 Task: Find connections with filter location Newtownabbey with filter topic #cloudwith filter profile language French with filter current company Luthra and Luthra Law Offices India with filter school IPS ACADEMY, Indore with filter industry Medical and Diagnostic Laboratories with filter service category Copywriting with filter keywords title Music Producer
Action: Mouse moved to (606, 52)
Screenshot: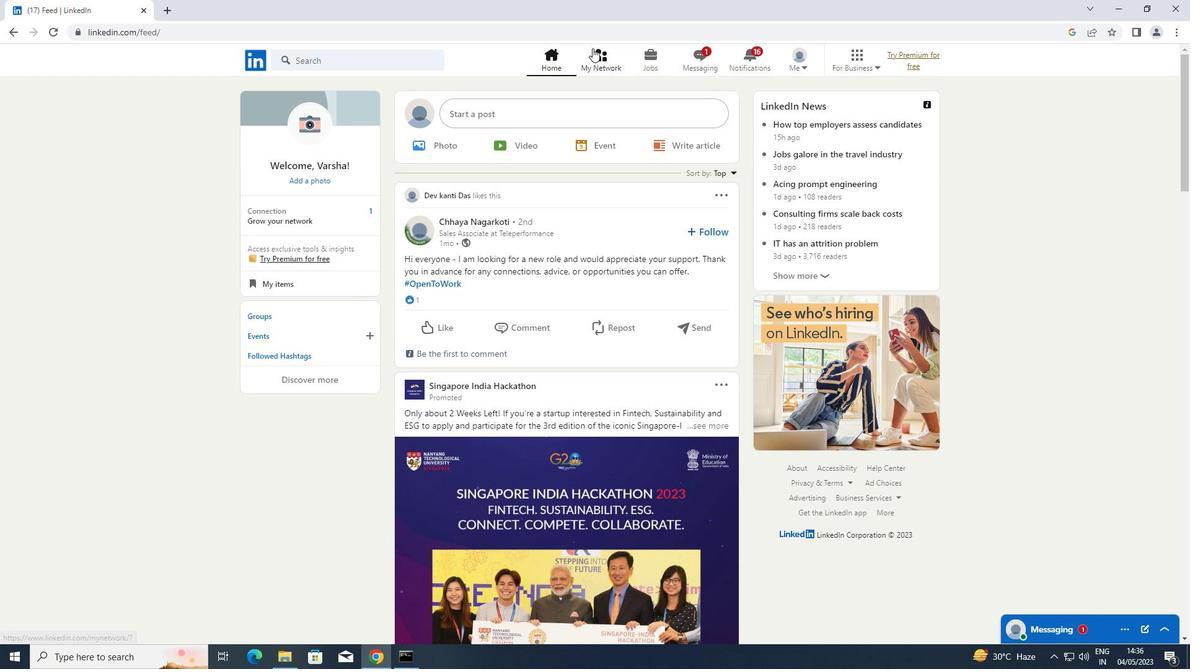 
Action: Mouse pressed left at (606, 52)
Screenshot: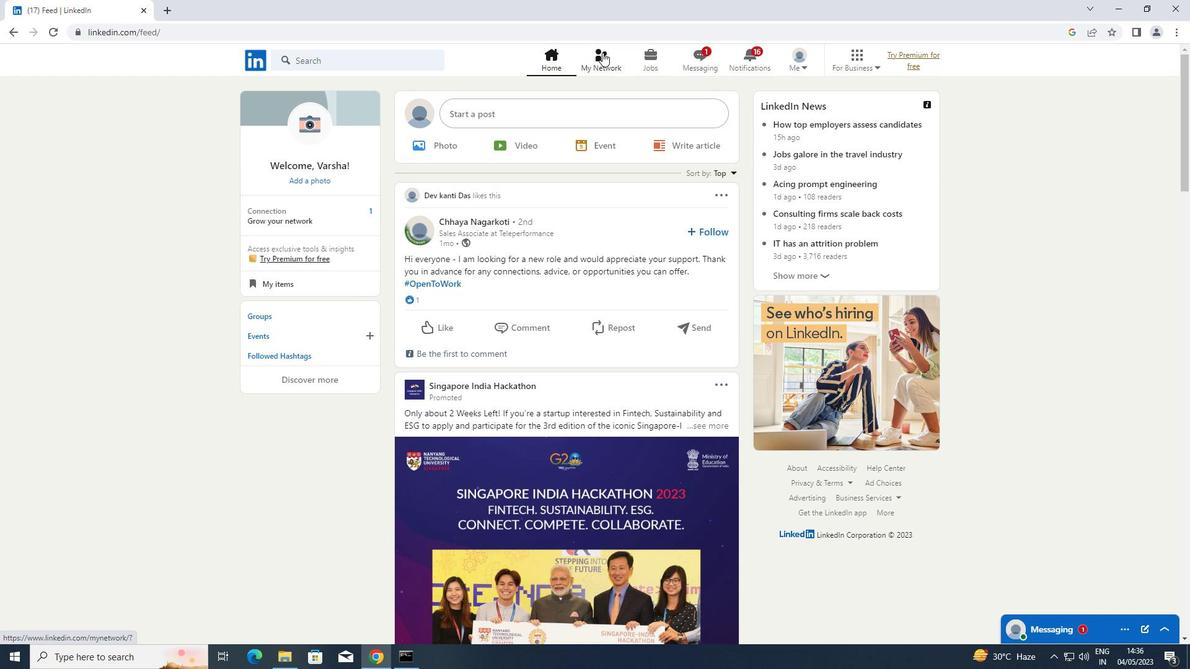 
Action: Mouse moved to (326, 122)
Screenshot: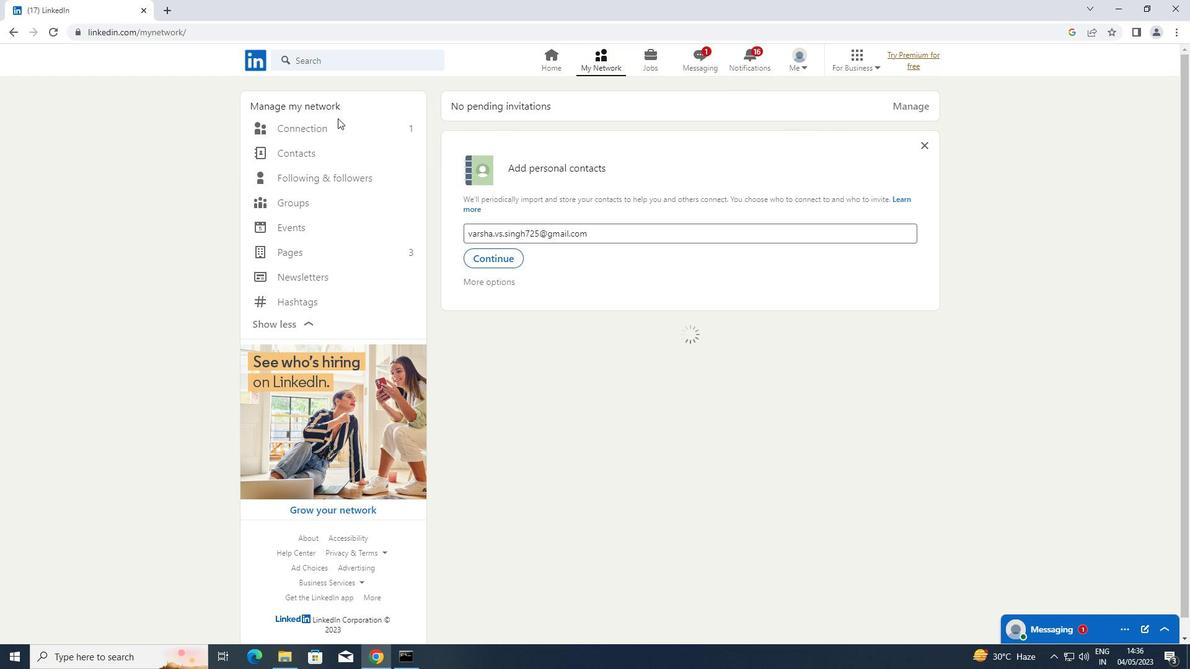 
Action: Mouse pressed left at (326, 122)
Screenshot: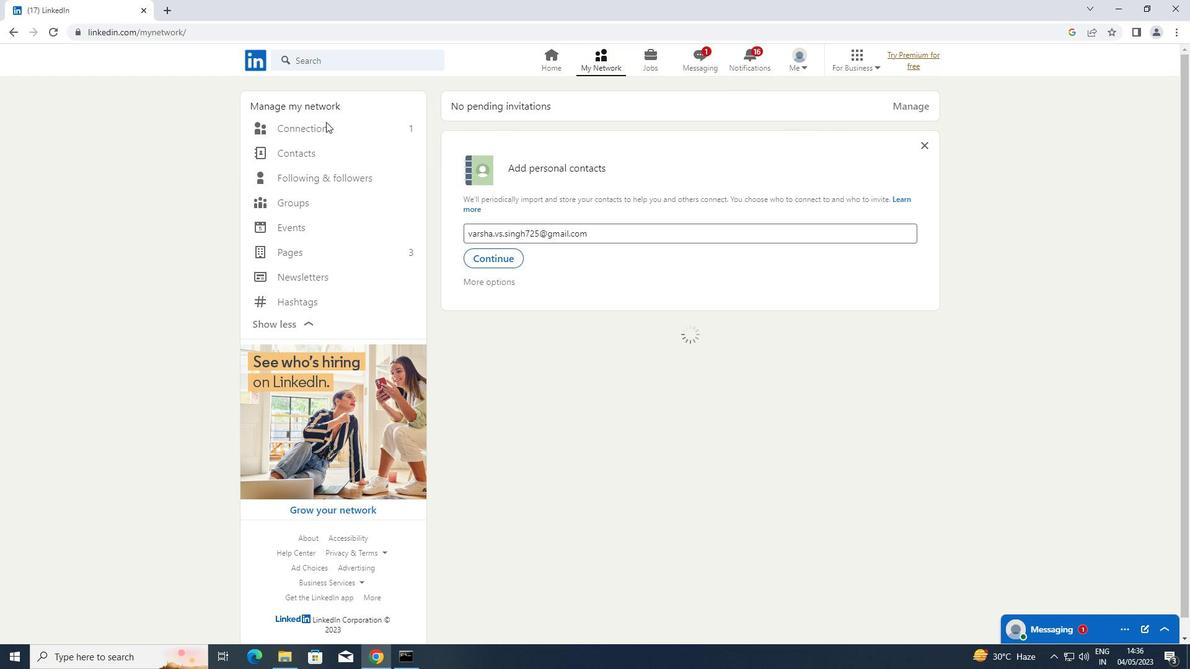 
Action: Mouse moved to (705, 126)
Screenshot: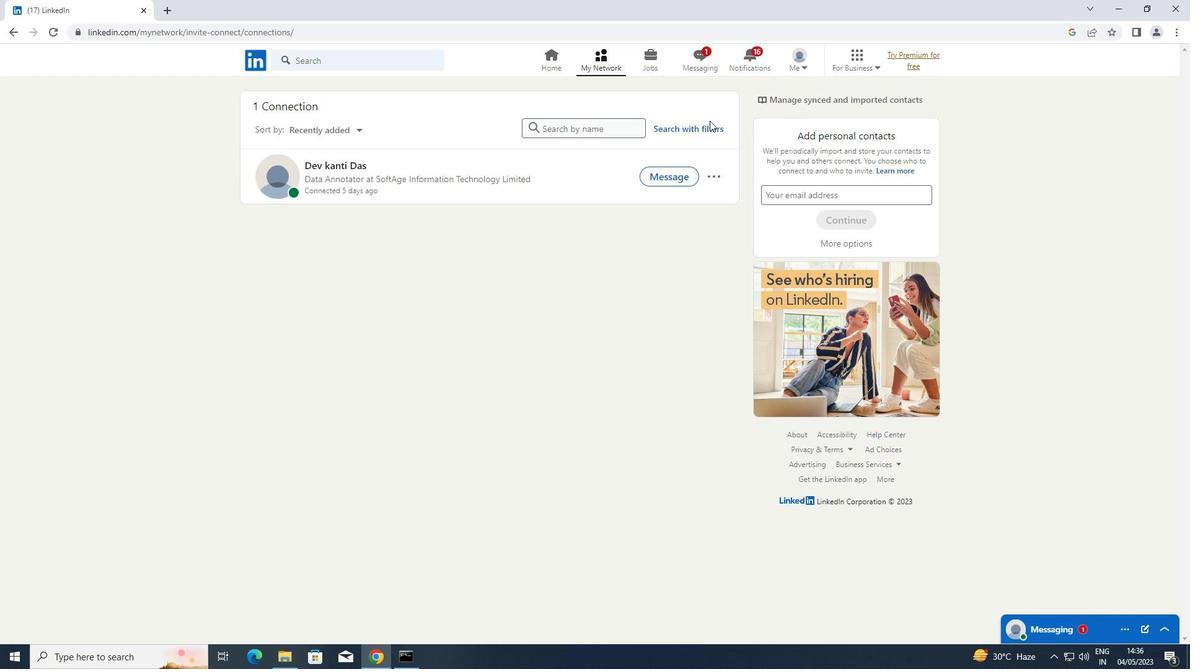 
Action: Mouse pressed left at (705, 126)
Screenshot: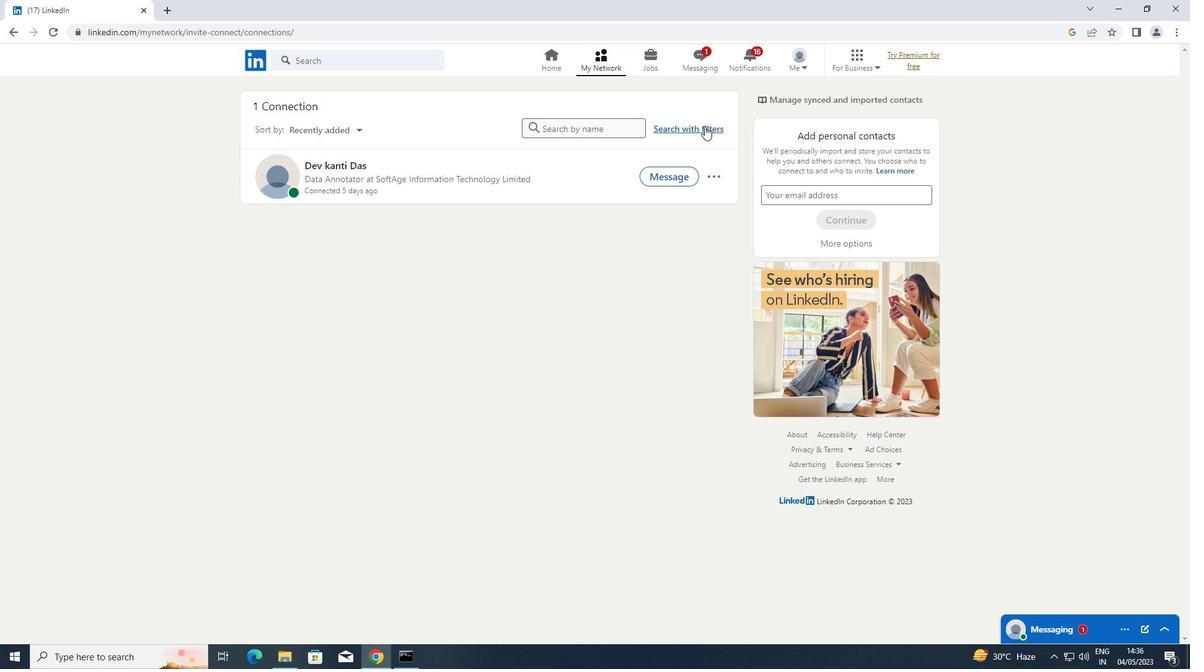 
Action: Mouse moved to (643, 93)
Screenshot: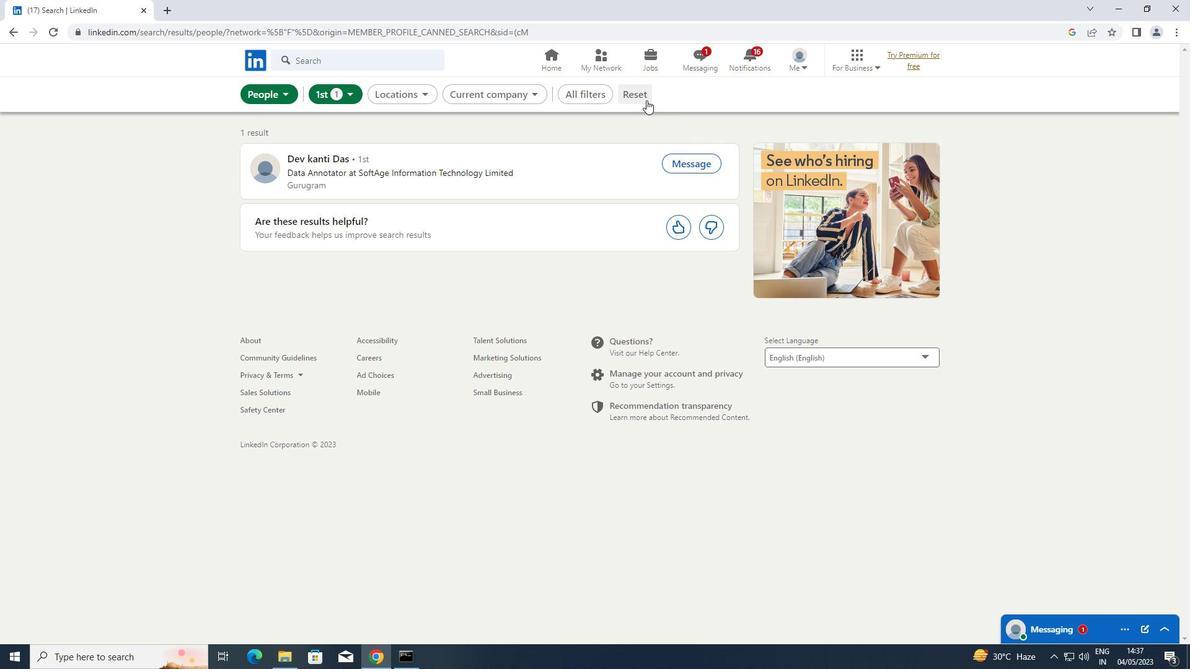 
Action: Mouse pressed left at (643, 93)
Screenshot: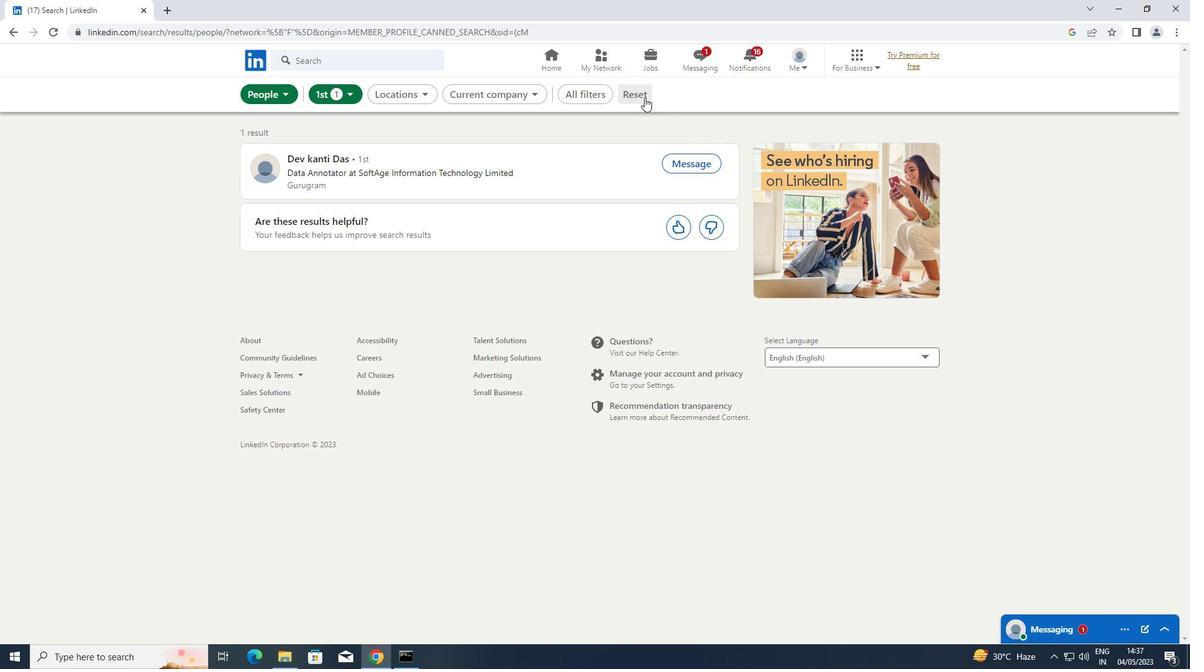 
Action: Mouse moved to (619, 93)
Screenshot: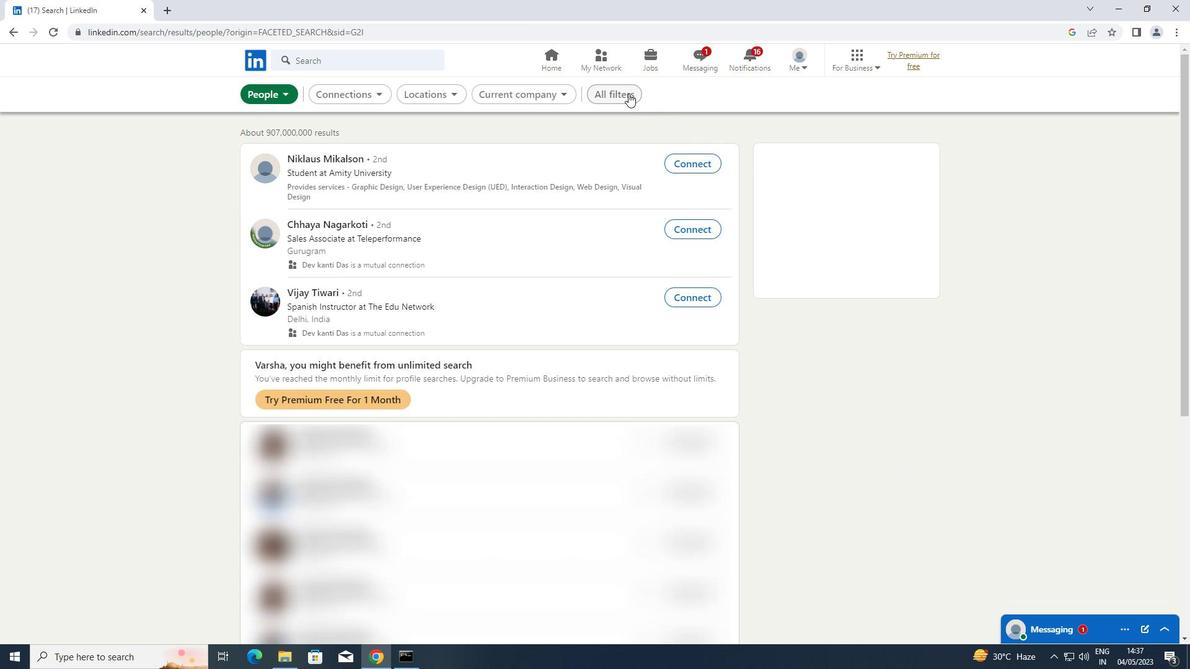 
Action: Mouse pressed left at (619, 93)
Screenshot: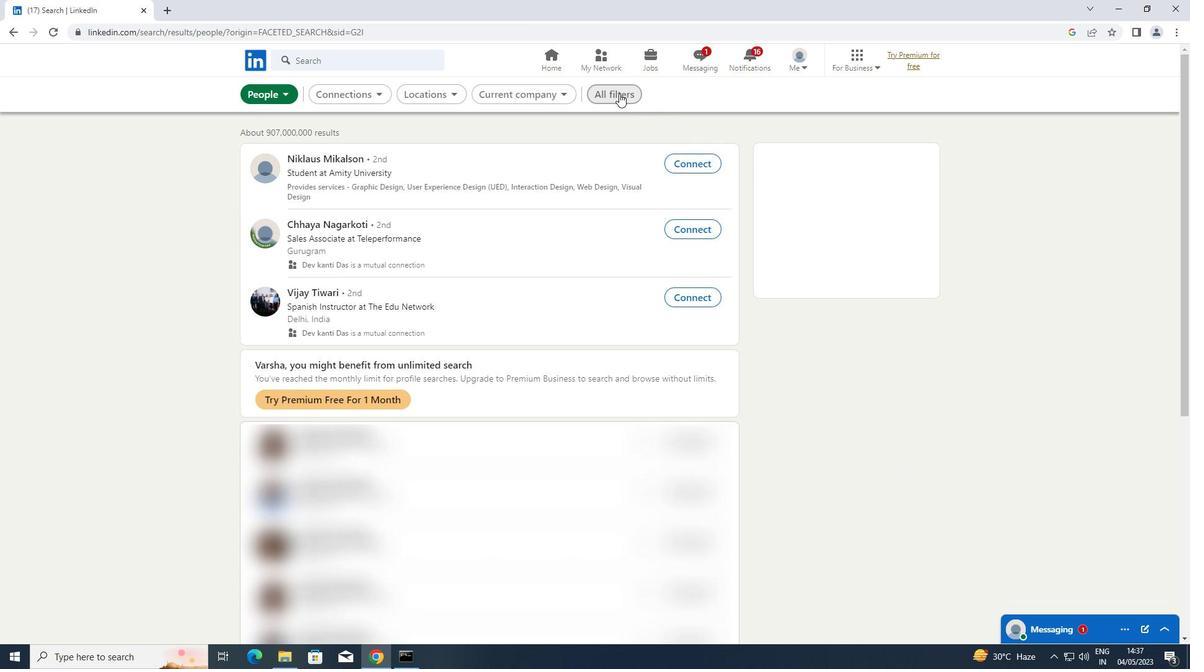 
Action: Mouse moved to (975, 254)
Screenshot: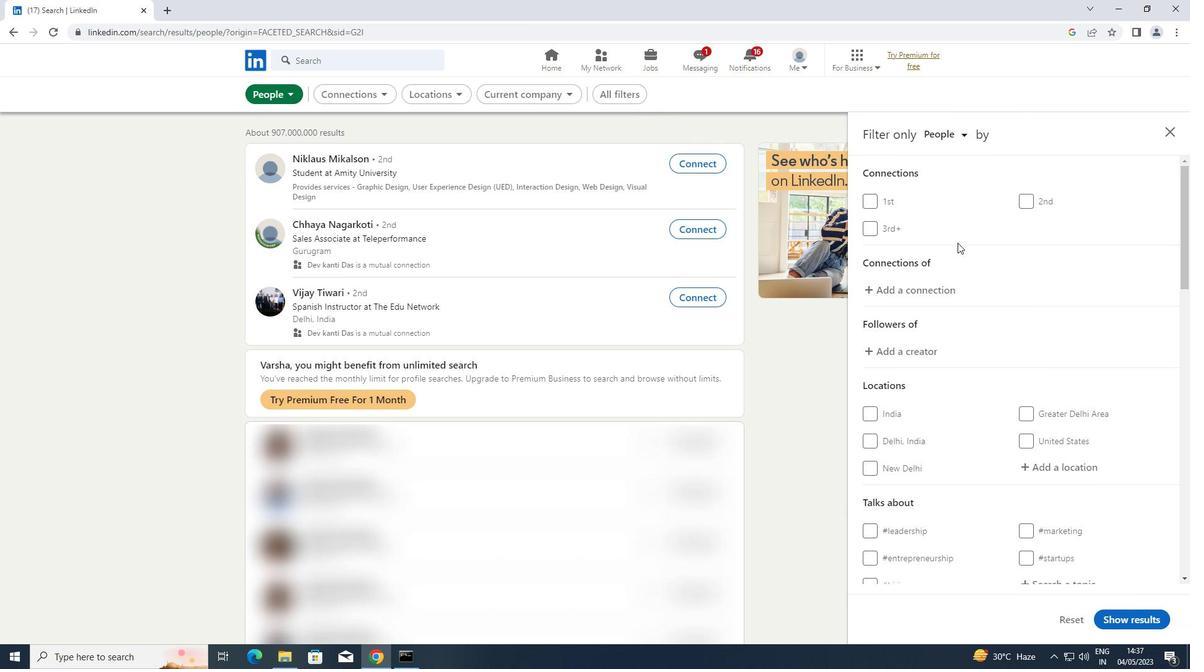 
Action: Mouse scrolled (975, 253) with delta (0, 0)
Screenshot: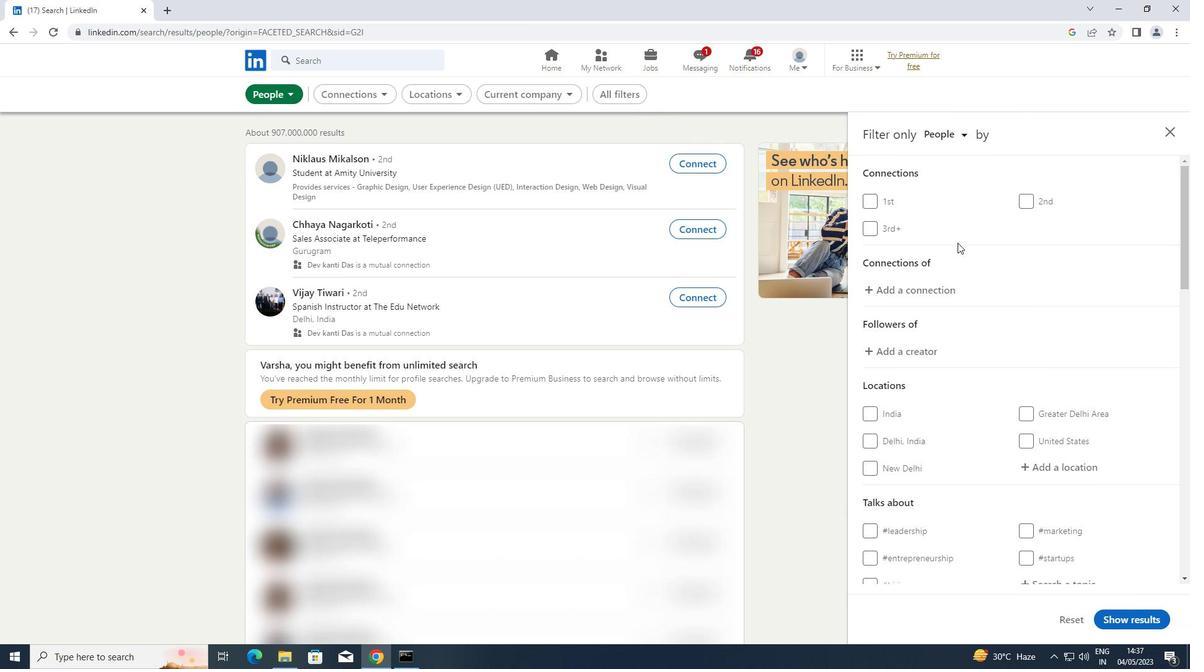 
Action: Mouse moved to (975, 254)
Screenshot: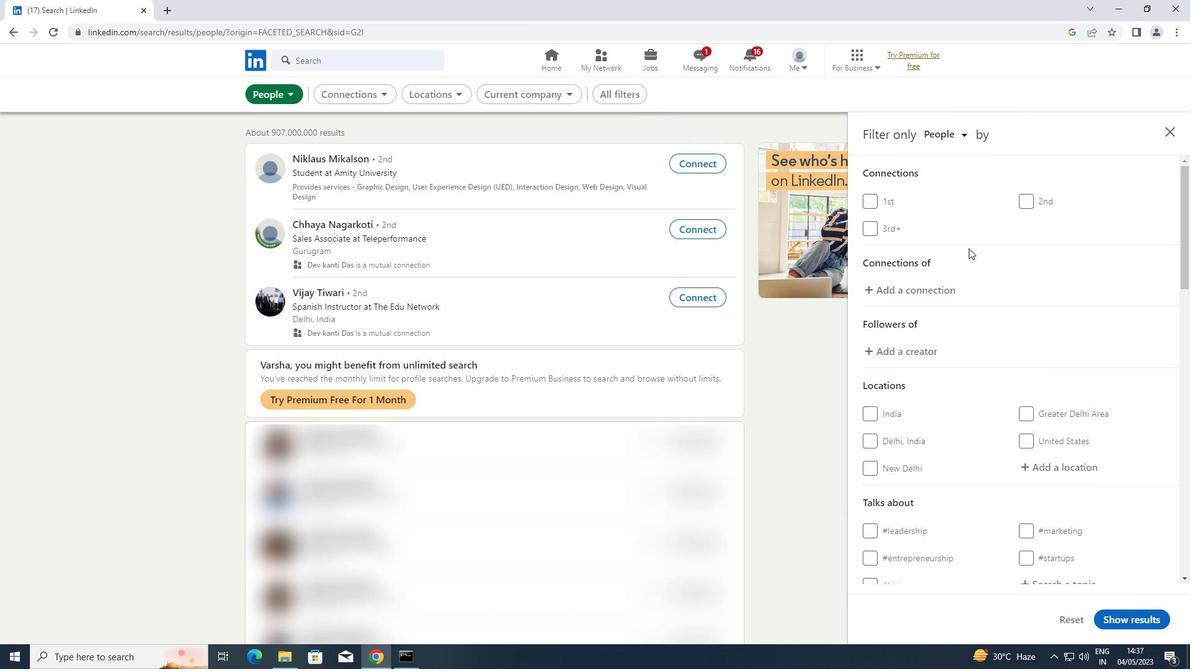 
Action: Mouse scrolled (975, 254) with delta (0, 0)
Screenshot: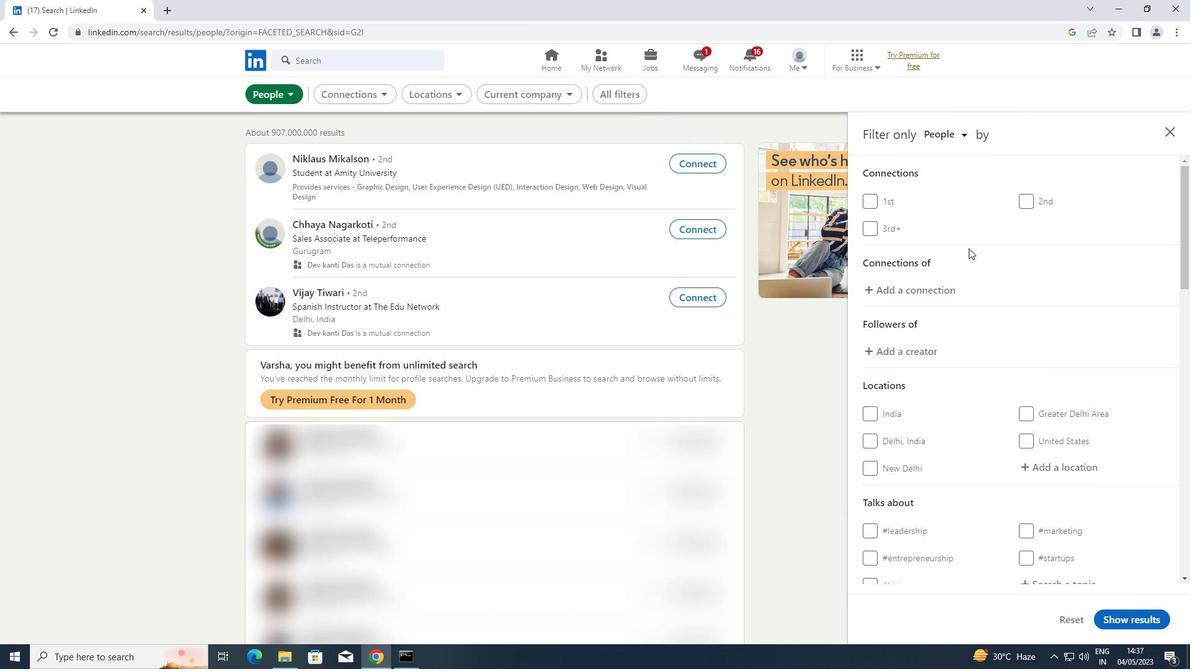 
Action: Mouse scrolled (975, 254) with delta (0, 0)
Screenshot: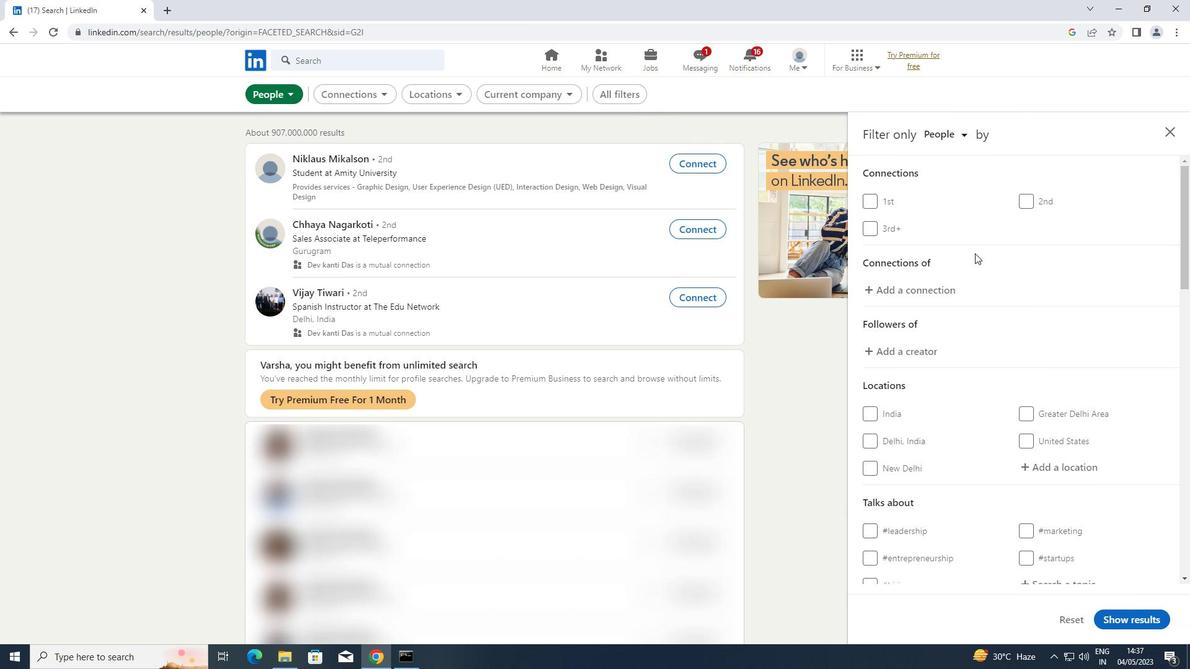 
Action: Mouse moved to (1040, 285)
Screenshot: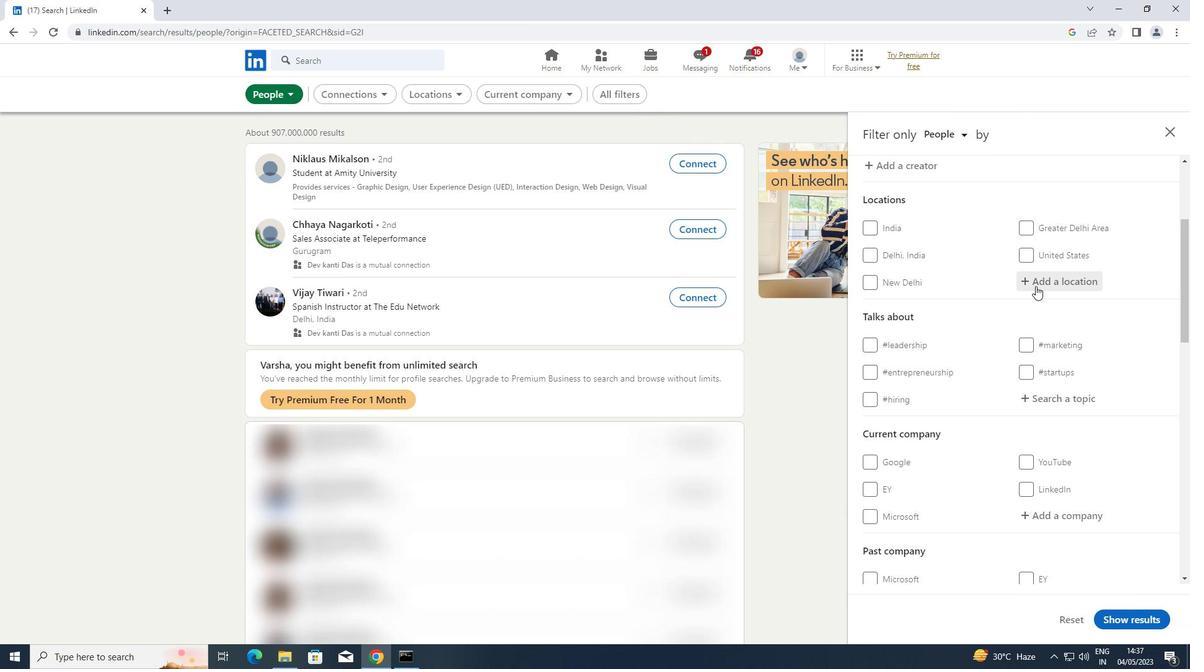 
Action: Mouse pressed left at (1040, 285)
Screenshot: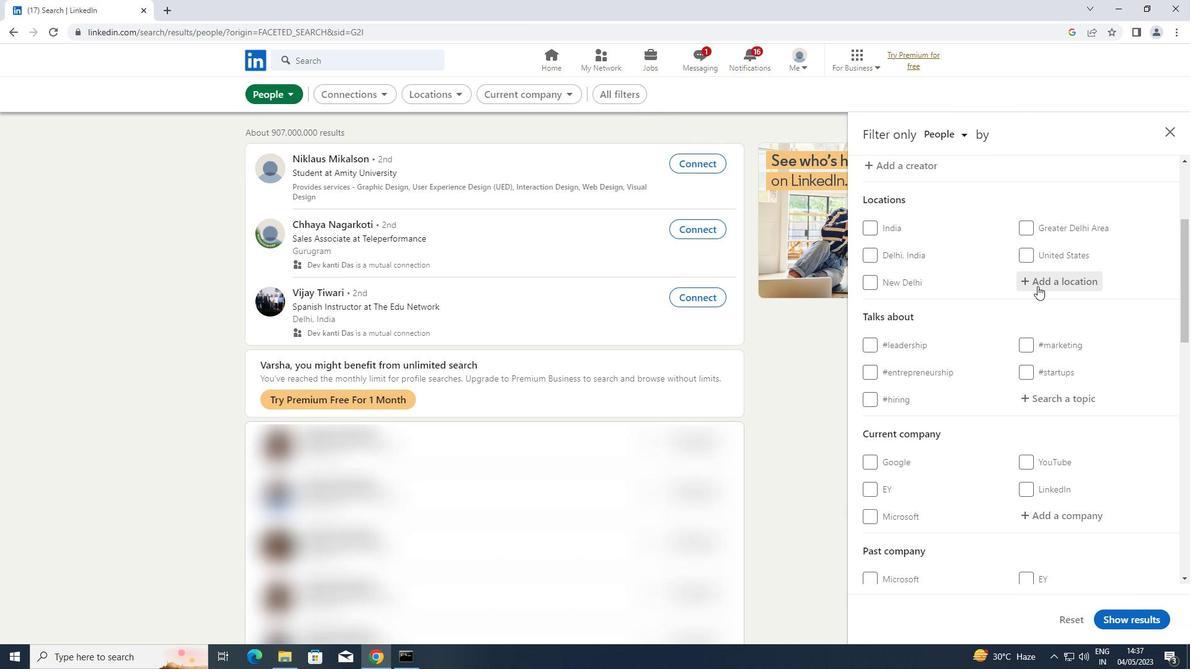 
Action: Key pressed <Key.shift>NEWTOWNABBEY
Screenshot: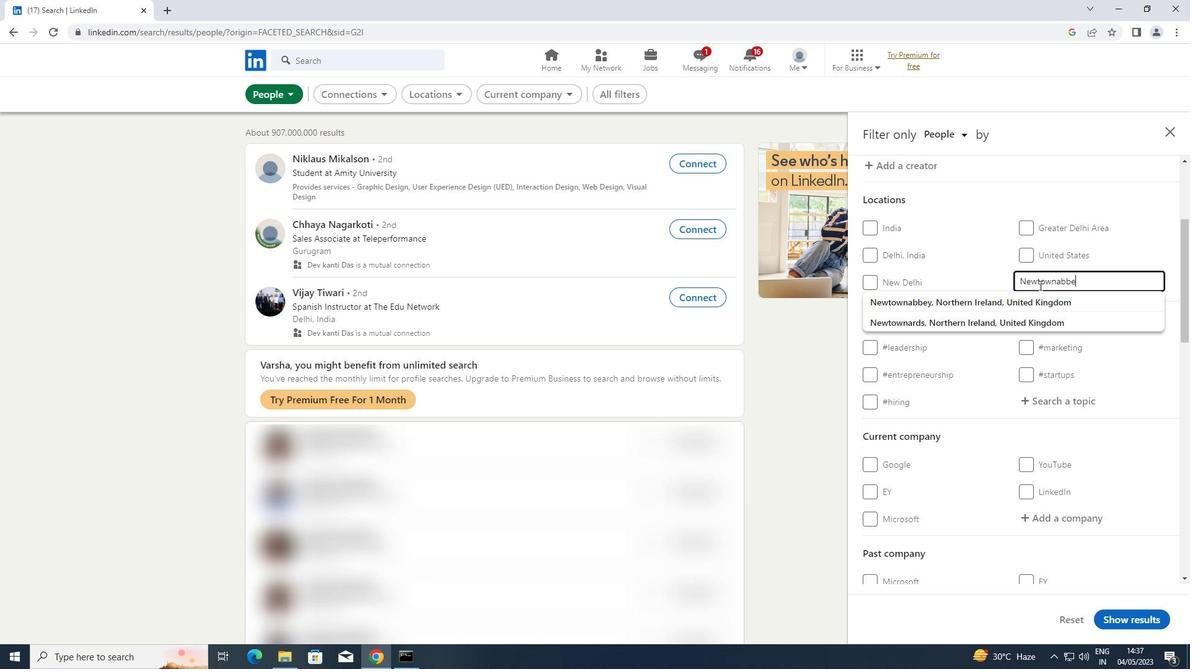 
Action: Mouse moved to (1077, 401)
Screenshot: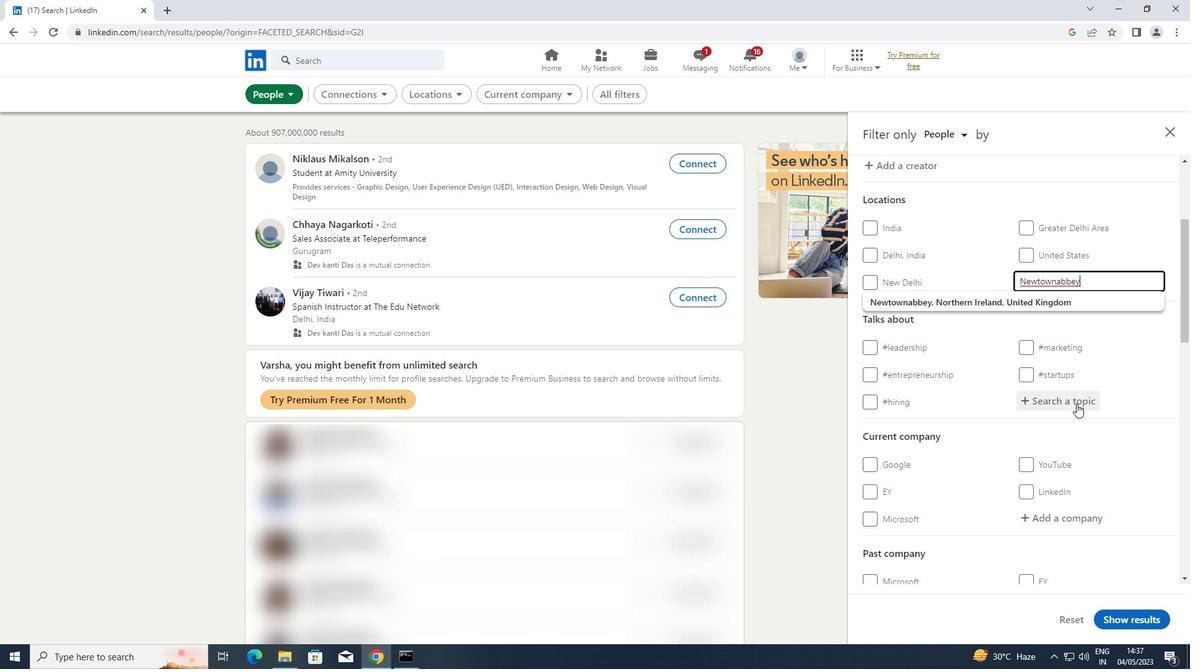 
Action: Mouse pressed left at (1077, 401)
Screenshot: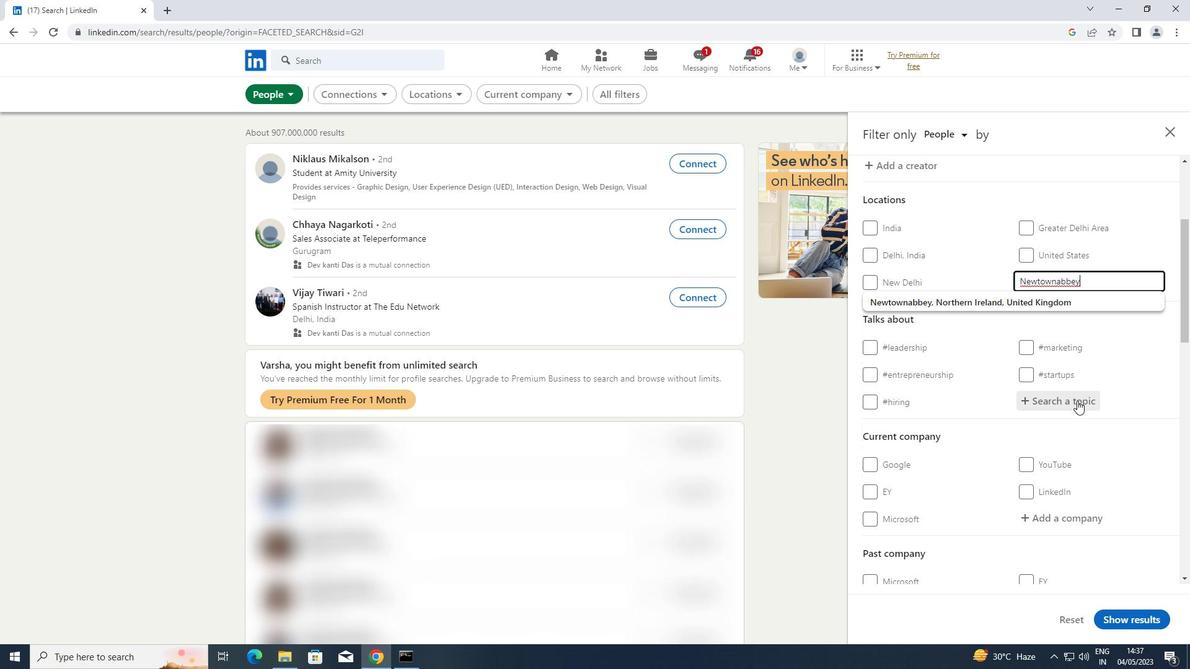 
Action: Key pressed CLOUD
Screenshot: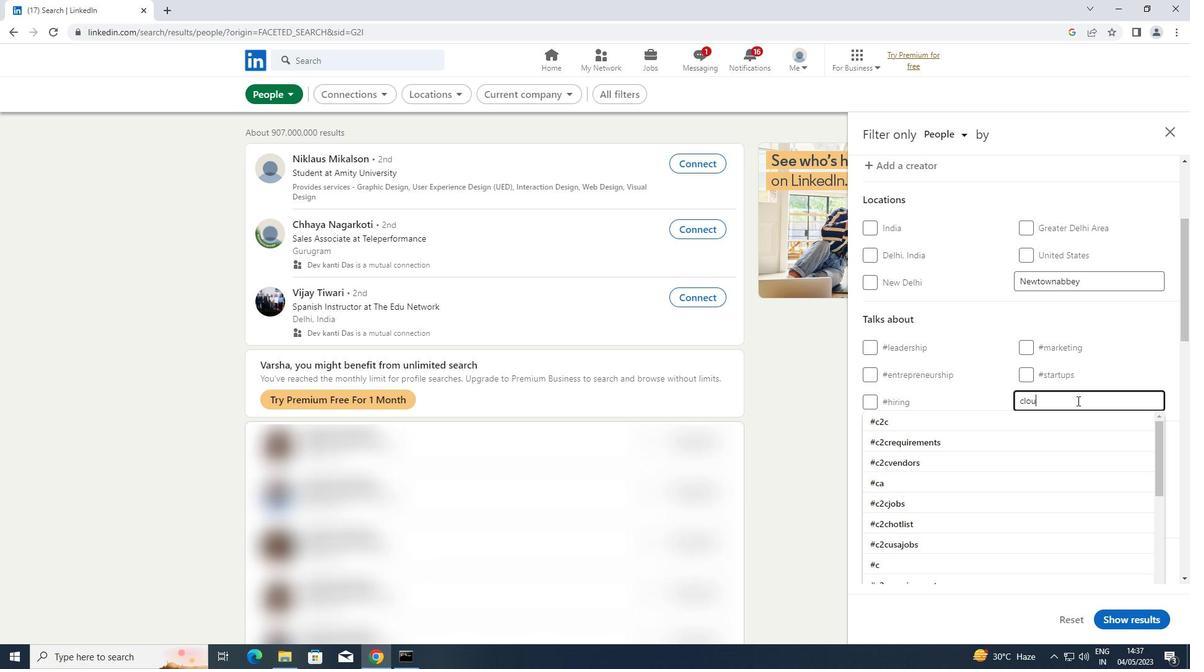 
Action: Mouse moved to (966, 416)
Screenshot: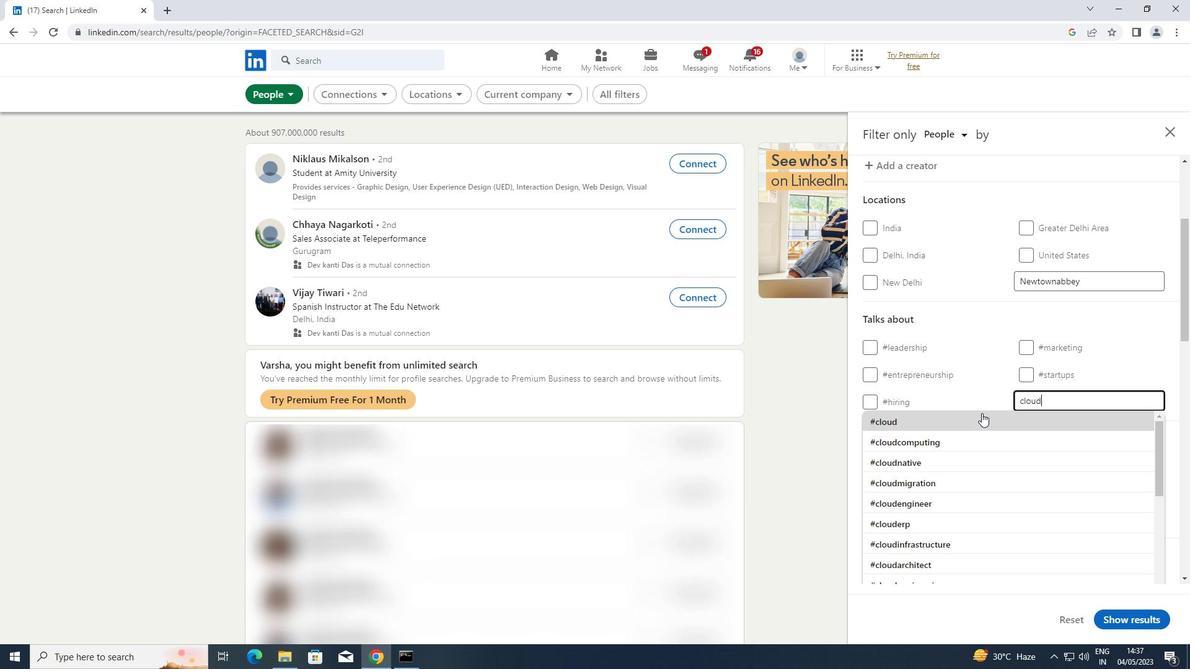 
Action: Mouse pressed left at (966, 416)
Screenshot: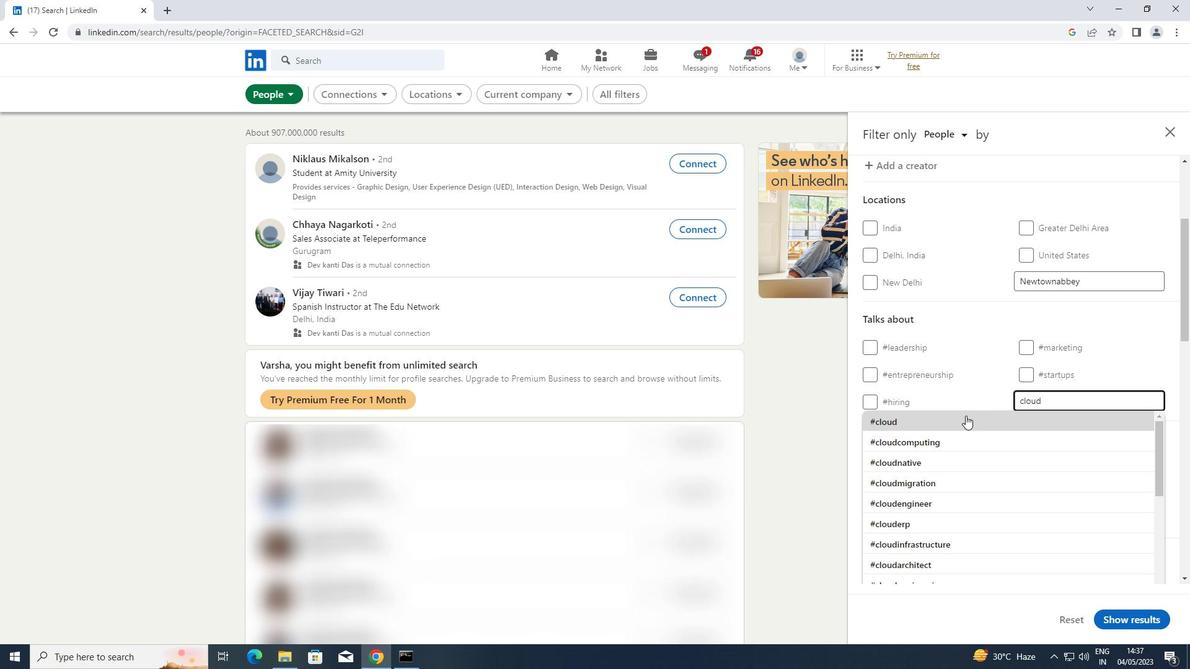 
Action: Mouse scrolled (966, 415) with delta (0, 0)
Screenshot: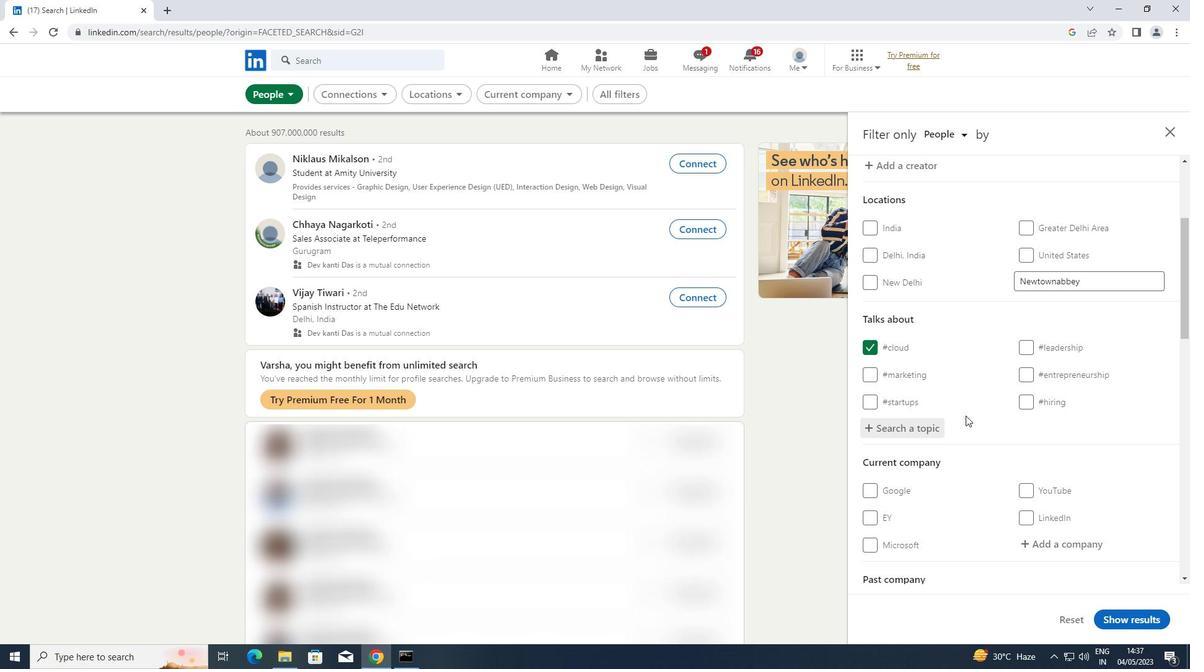 
Action: Mouse scrolled (966, 415) with delta (0, 0)
Screenshot: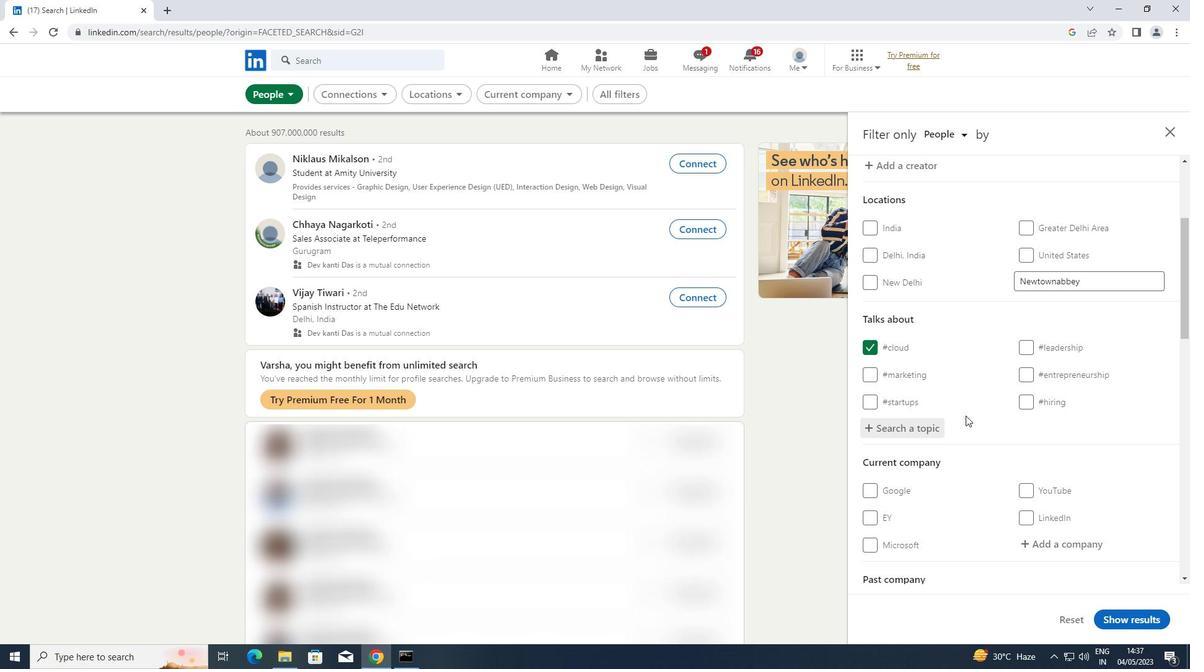 
Action: Mouse scrolled (966, 415) with delta (0, 0)
Screenshot: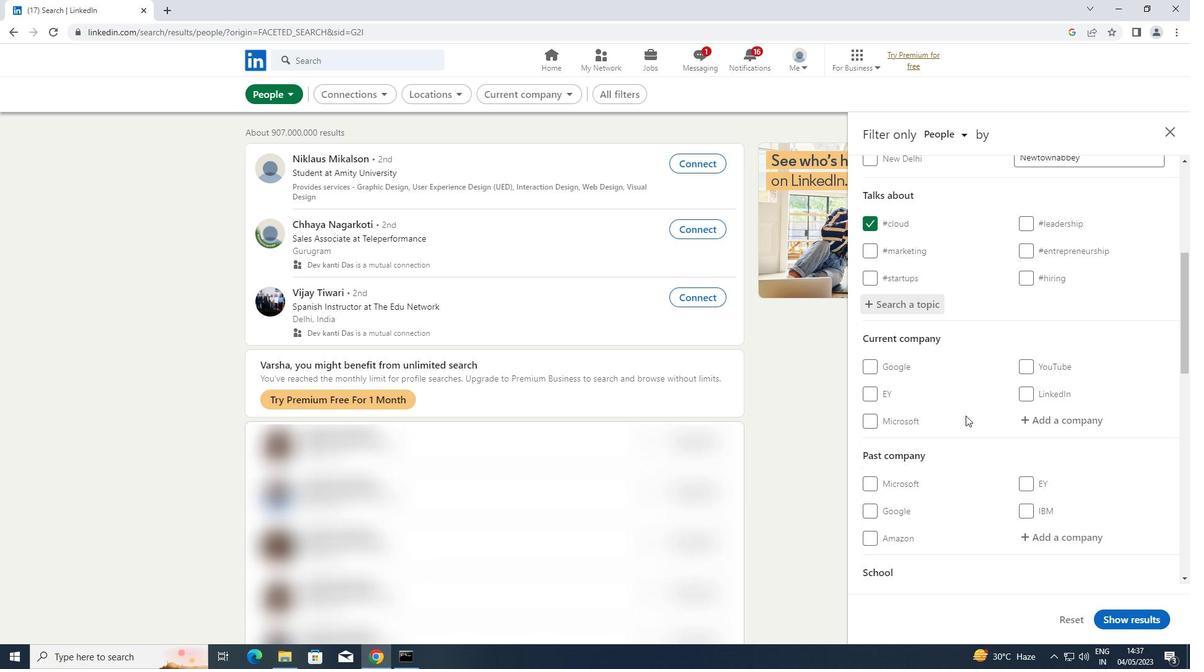 
Action: Mouse scrolled (966, 415) with delta (0, 0)
Screenshot: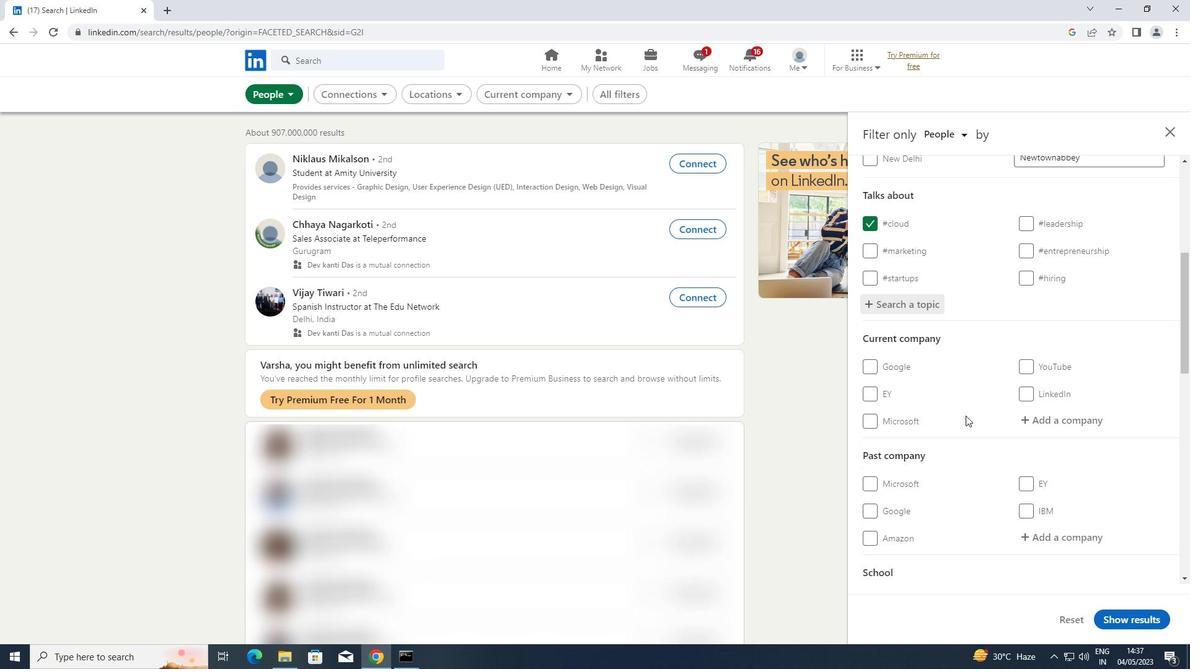 
Action: Mouse scrolled (966, 415) with delta (0, 0)
Screenshot: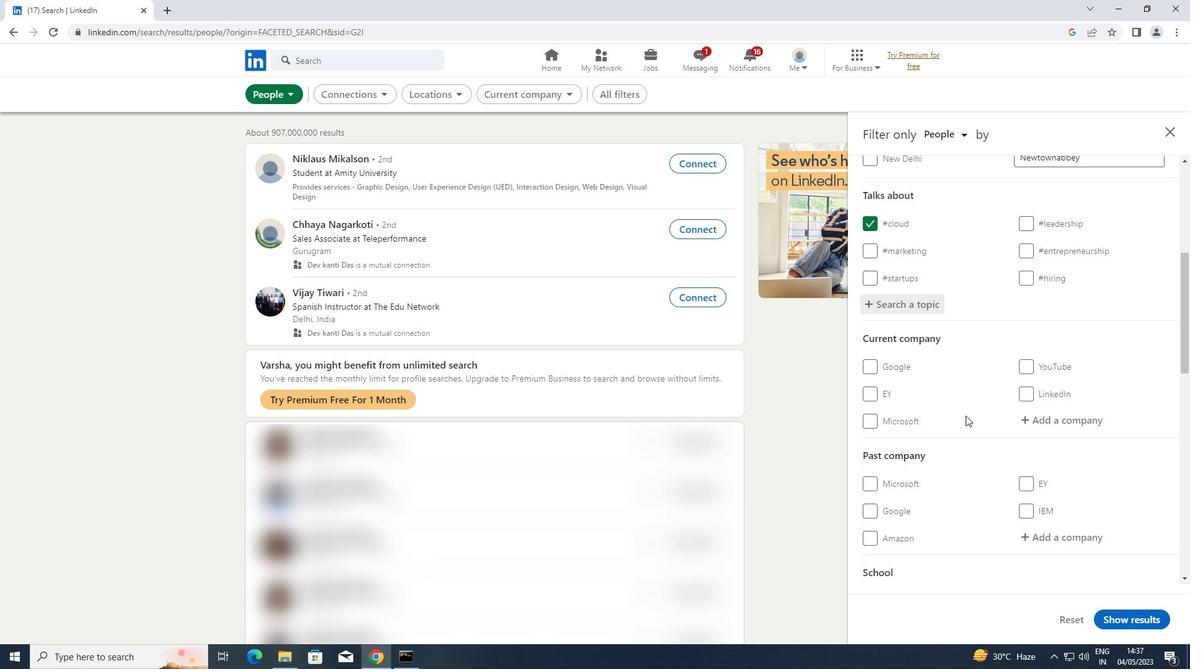 
Action: Mouse scrolled (966, 415) with delta (0, 0)
Screenshot: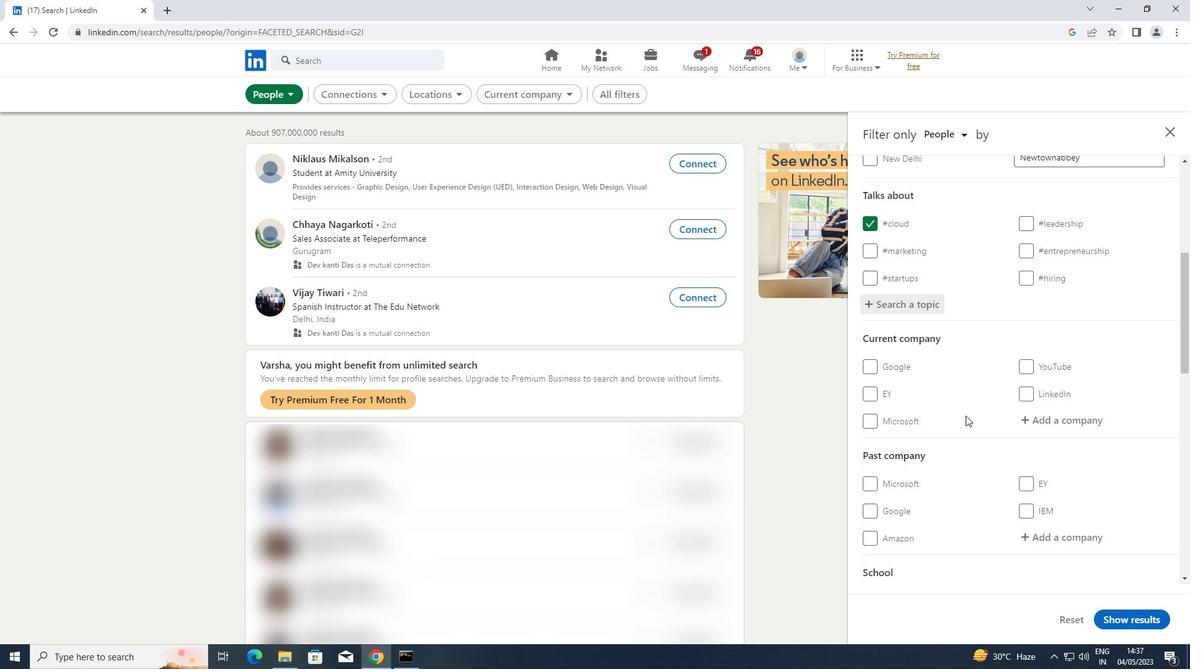 
Action: Mouse scrolled (966, 415) with delta (0, 0)
Screenshot: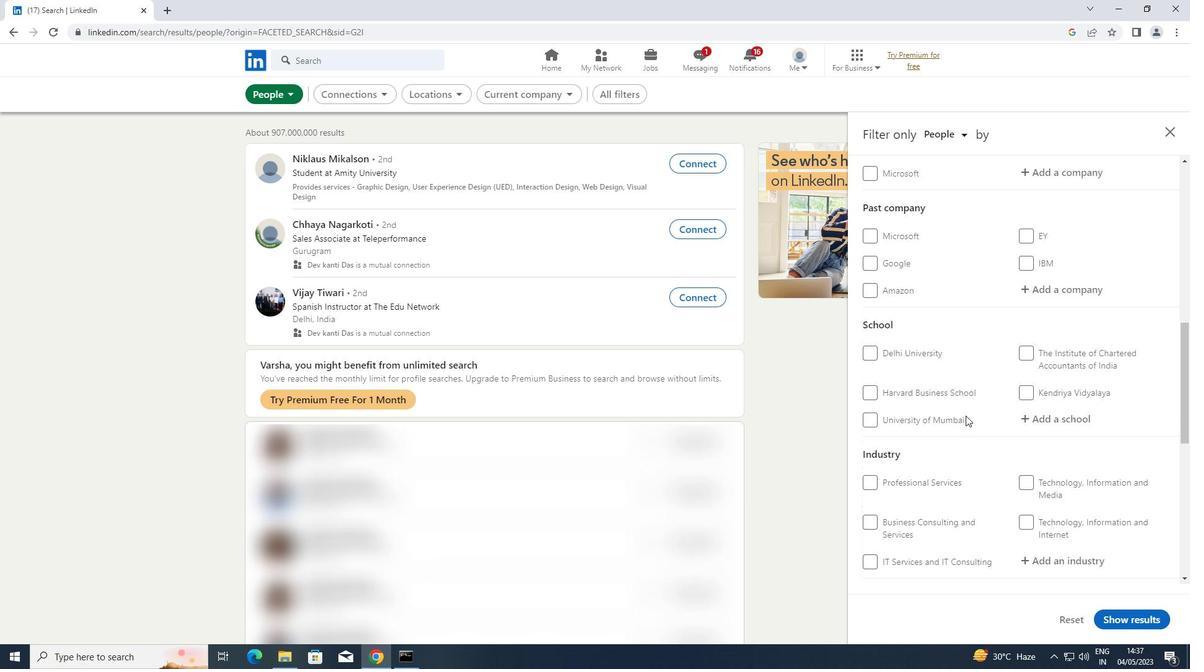 
Action: Mouse scrolled (966, 415) with delta (0, 0)
Screenshot: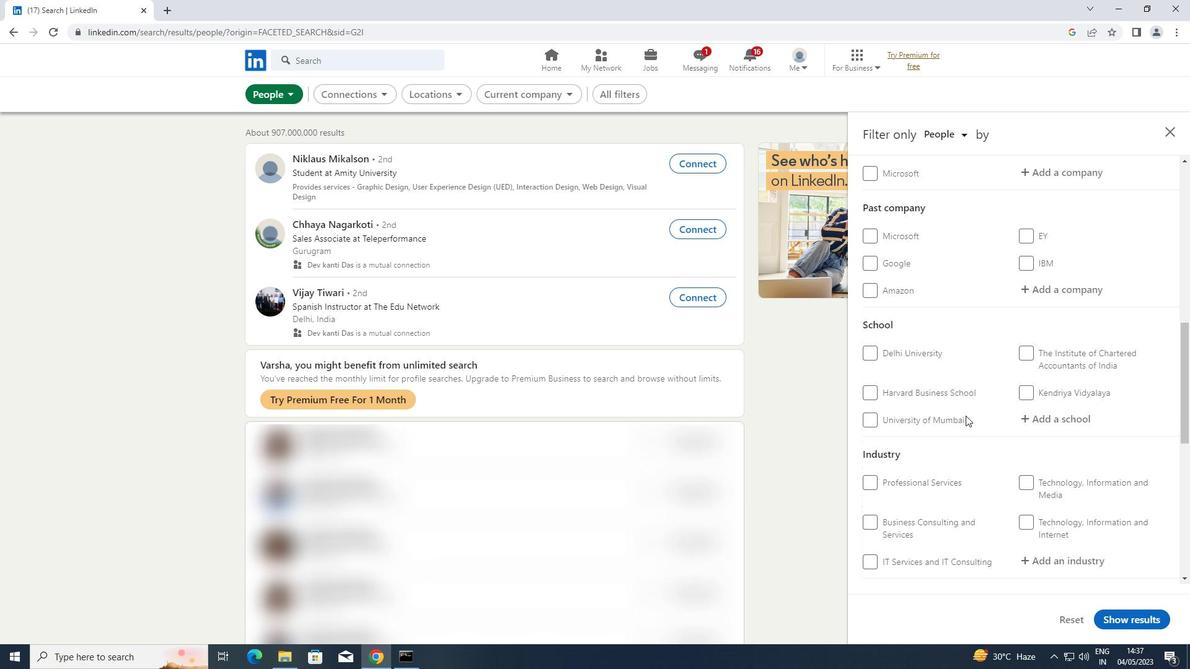 
Action: Mouse scrolled (966, 415) with delta (0, 0)
Screenshot: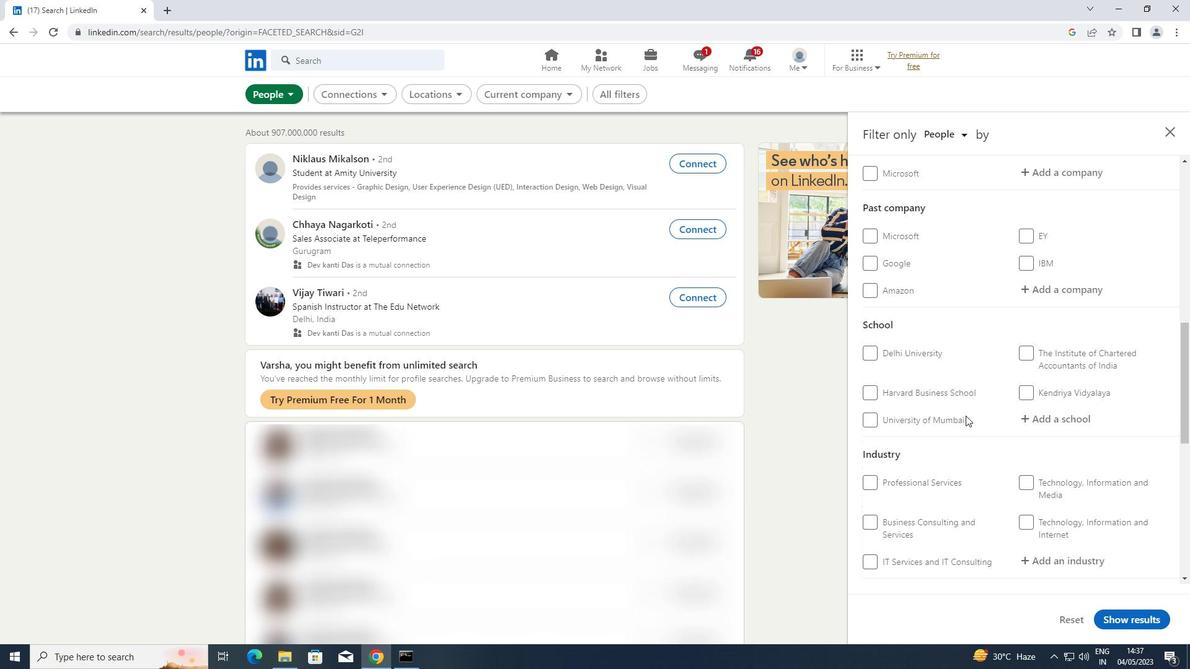 
Action: Mouse moved to (967, 415)
Screenshot: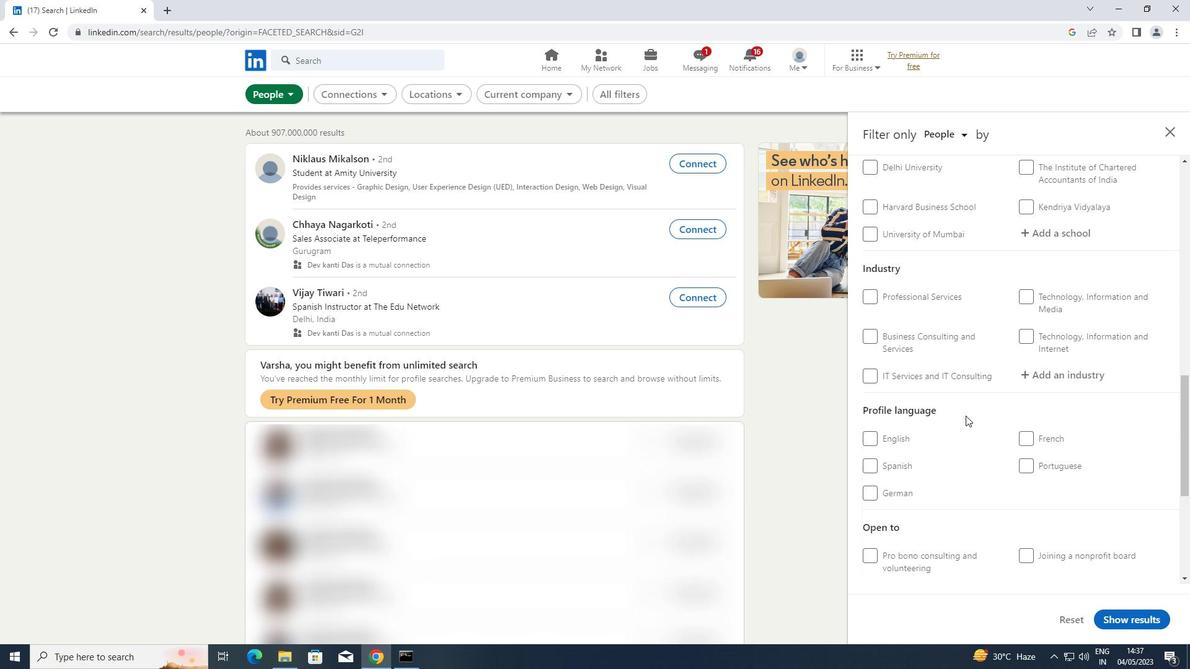 
Action: Mouse scrolled (967, 414) with delta (0, 0)
Screenshot: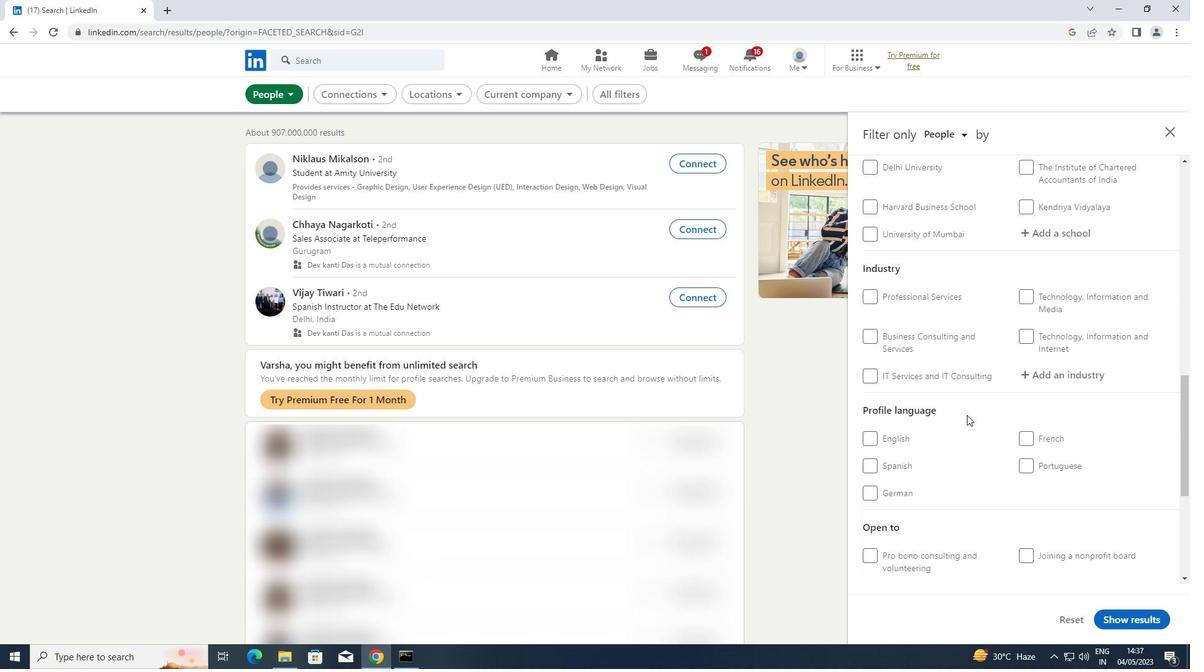 
Action: Mouse scrolled (967, 414) with delta (0, 0)
Screenshot: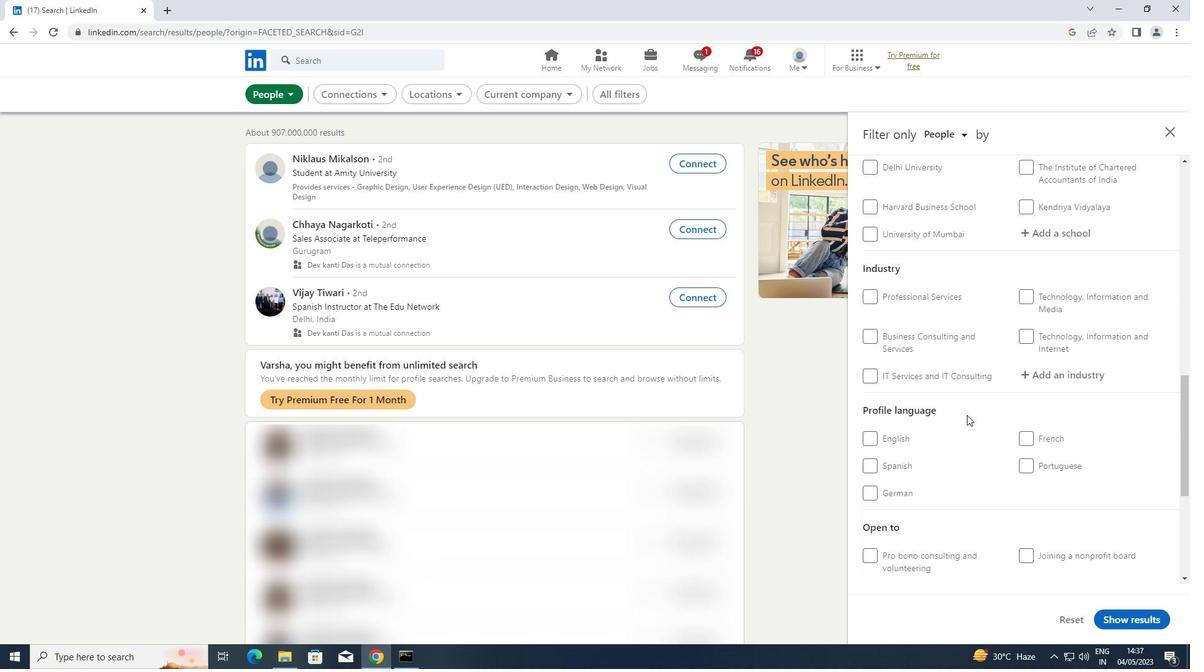 
Action: Mouse scrolled (967, 414) with delta (0, 0)
Screenshot: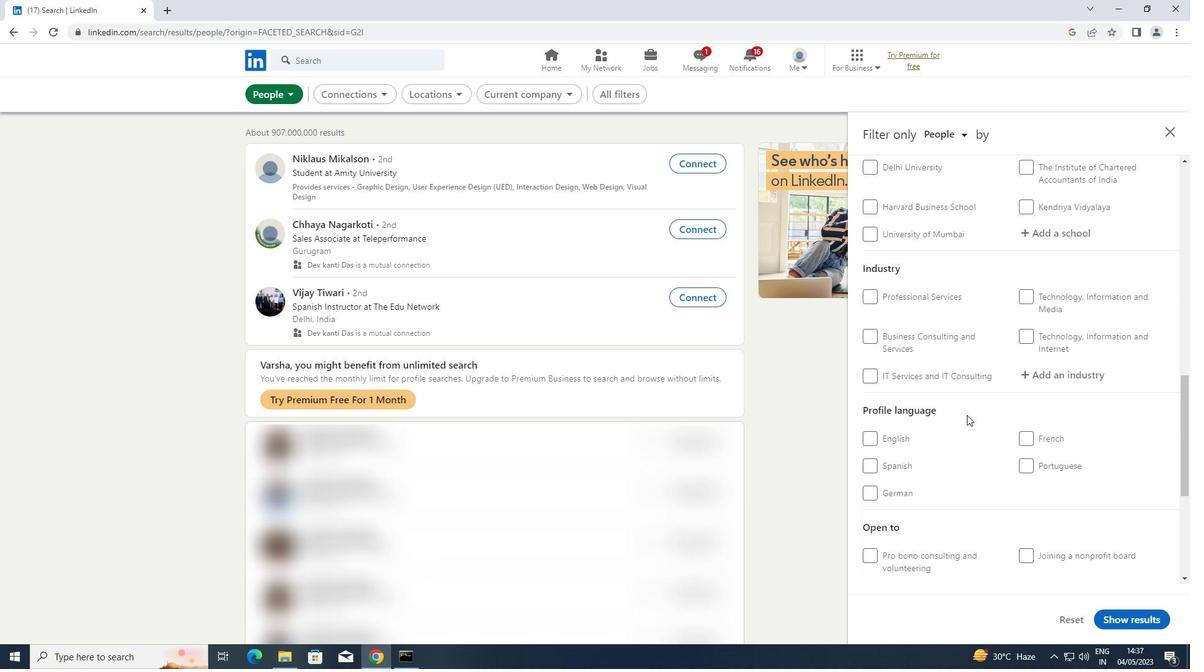 
Action: Mouse scrolled (967, 414) with delta (0, 0)
Screenshot: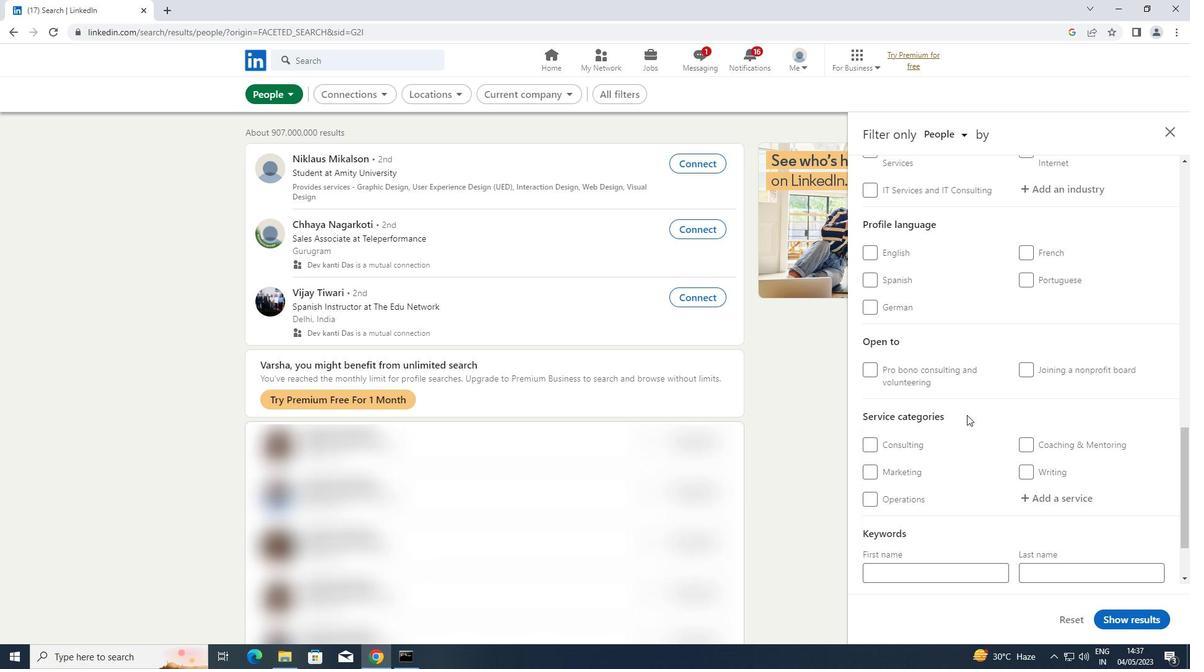 
Action: Mouse scrolled (967, 414) with delta (0, 0)
Screenshot: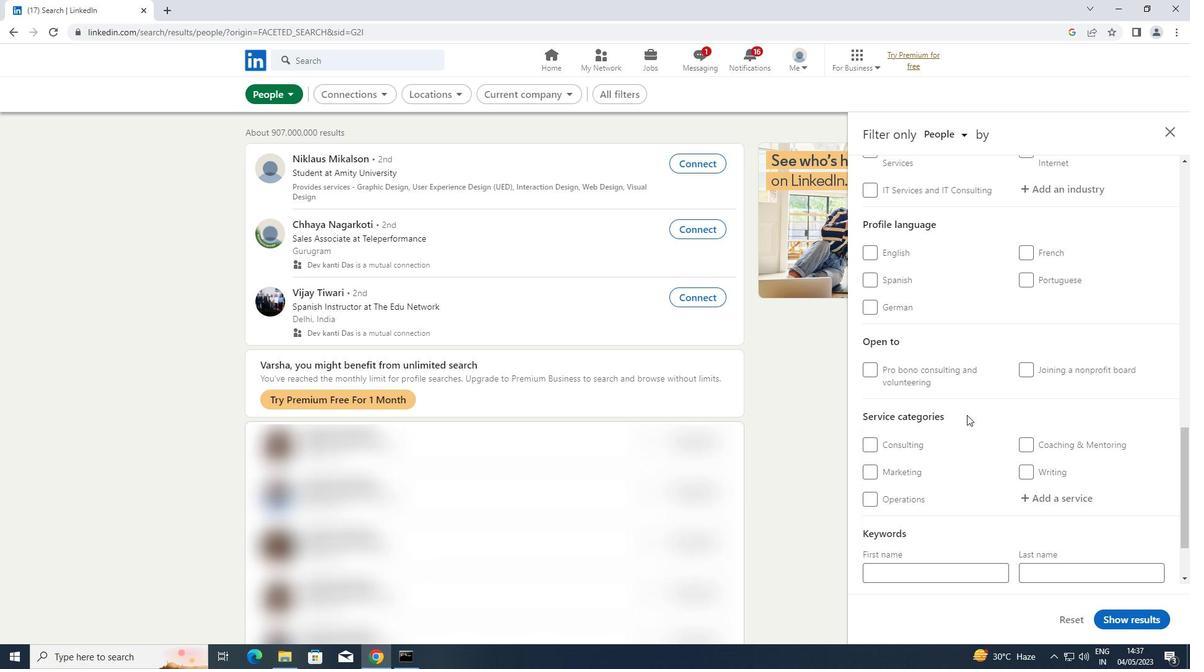 
Action: Mouse scrolled (967, 416) with delta (0, 0)
Screenshot: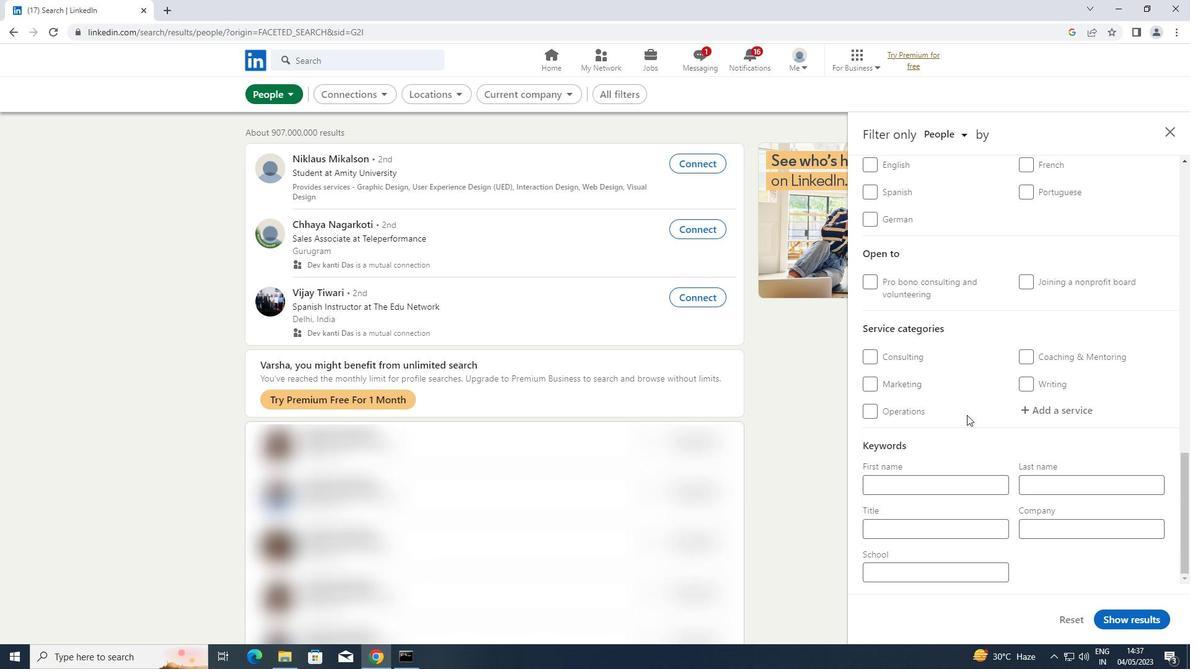 
Action: Mouse moved to (1032, 221)
Screenshot: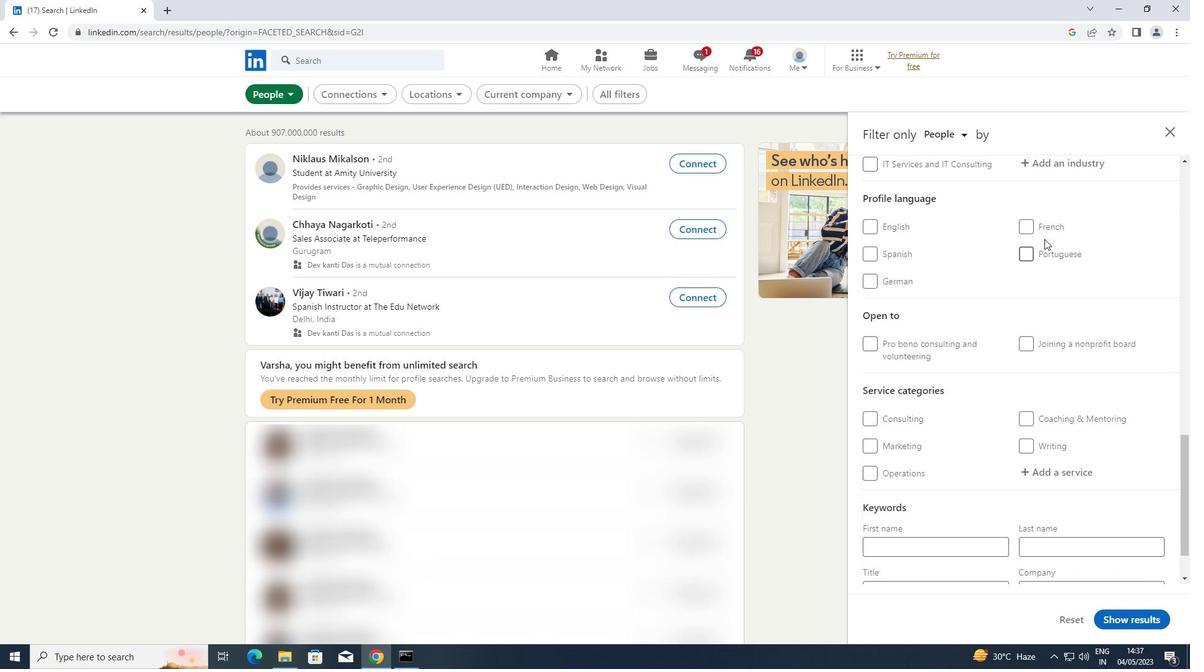 
Action: Mouse pressed left at (1032, 221)
Screenshot: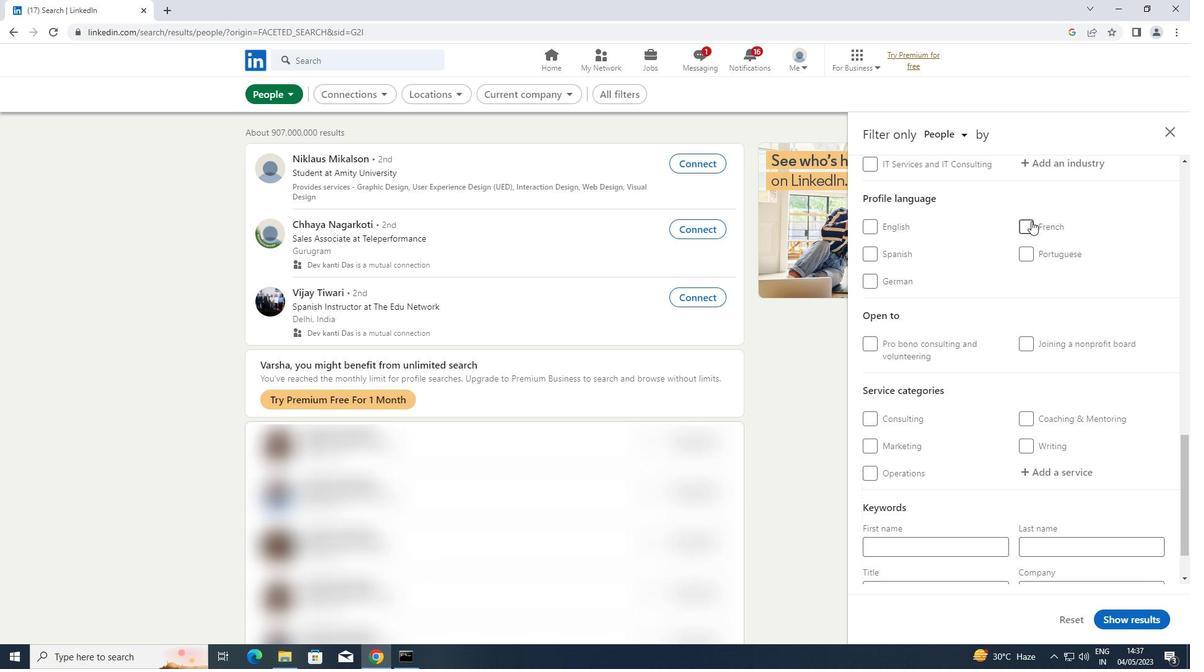 
Action: Mouse moved to (1031, 221)
Screenshot: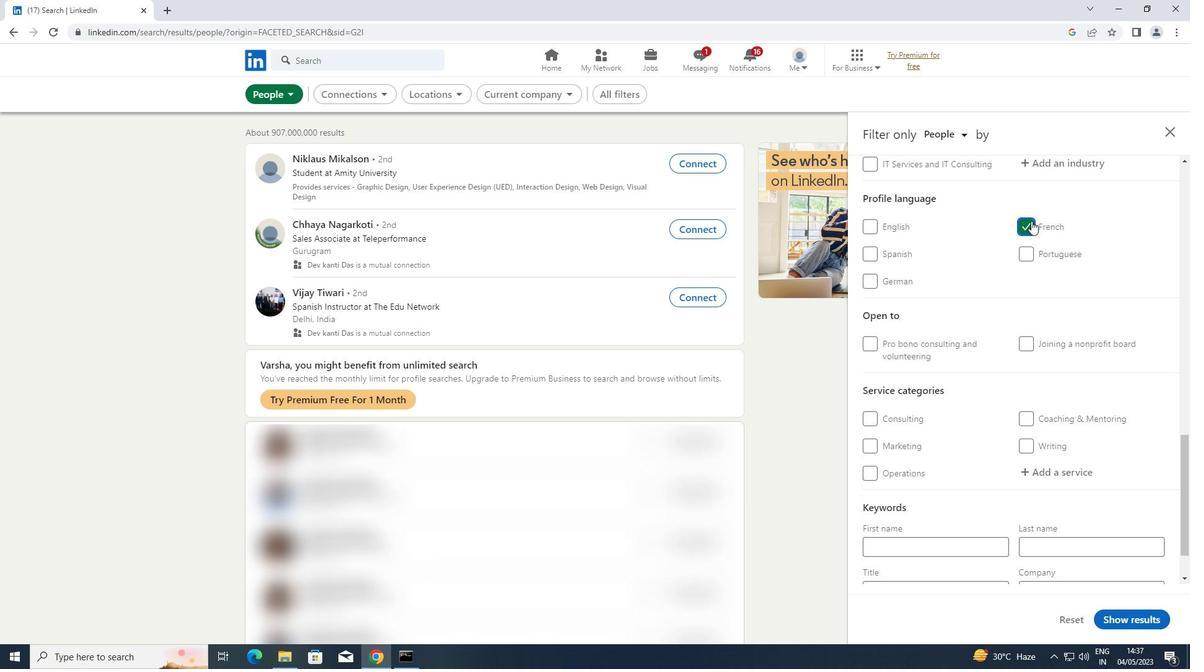 
Action: Mouse scrolled (1031, 222) with delta (0, 0)
Screenshot: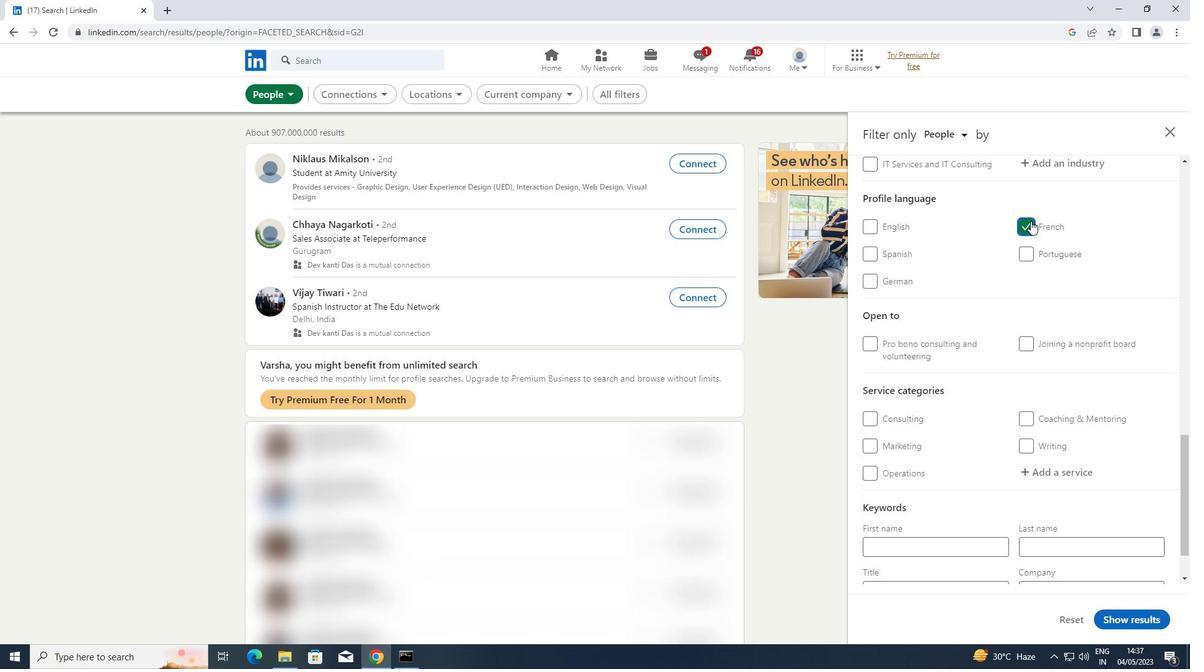 
Action: Mouse scrolled (1031, 222) with delta (0, 0)
Screenshot: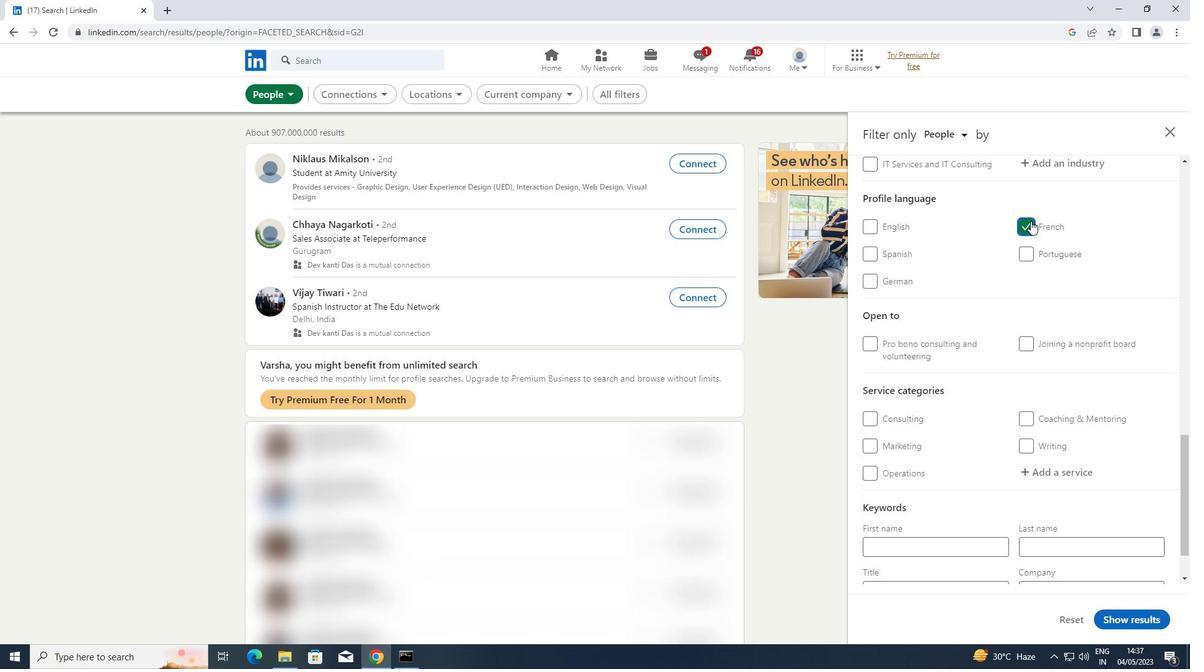 
Action: Mouse scrolled (1031, 222) with delta (0, 0)
Screenshot: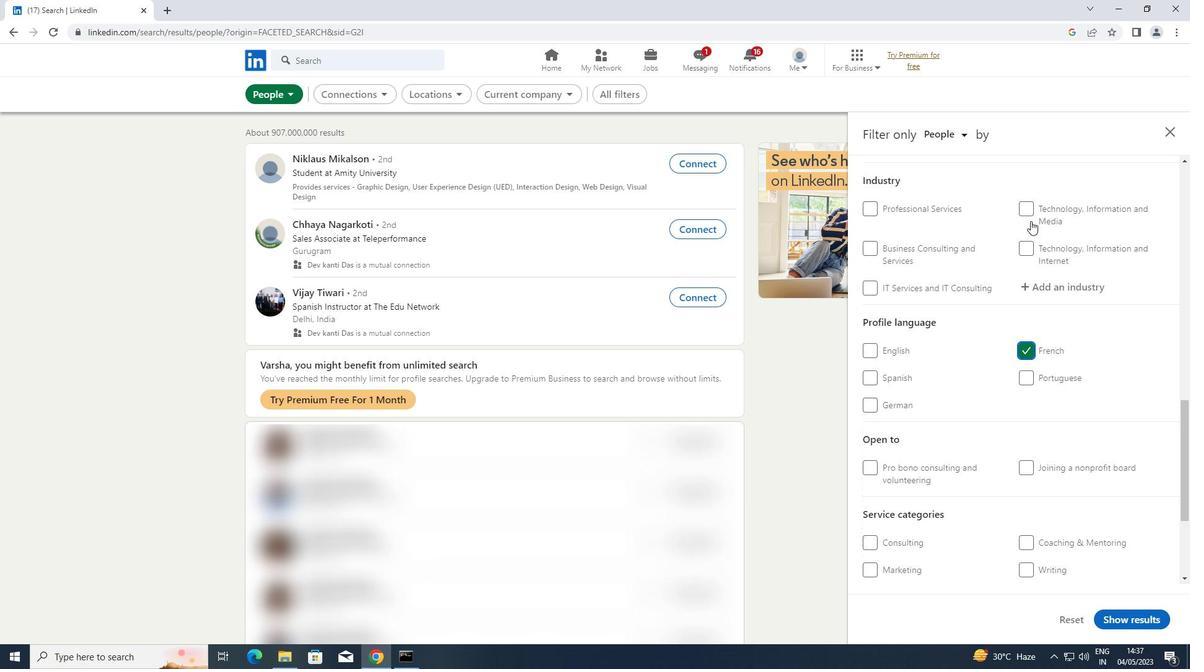 
Action: Mouse scrolled (1031, 222) with delta (0, 0)
Screenshot: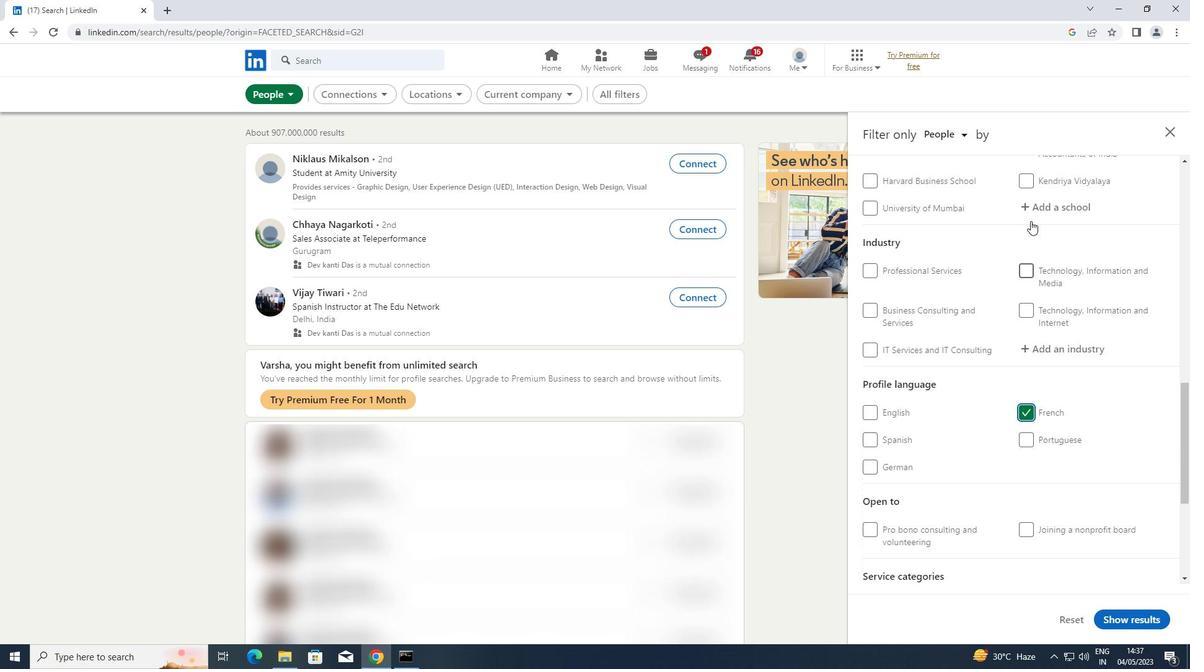 
Action: Mouse scrolled (1031, 222) with delta (0, 0)
Screenshot: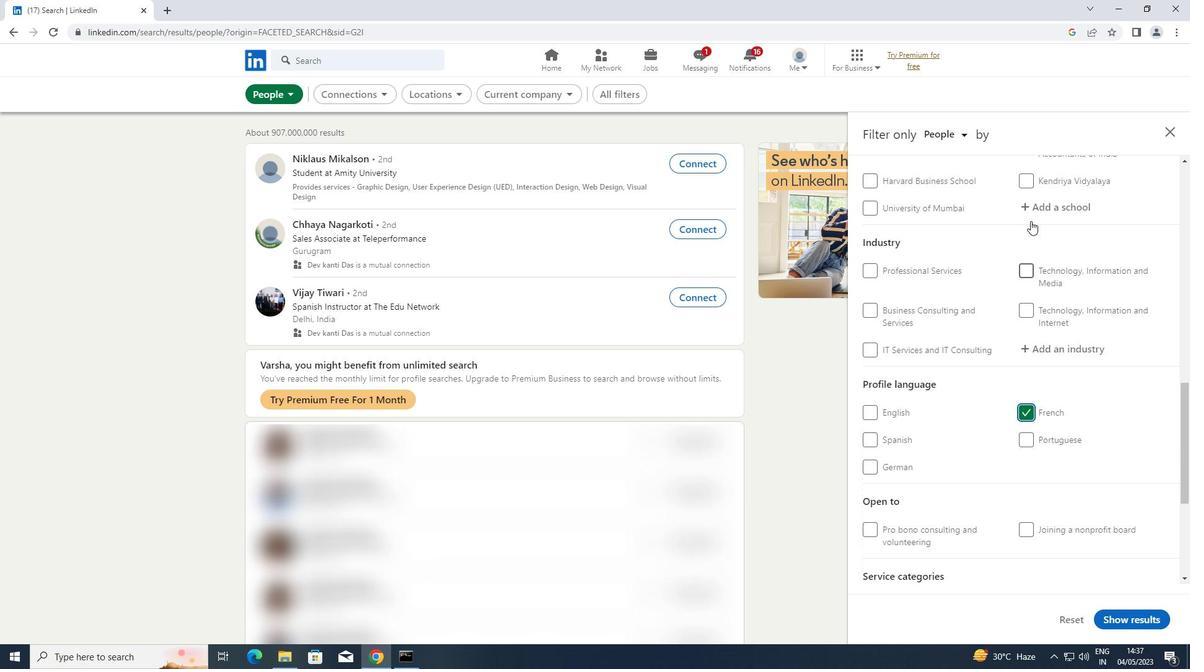 
Action: Mouse scrolled (1031, 222) with delta (0, 0)
Screenshot: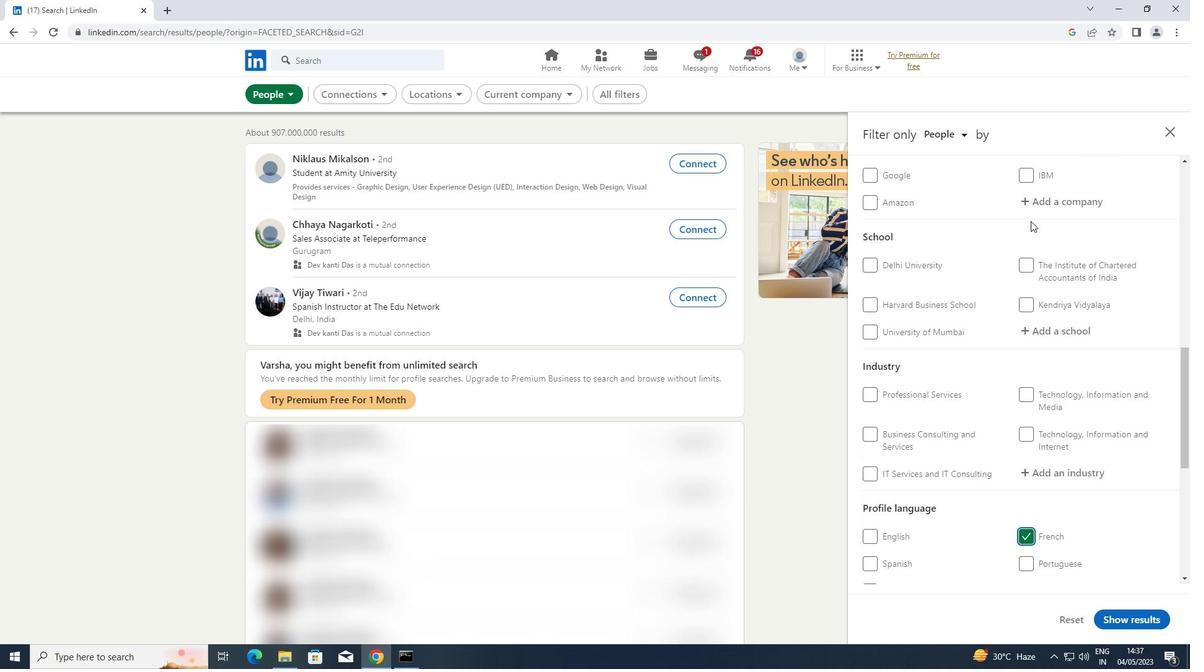 
Action: Mouse scrolled (1031, 222) with delta (0, 0)
Screenshot: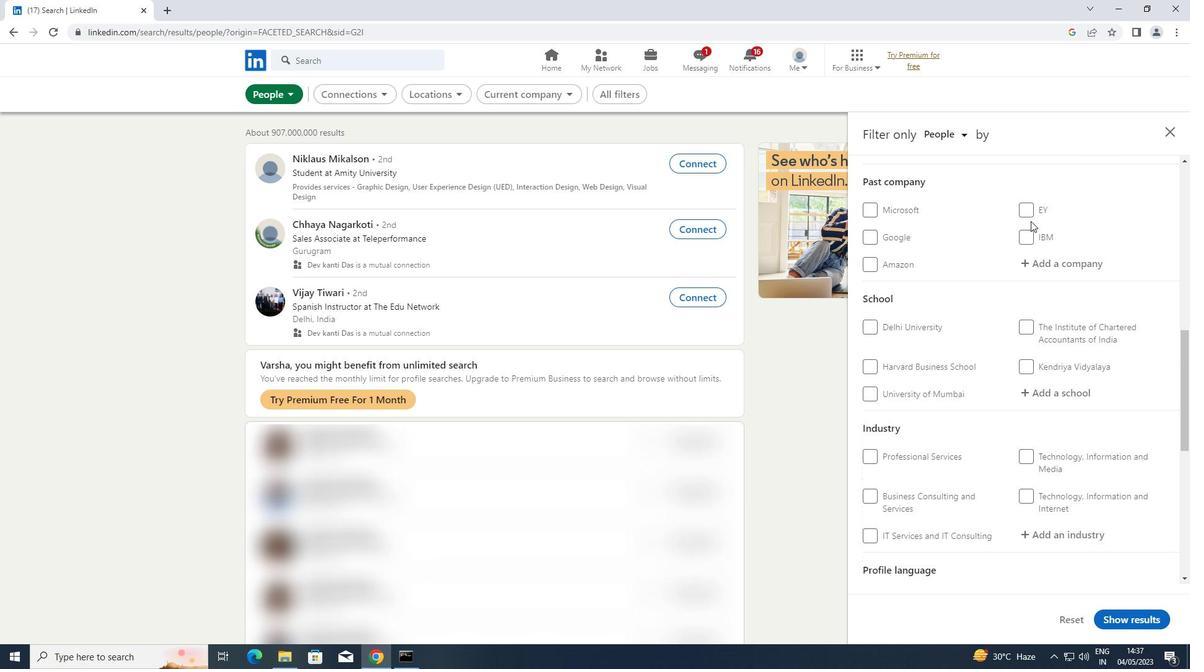
Action: Mouse scrolled (1031, 222) with delta (0, 0)
Screenshot: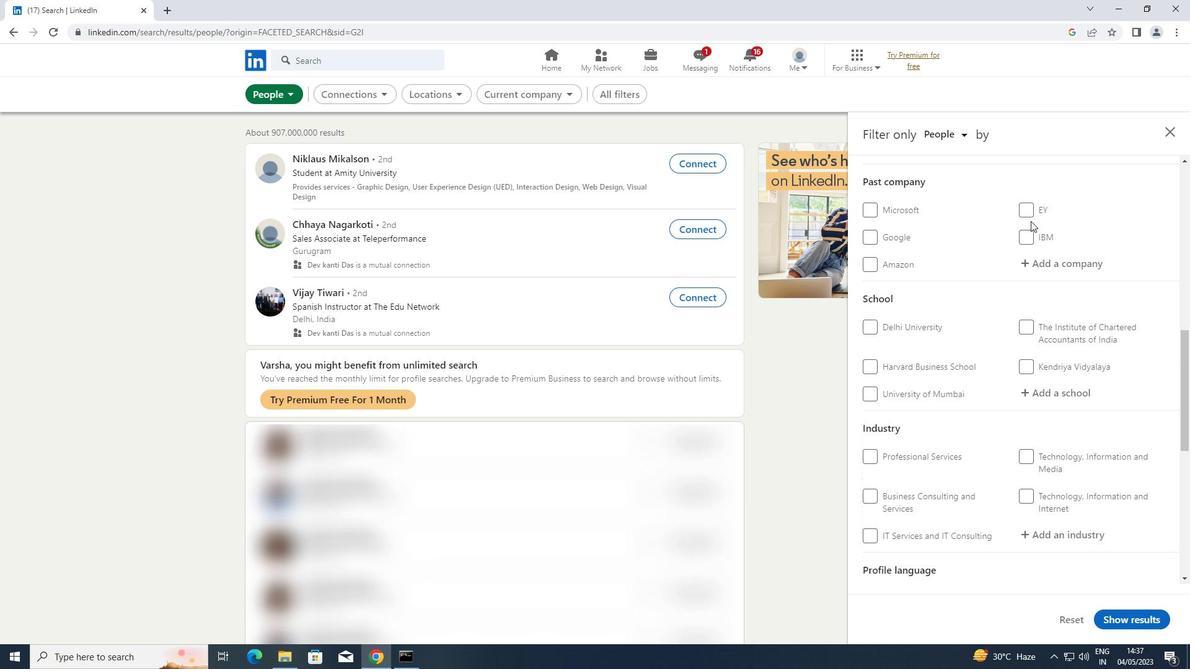 
Action: Mouse moved to (1044, 267)
Screenshot: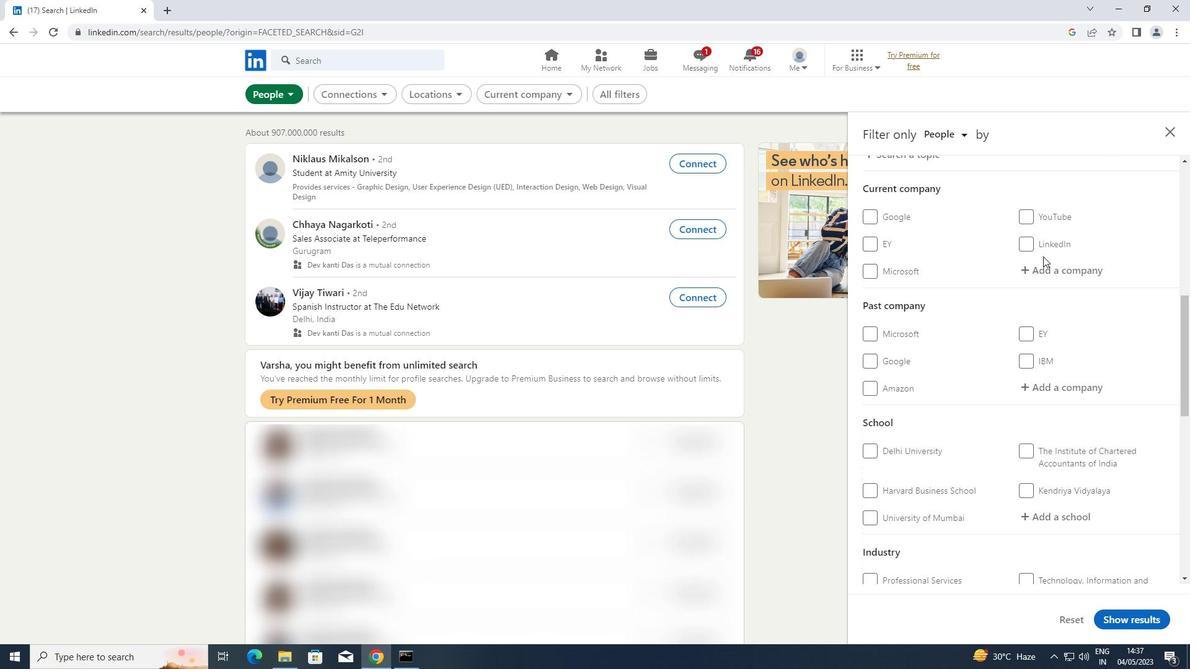 
Action: Mouse pressed left at (1044, 267)
Screenshot: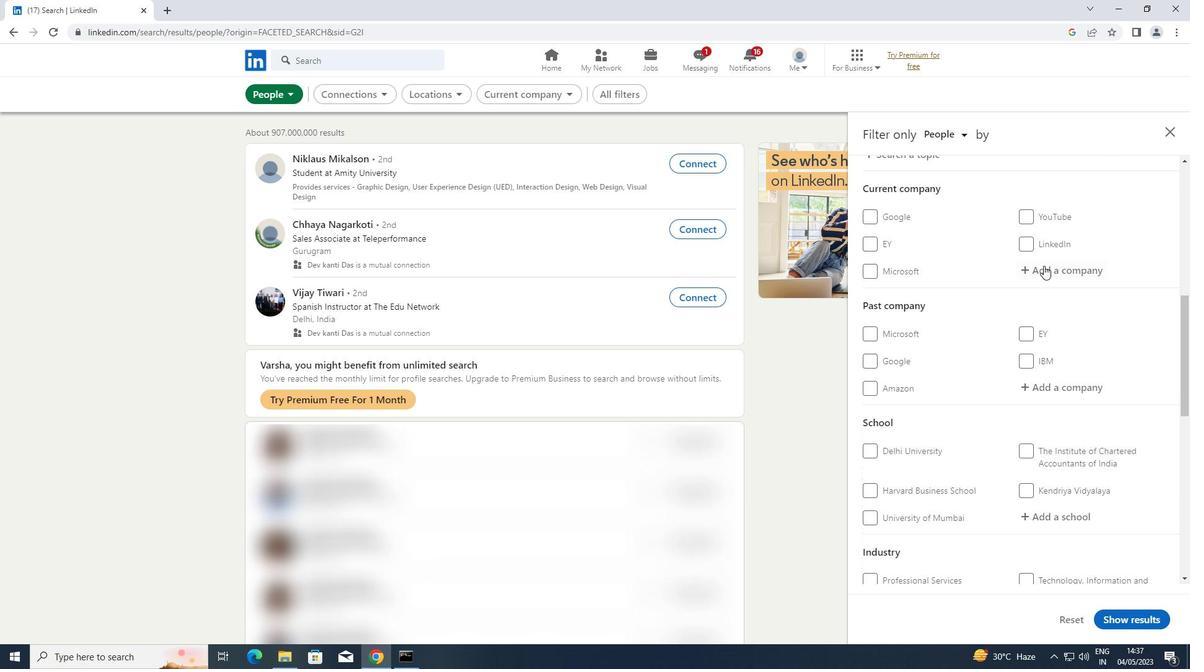 
Action: Key pressed <Key.shift>LUTHRA
Screenshot: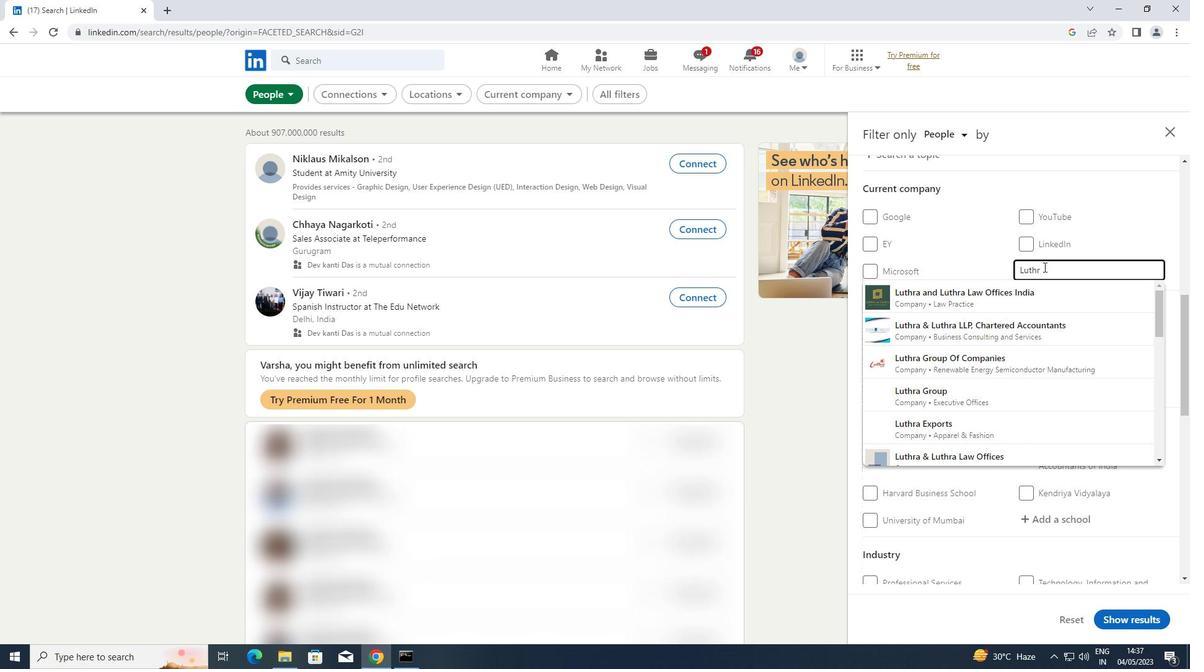 
Action: Mouse moved to (987, 295)
Screenshot: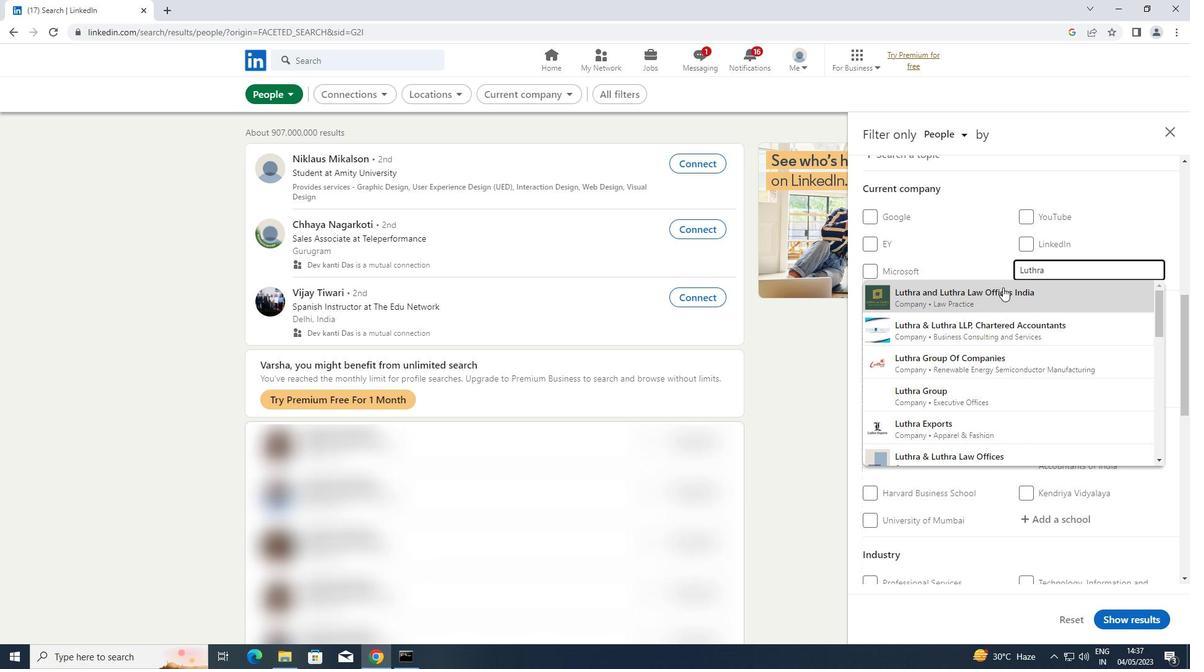 
Action: Mouse pressed left at (987, 295)
Screenshot: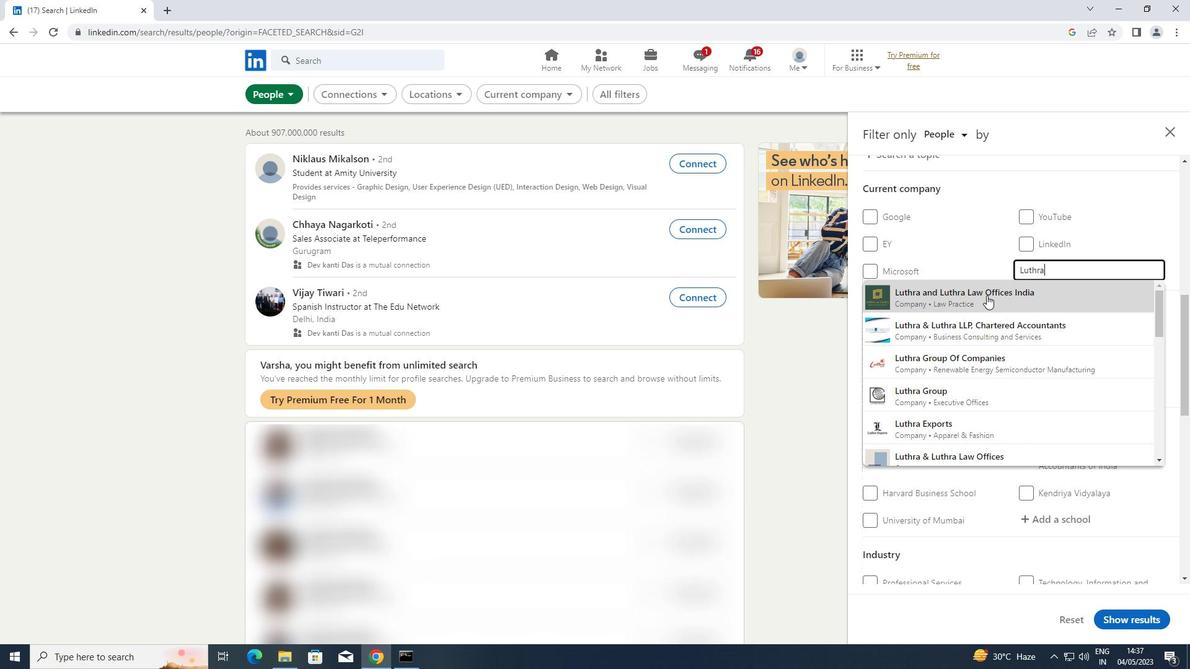 
Action: Mouse scrolled (987, 295) with delta (0, 0)
Screenshot: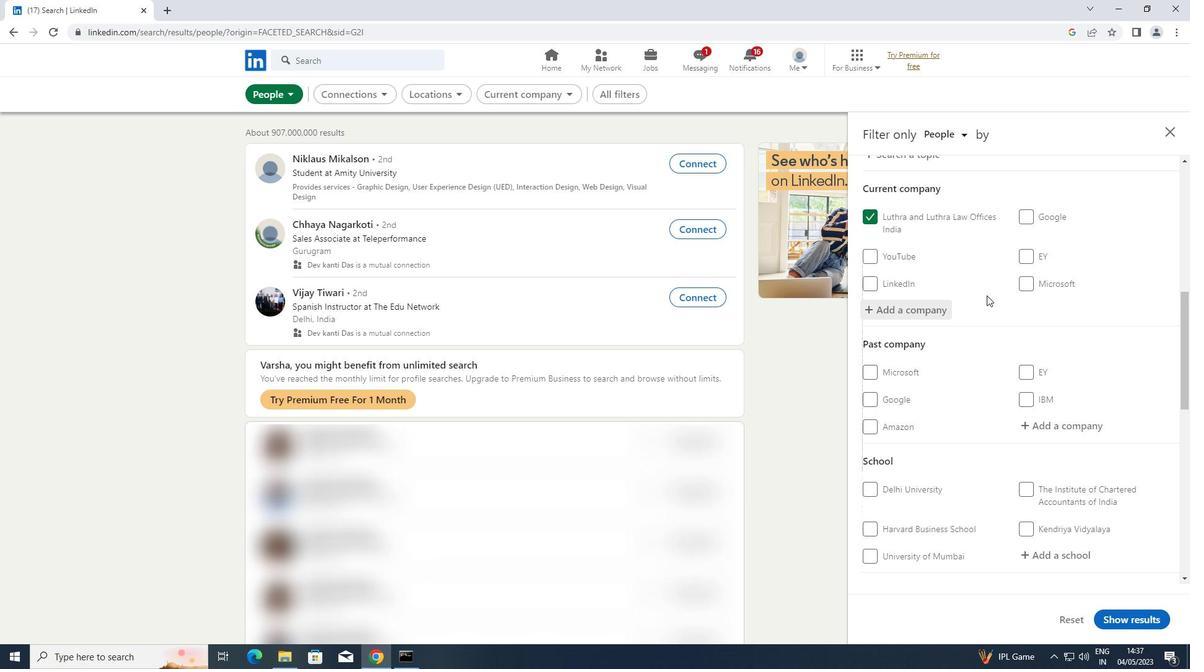 
Action: Mouse scrolled (987, 295) with delta (0, 0)
Screenshot: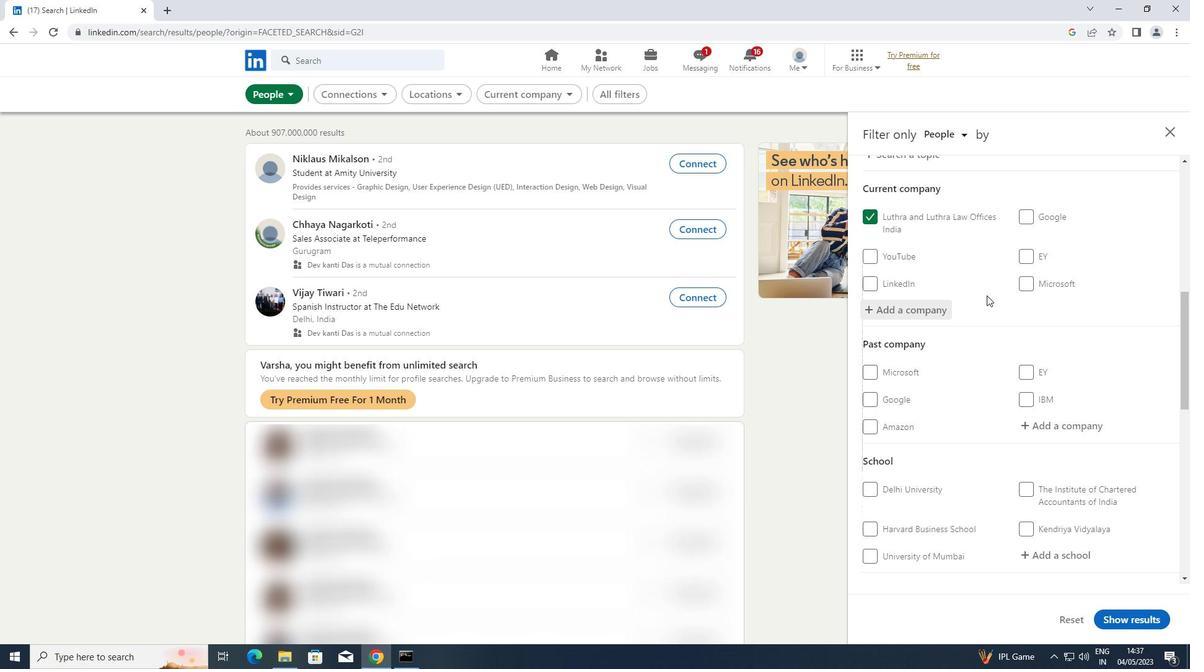 
Action: Mouse moved to (1067, 427)
Screenshot: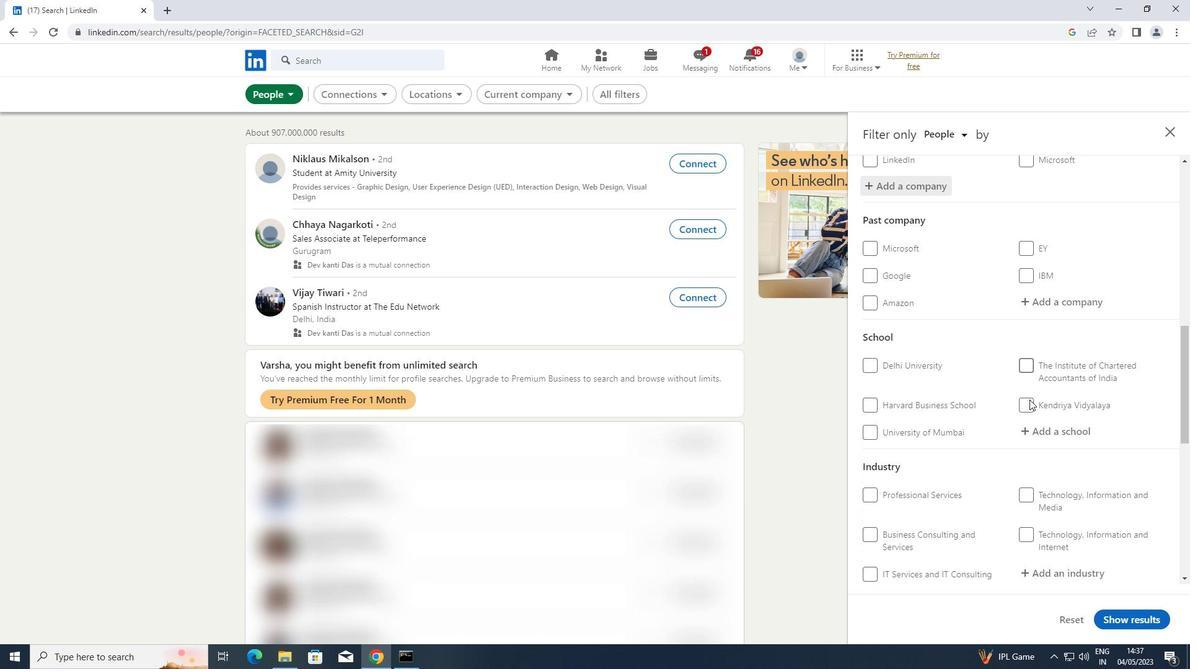 
Action: Mouse pressed left at (1067, 427)
Screenshot: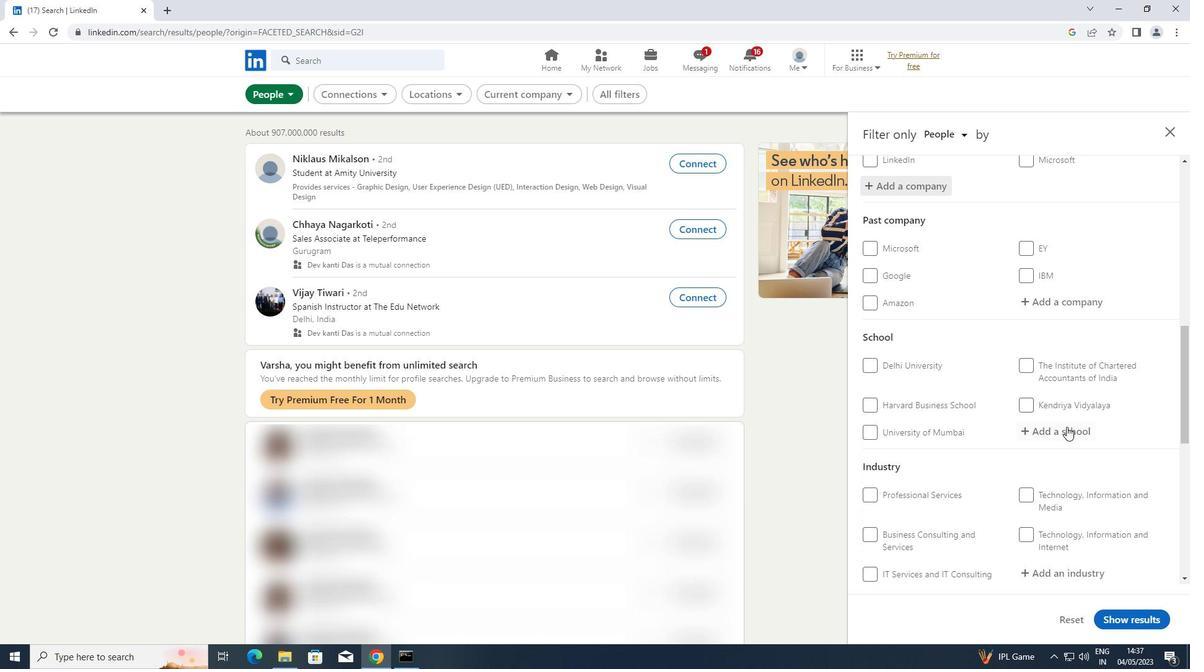 
Action: Key pressed <Key.shift><Key.shift><Key.shift><Key.shift><Key.shift><Key.shift><Key.shift><Key.shift><Key.shift><Key.shift><Key.shift>IPS<Key.space><Key.shift><Key.shift><Key.shift><Key.shift><Key.shift><Key.shift><Key.shift><Key.shift><Key.shift><Key.shift><Key.shift><Key.shift><Key.shift><Key.shift><Key.shift><Key.shift><Key.shift><Key.shift><Key.shift><Key.shift><Key.shift><Key.shift><Key.shift><Key.shift><Key.shift><Key.shift><Key.shift><Key.shift><Key.shift><Key.shift><Key.shift><Key.shift><Key.shift>ACADEMT<Key.backspace>Y
Screenshot: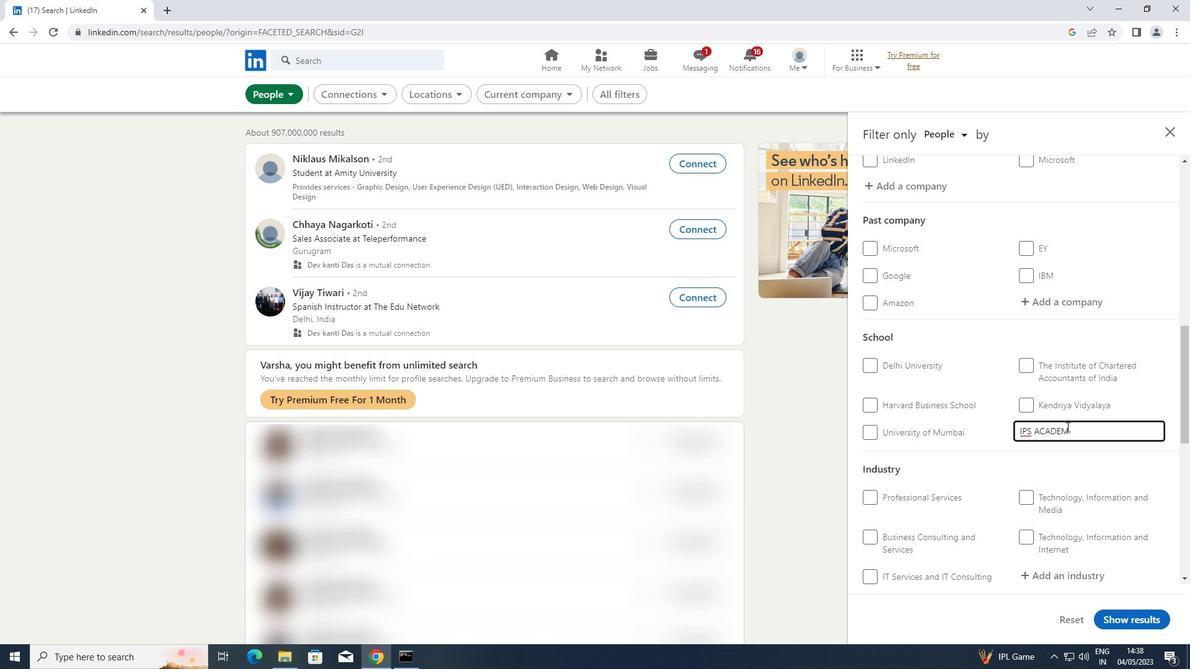 
Action: Mouse moved to (1041, 465)
Screenshot: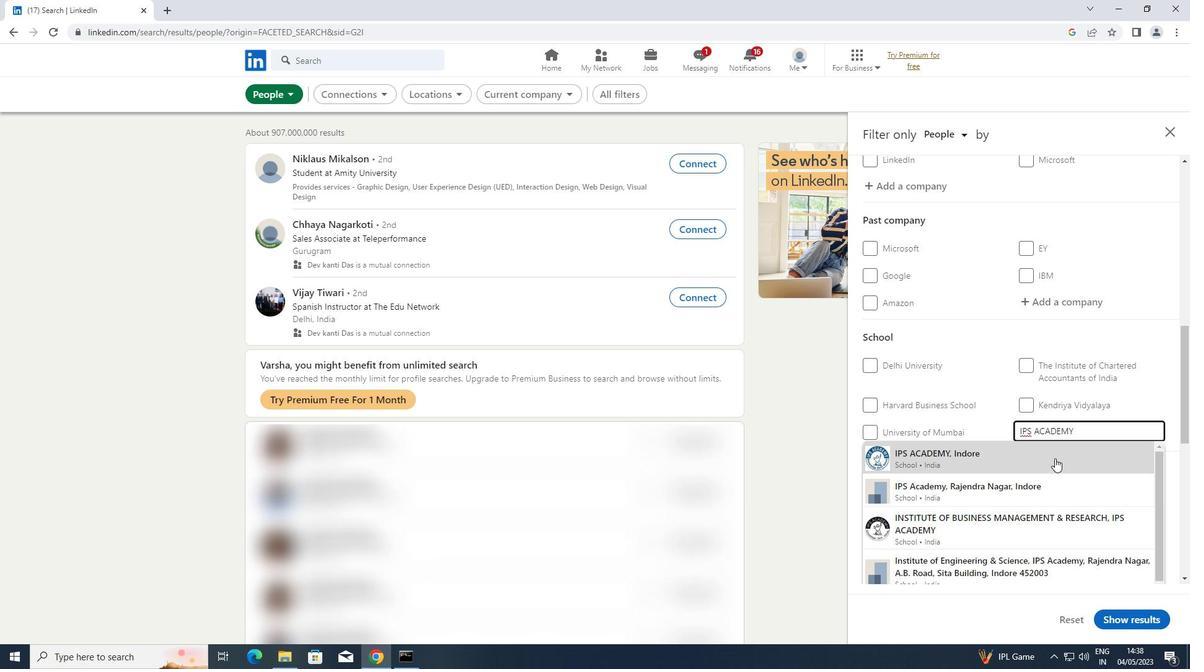 
Action: Mouse pressed left at (1041, 465)
Screenshot: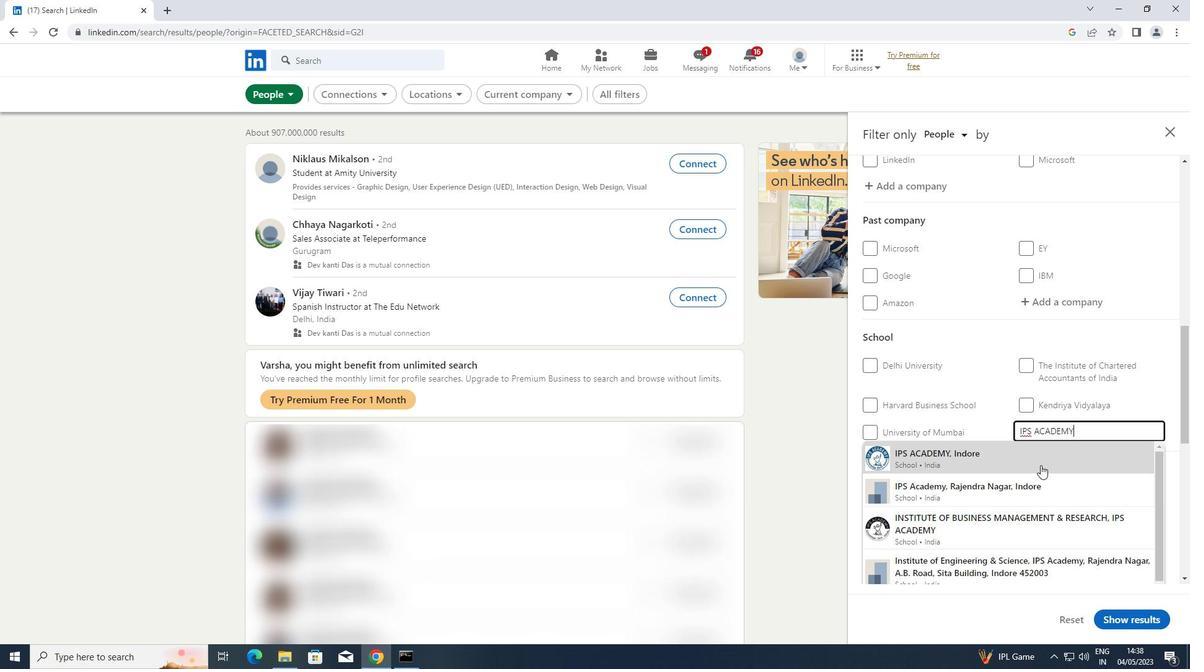 
Action: Mouse scrolled (1041, 465) with delta (0, 0)
Screenshot: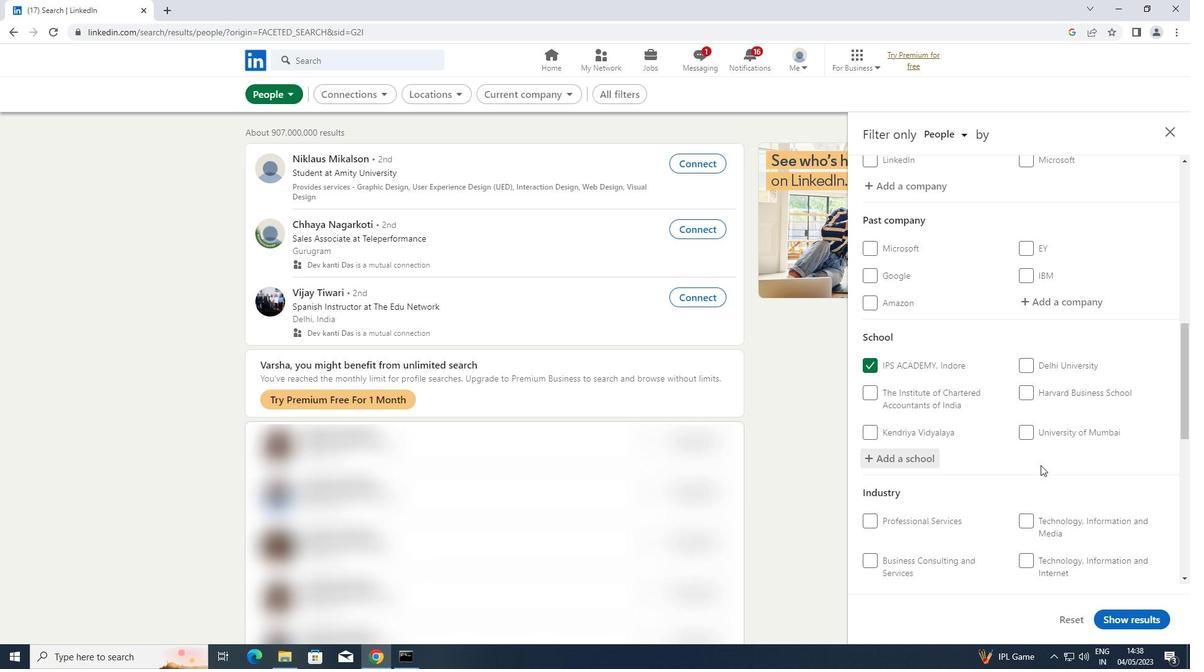
Action: Mouse scrolled (1041, 465) with delta (0, 0)
Screenshot: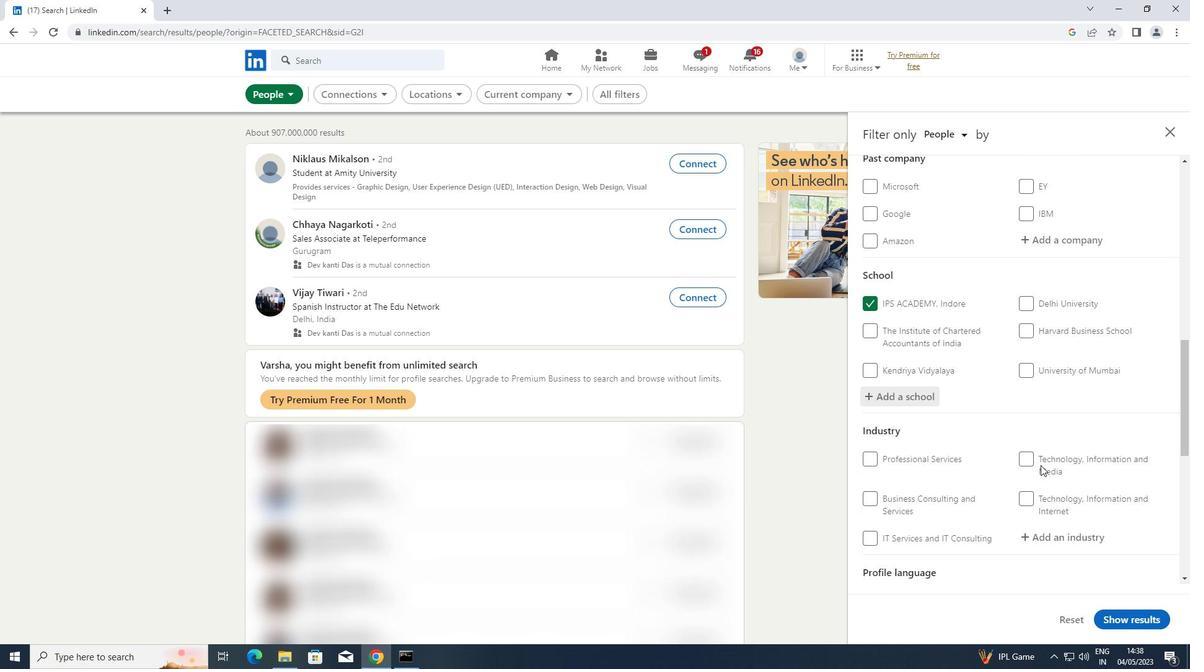 
Action: Mouse scrolled (1041, 465) with delta (0, 0)
Screenshot: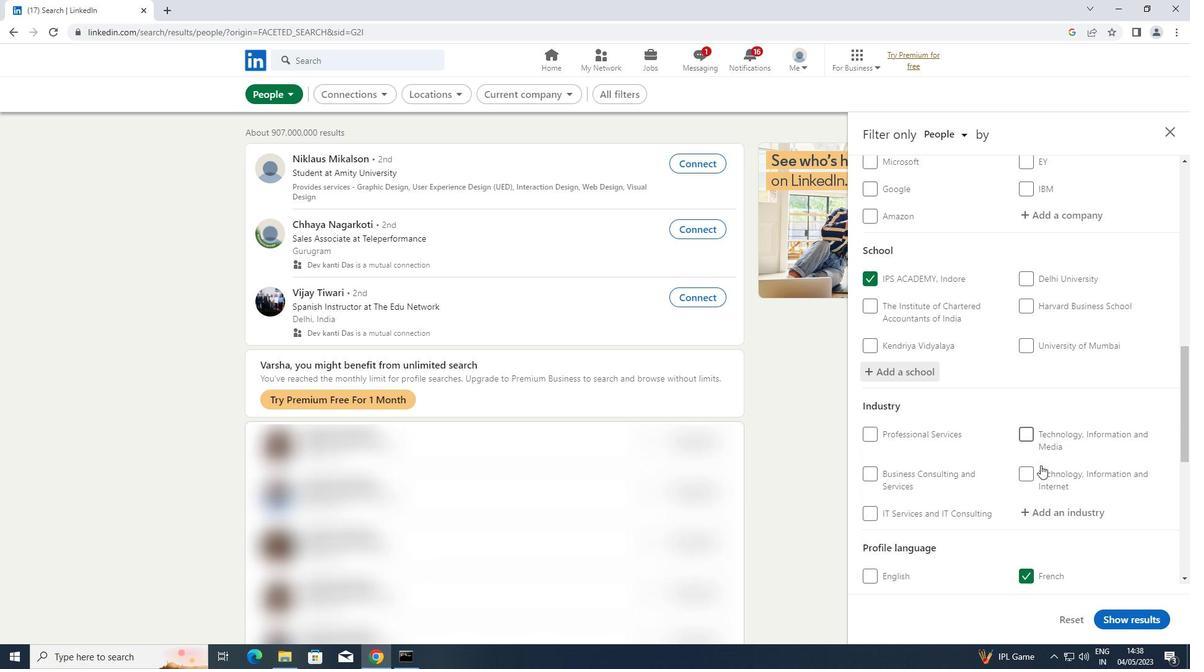 
Action: Mouse scrolled (1041, 465) with delta (0, 0)
Screenshot: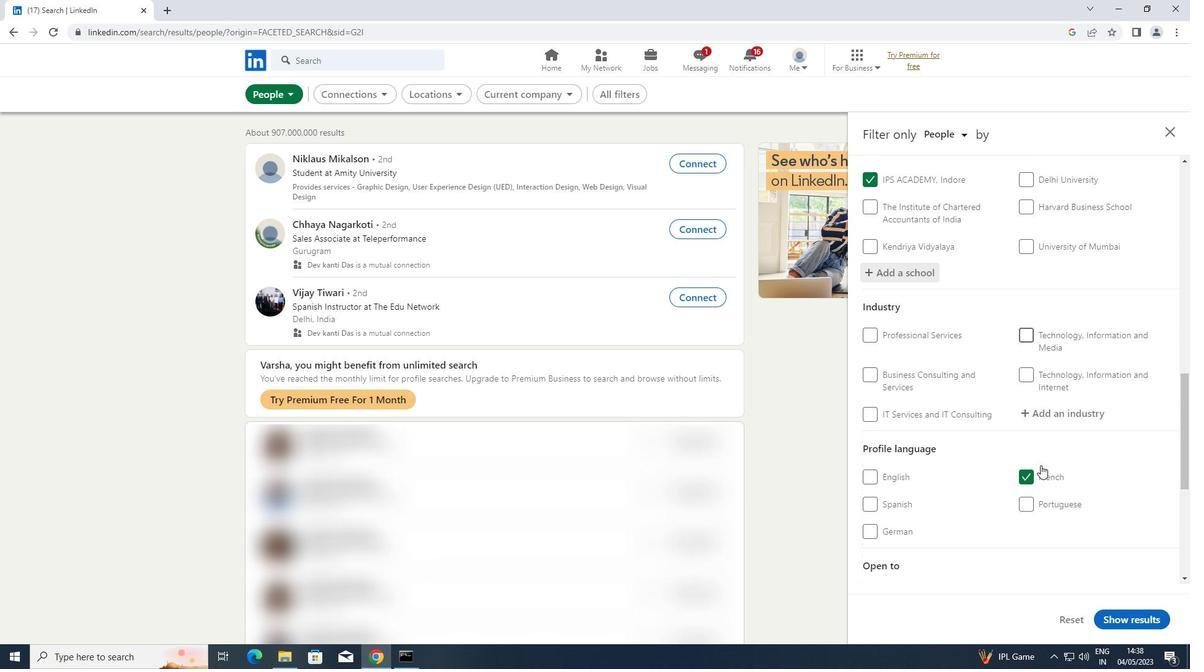 
Action: Mouse moved to (1084, 346)
Screenshot: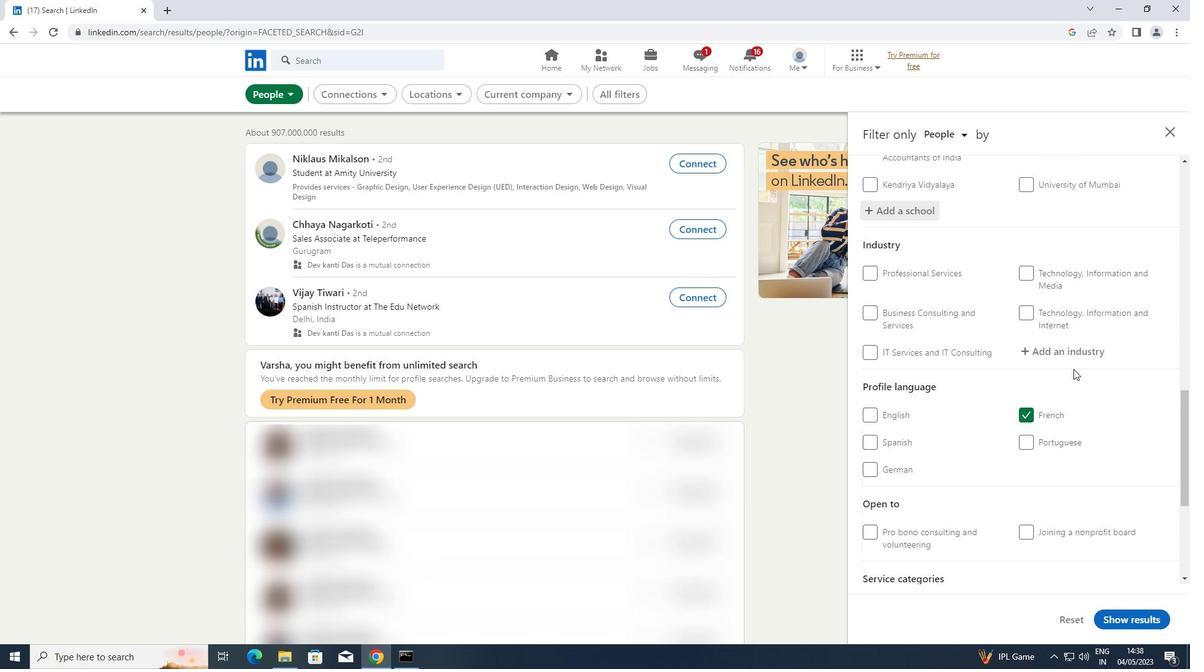 
Action: Mouse pressed left at (1084, 346)
Screenshot: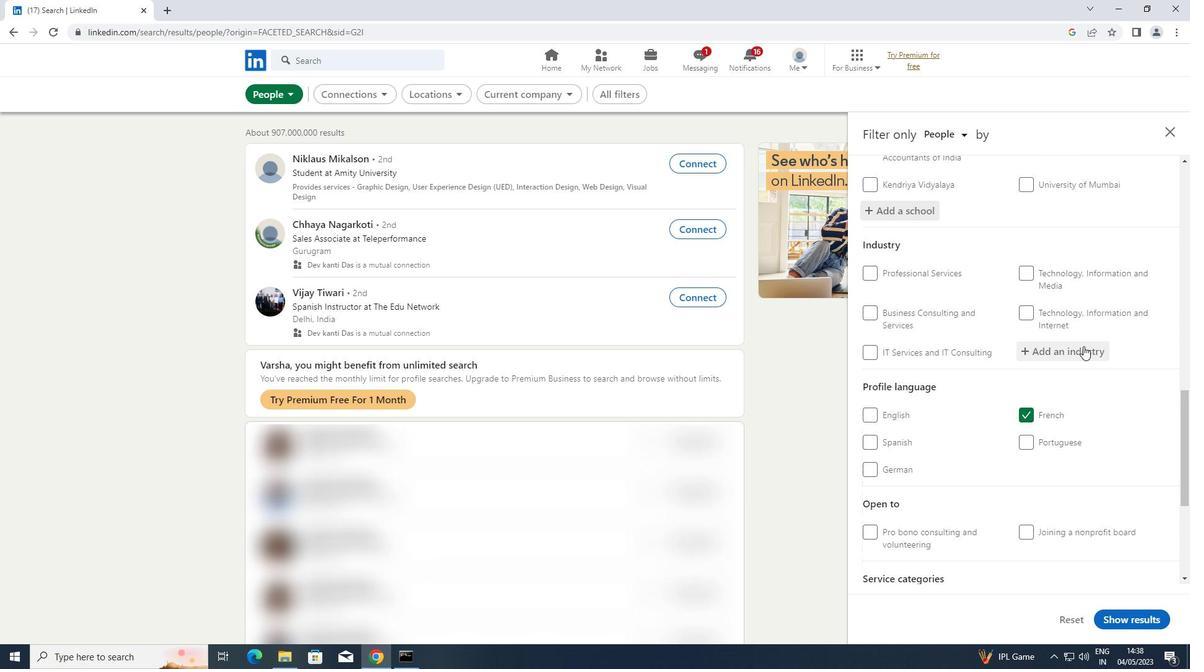 
Action: Key pressed <Key.shift>MEDICAL
Screenshot: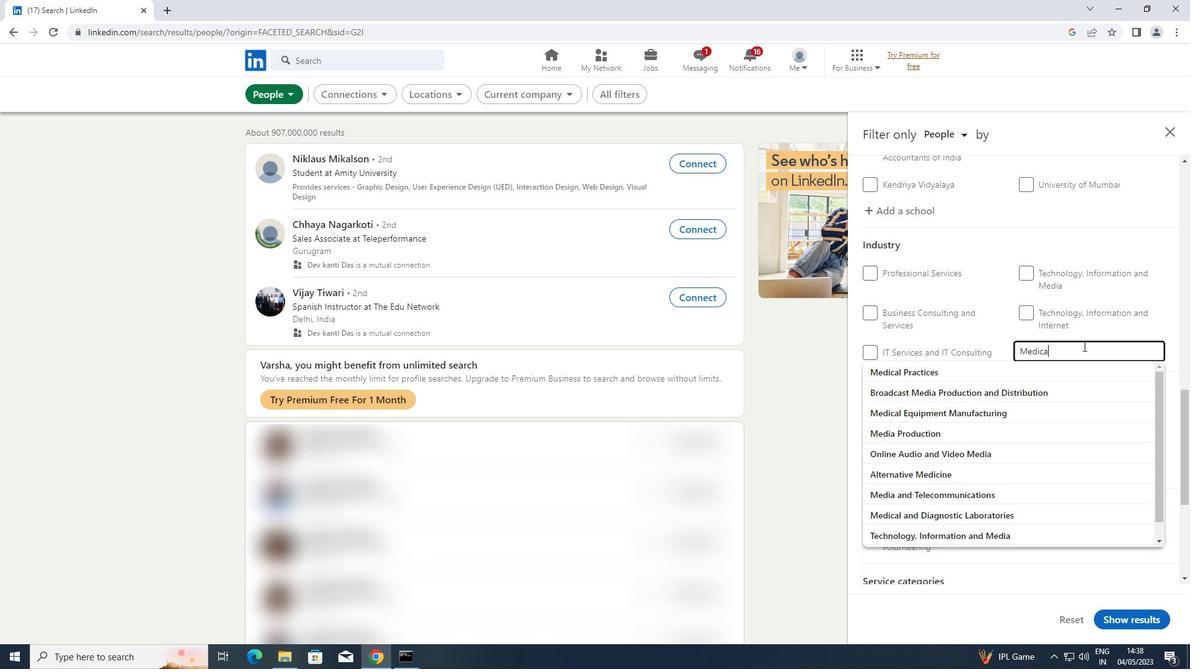 
Action: Mouse moved to (984, 411)
Screenshot: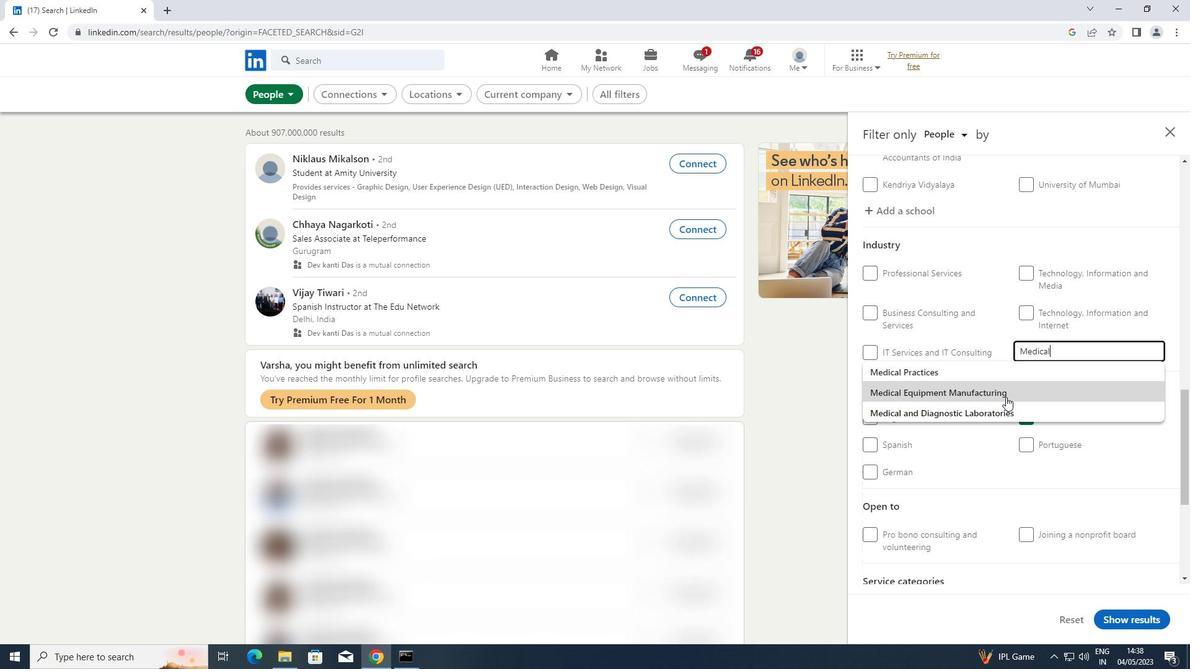 
Action: Mouse pressed left at (984, 411)
Screenshot: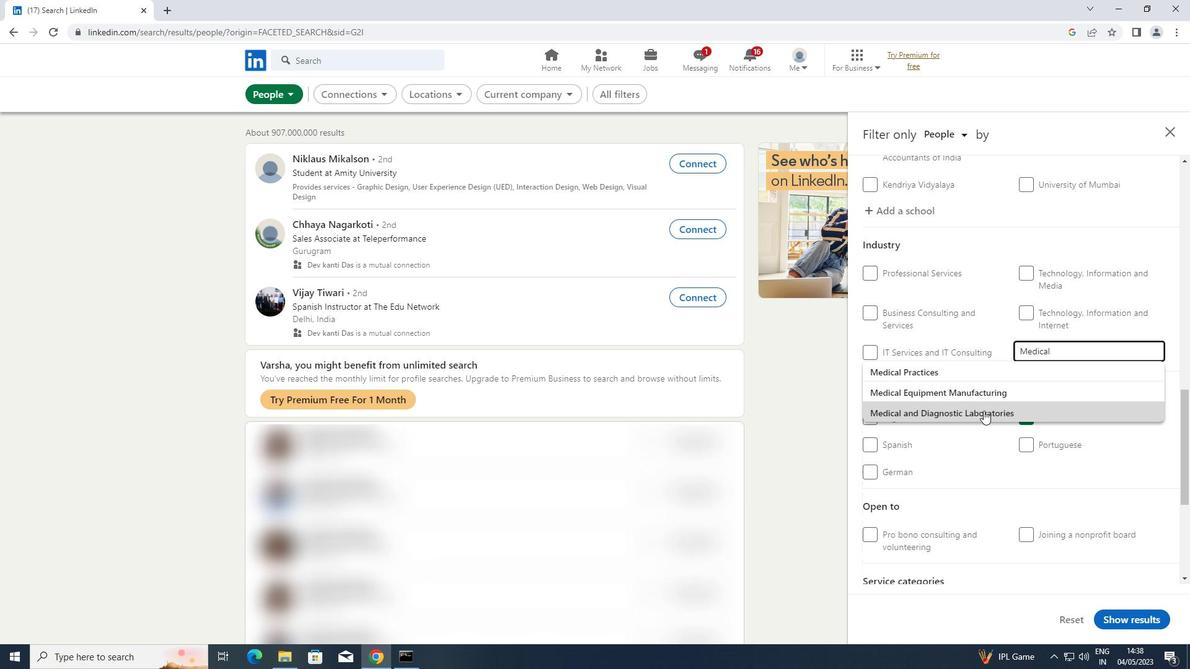 
Action: Mouse moved to (984, 408)
Screenshot: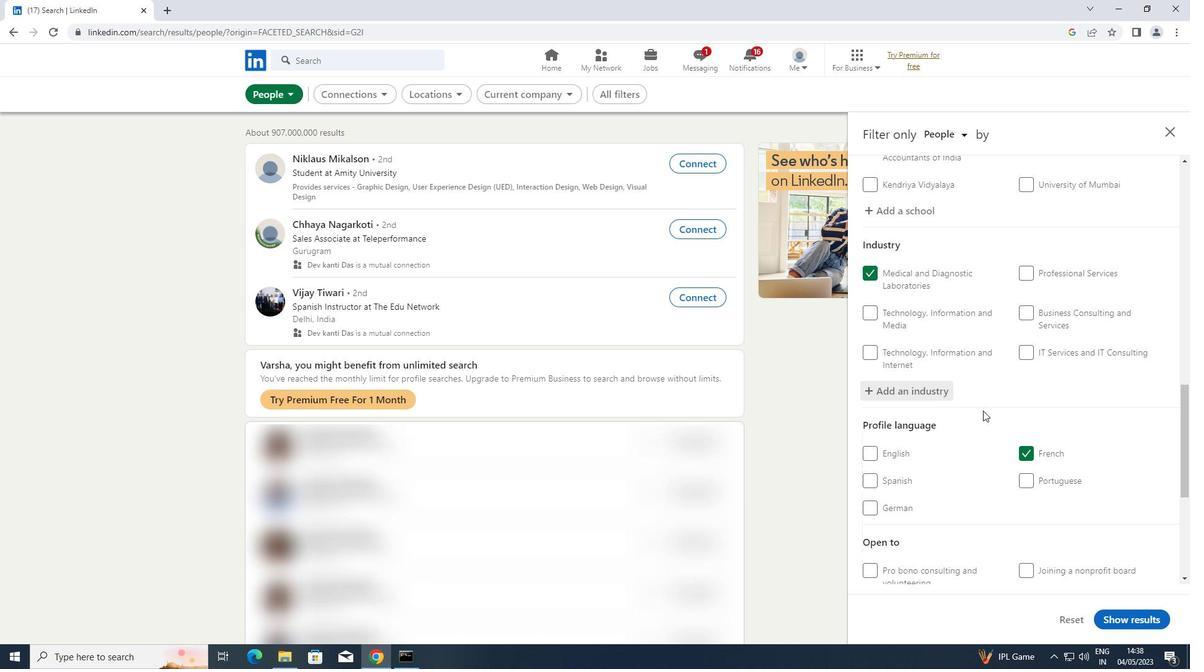 
Action: Mouse scrolled (984, 408) with delta (0, 0)
Screenshot: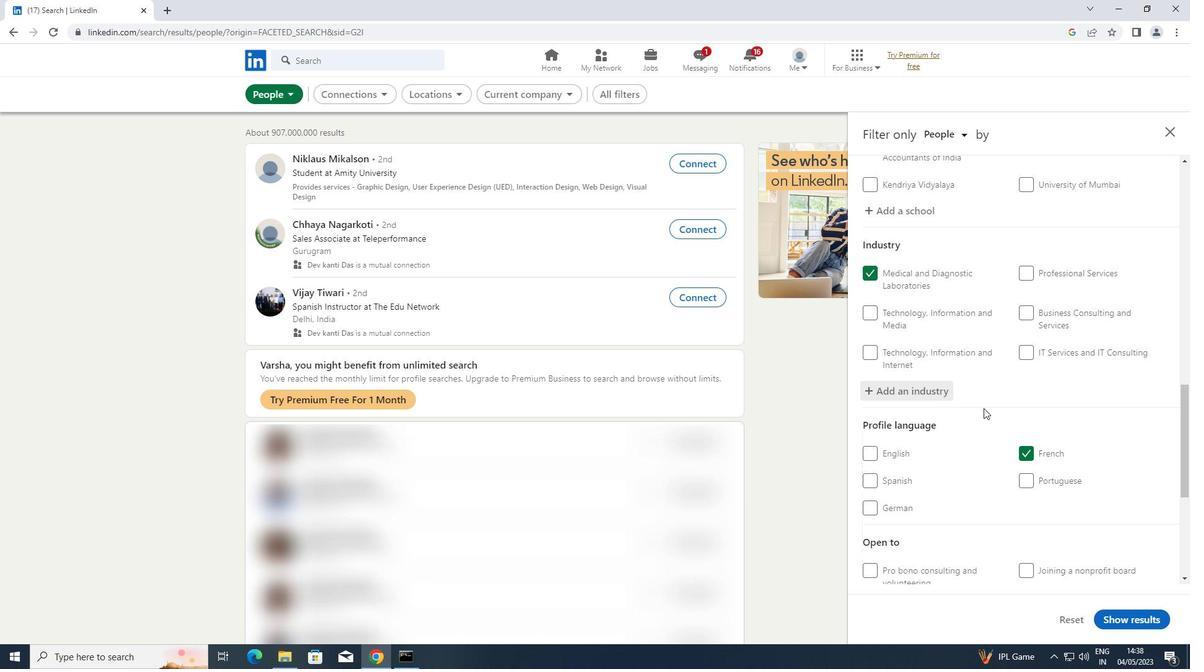 
Action: Mouse scrolled (984, 408) with delta (0, 0)
Screenshot: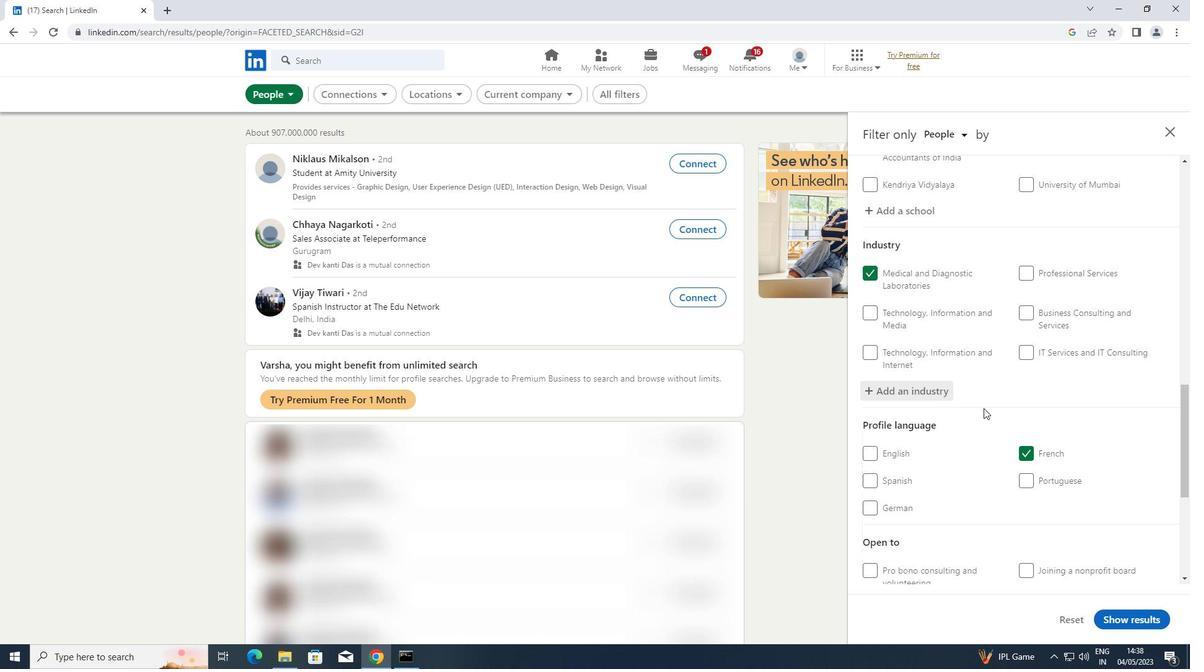 
Action: Mouse scrolled (984, 408) with delta (0, 0)
Screenshot: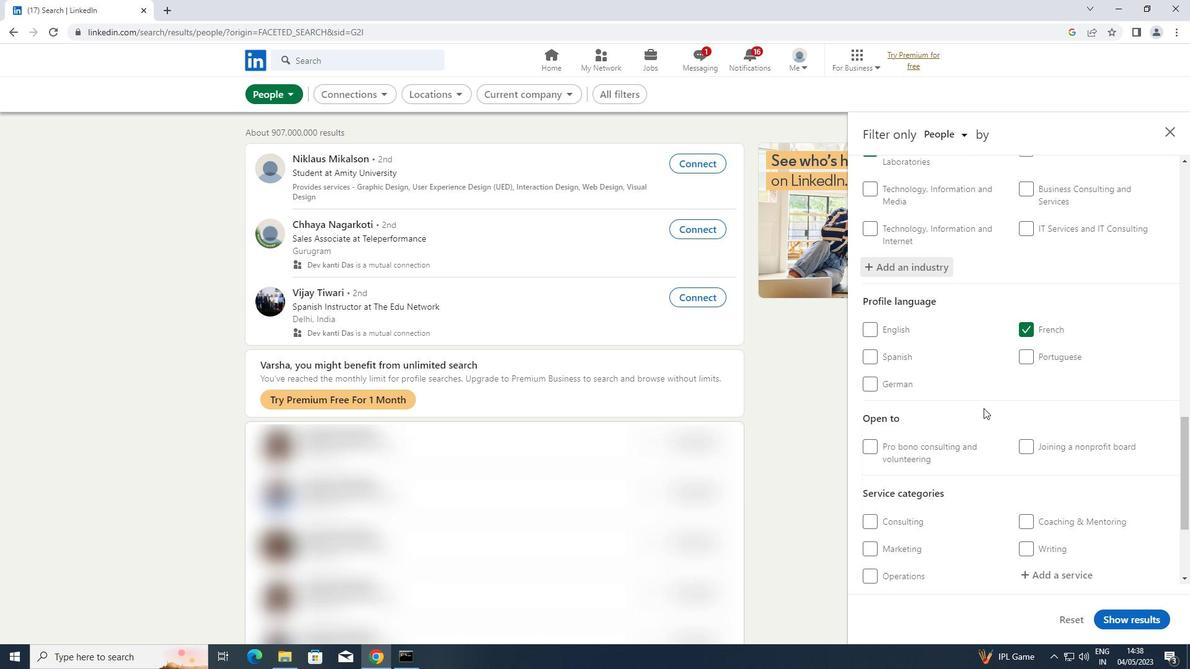 
Action: Mouse scrolled (984, 408) with delta (0, 0)
Screenshot: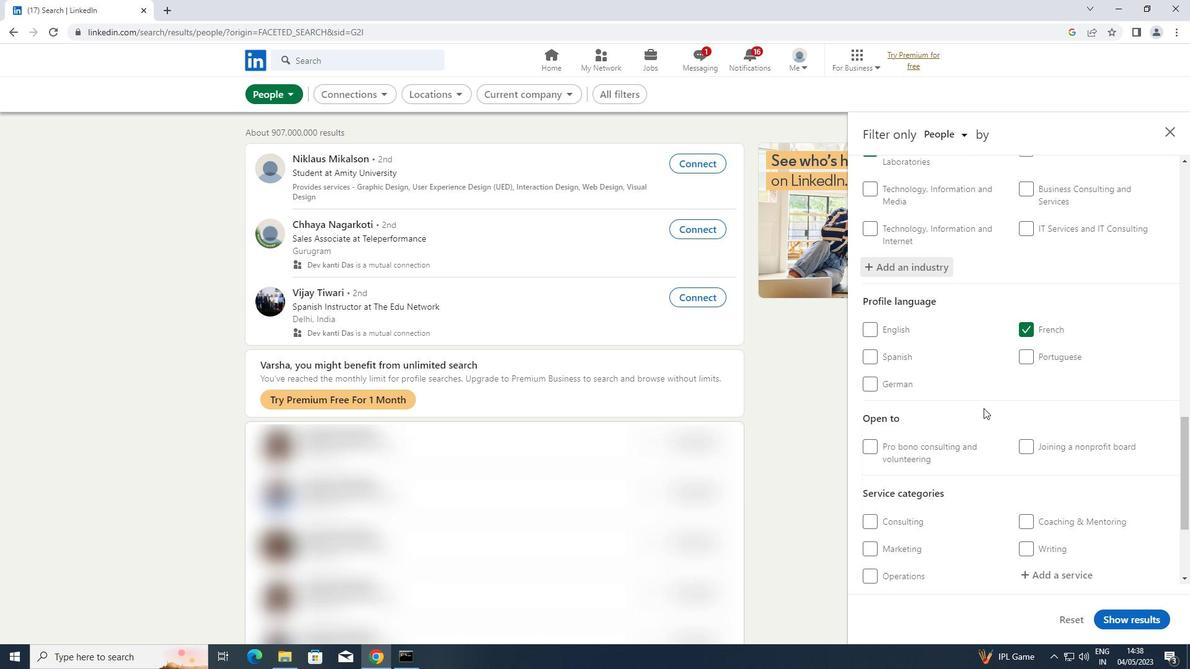 
Action: Mouse scrolled (984, 408) with delta (0, 0)
Screenshot: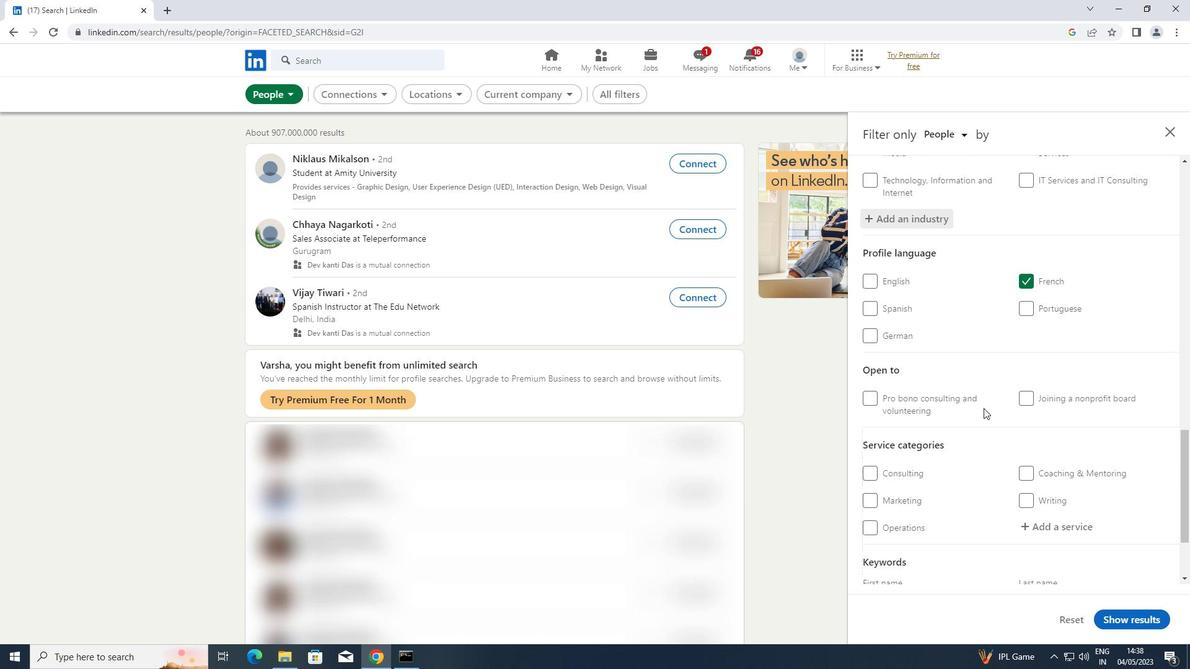 
Action: Mouse moved to (1058, 419)
Screenshot: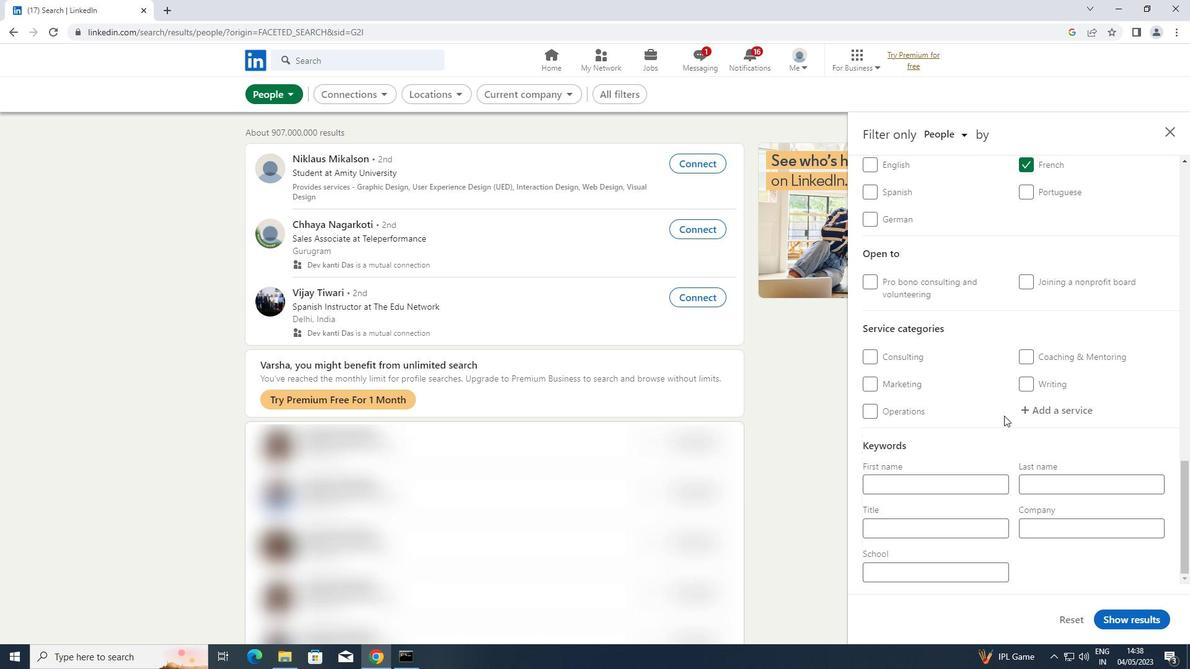 
Action: Mouse pressed left at (1058, 419)
Screenshot: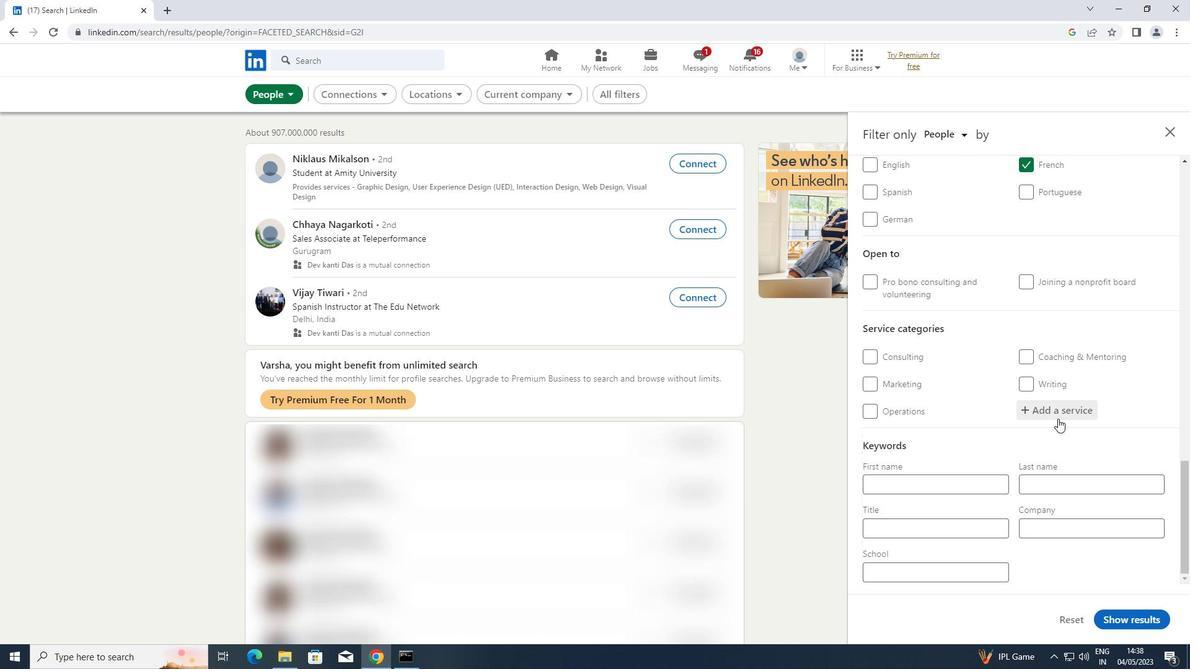 
Action: Key pressed <Key.shift>COPYWRITI
Screenshot: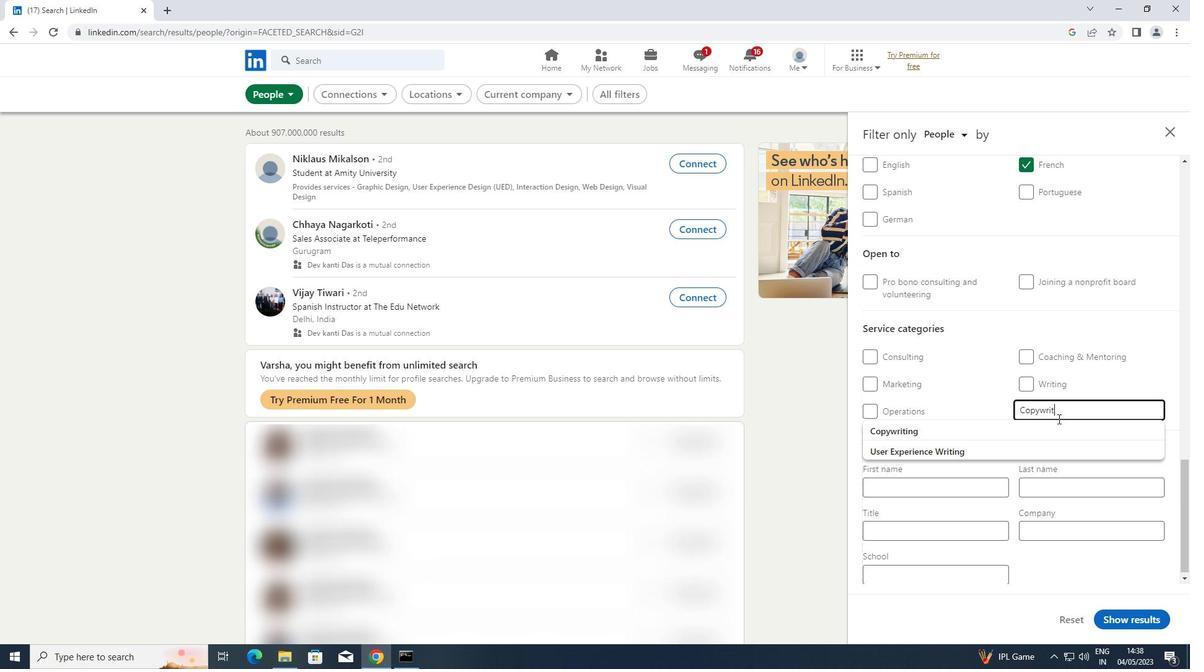 
Action: Mouse moved to (997, 429)
Screenshot: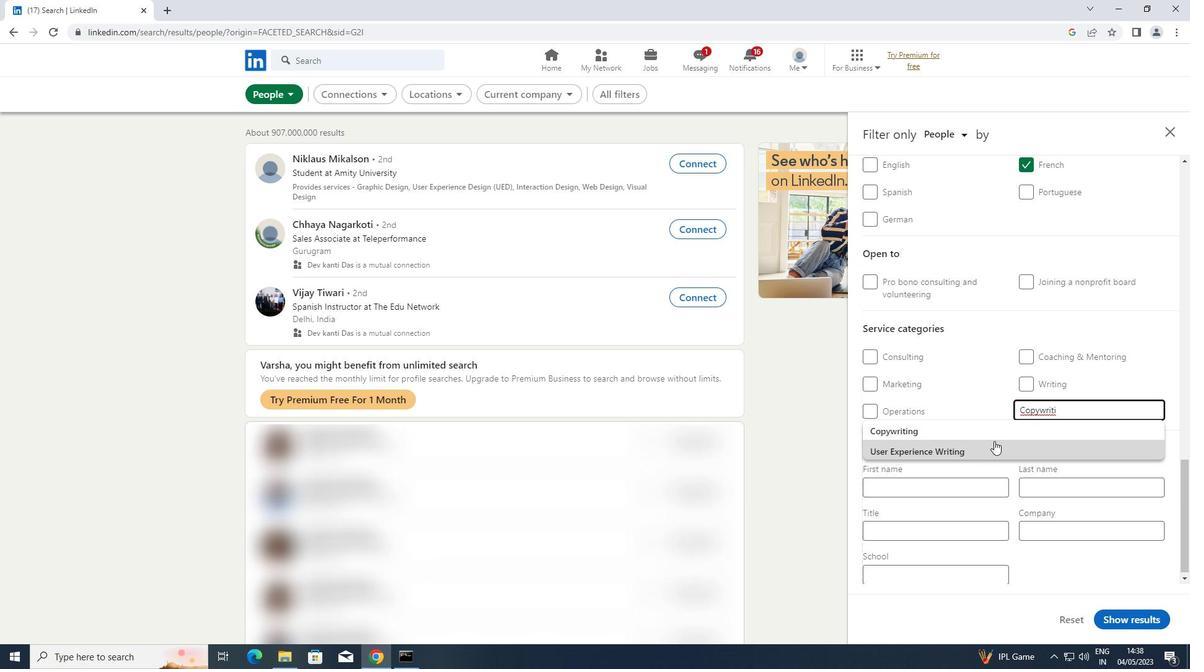 
Action: Mouse pressed left at (997, 429)
Screenshot: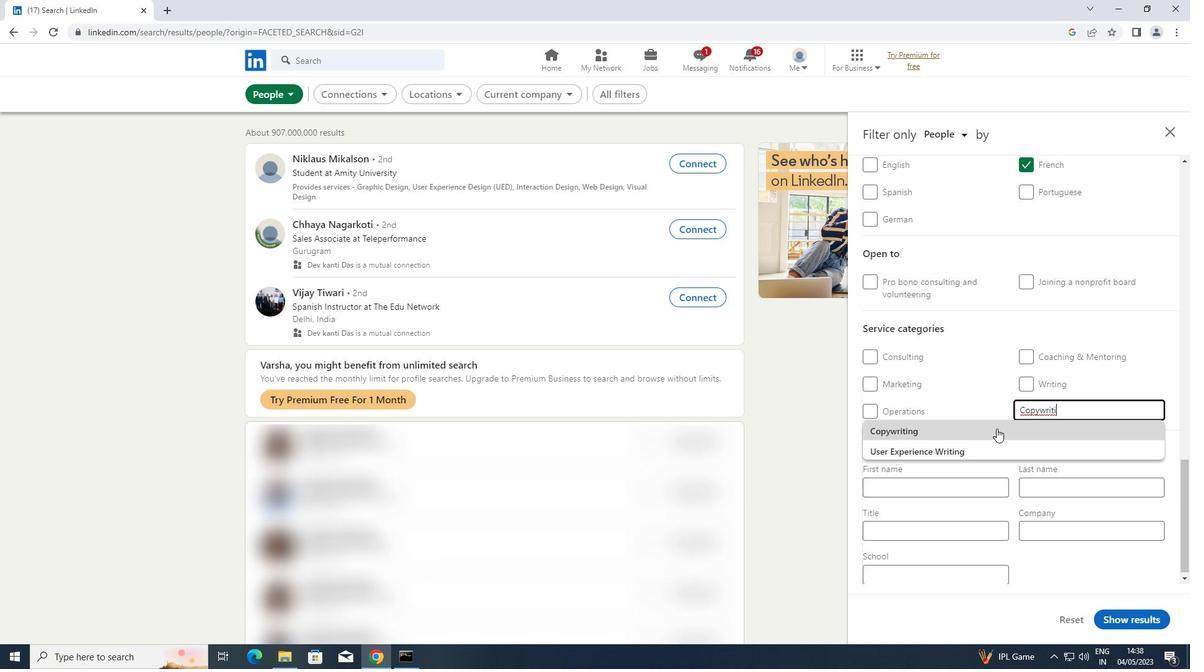 
Action: Mouse scrolled (997, 428) with delta (0, 0)
Screenshot: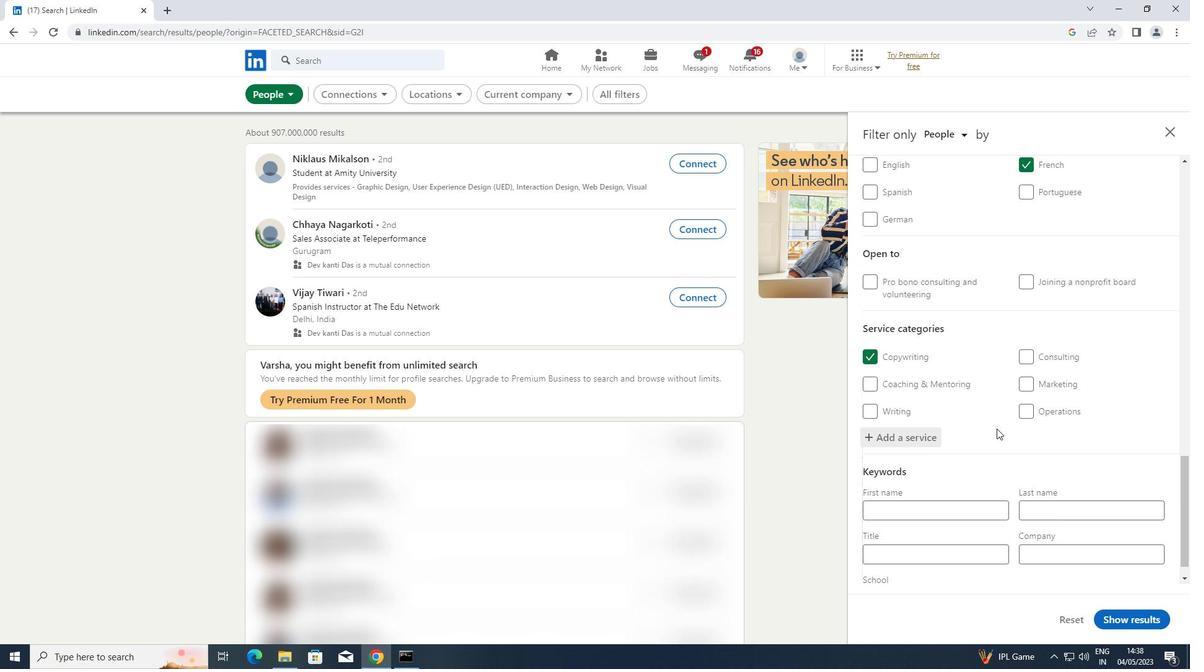 
Action: Mouse scrolled (997, 428) with delta (0, 0)
Screenshot: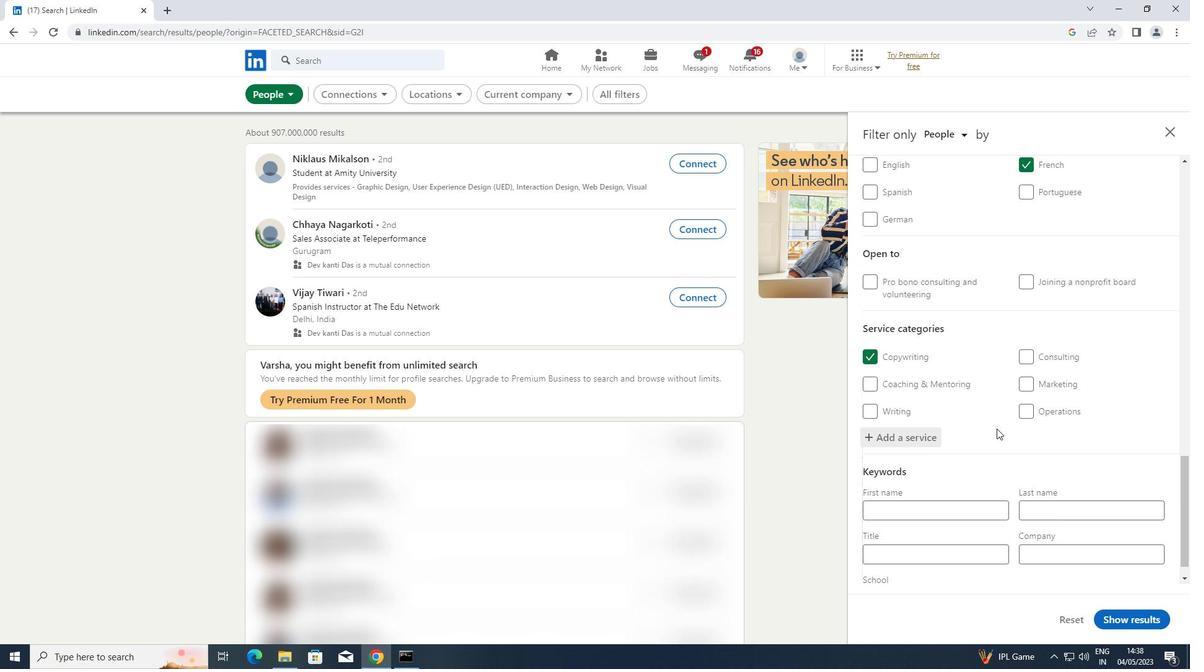 
Action: Mouse scrolled (997, 428) with delta (0, 0)
Screenshot: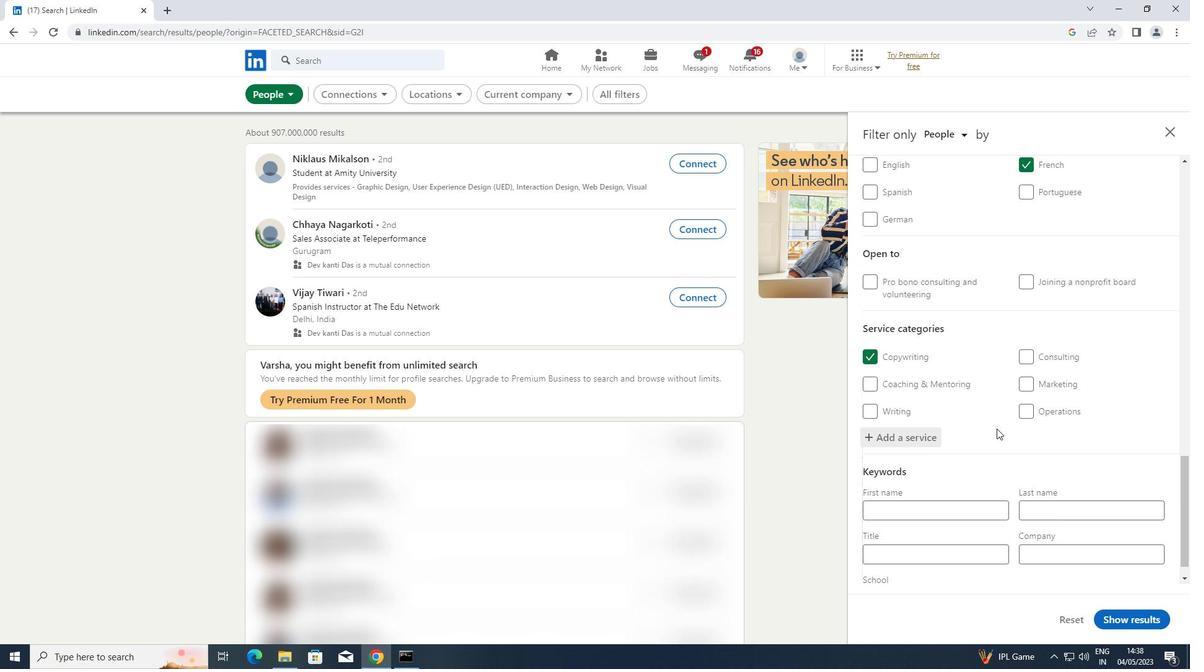 
Action: Mouse scrolled (997, 428) with delta (0, 0)
Screenshot: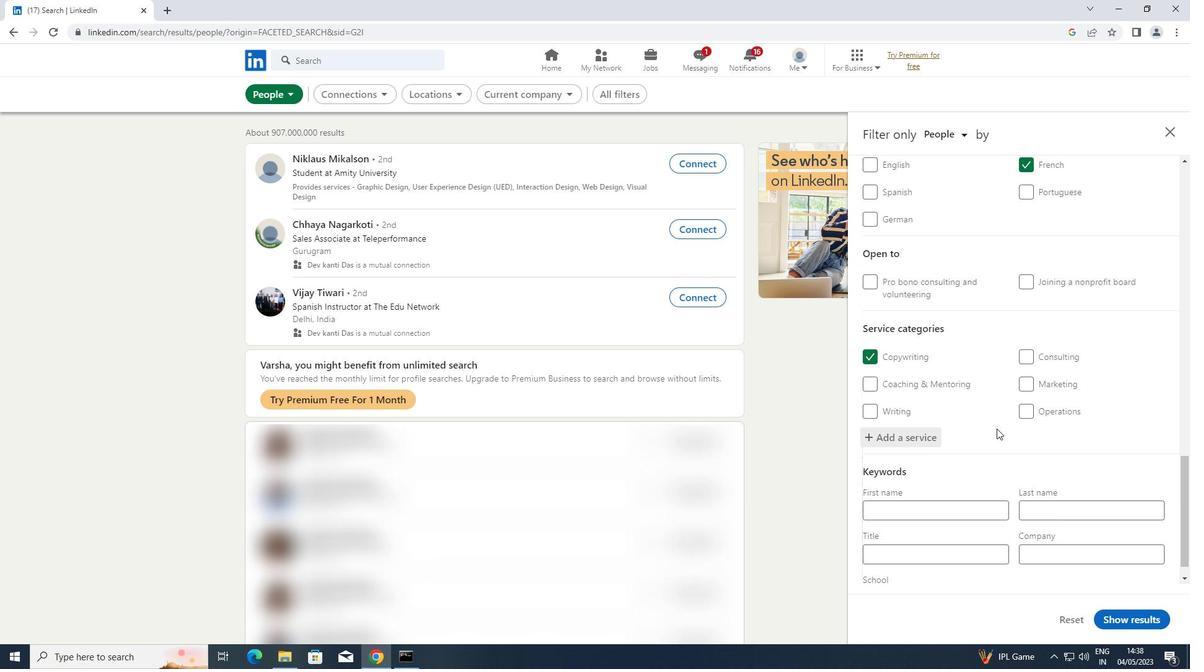 
Action: Mouse scrolled (997, 428) with delta (0, 0)
Screenshot: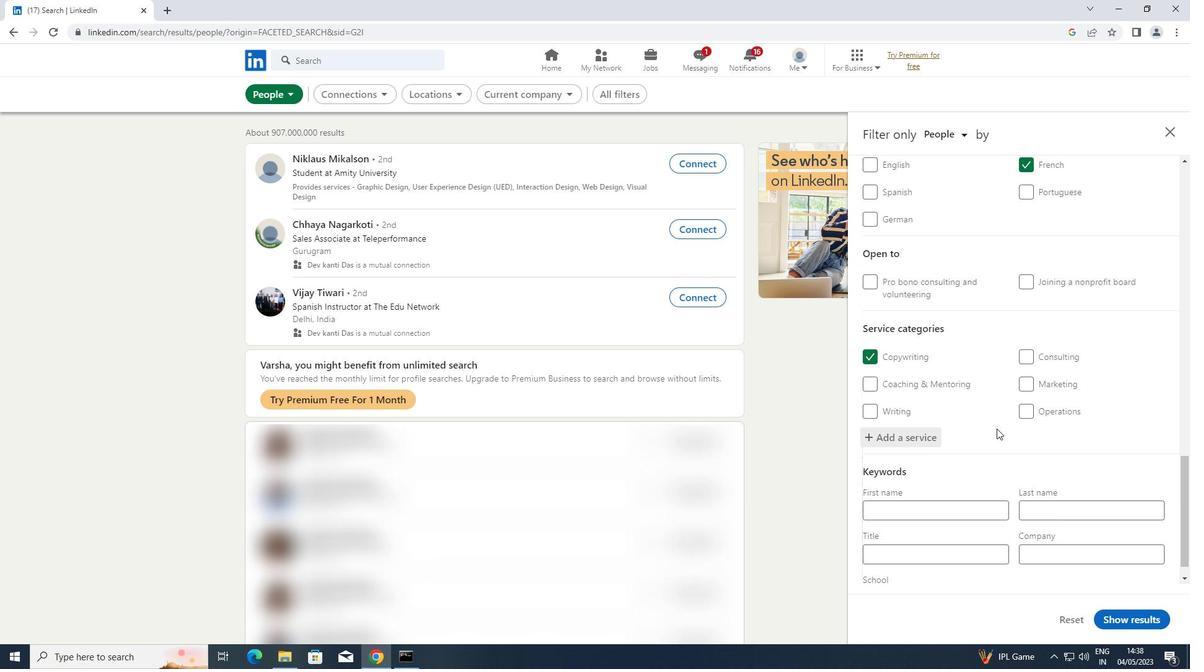 
Action: Mouse scrolled (997, 428) with delta (0, 0)
Screenshot: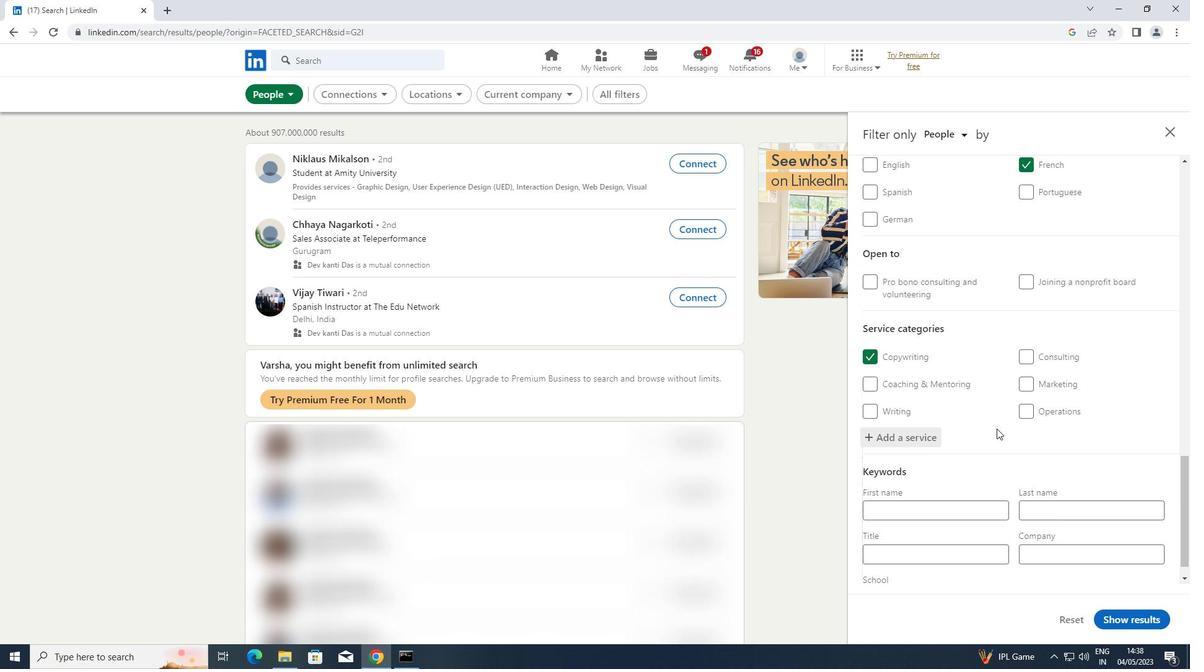 
Action: Mouse moved to (899, 530)
Screenshot: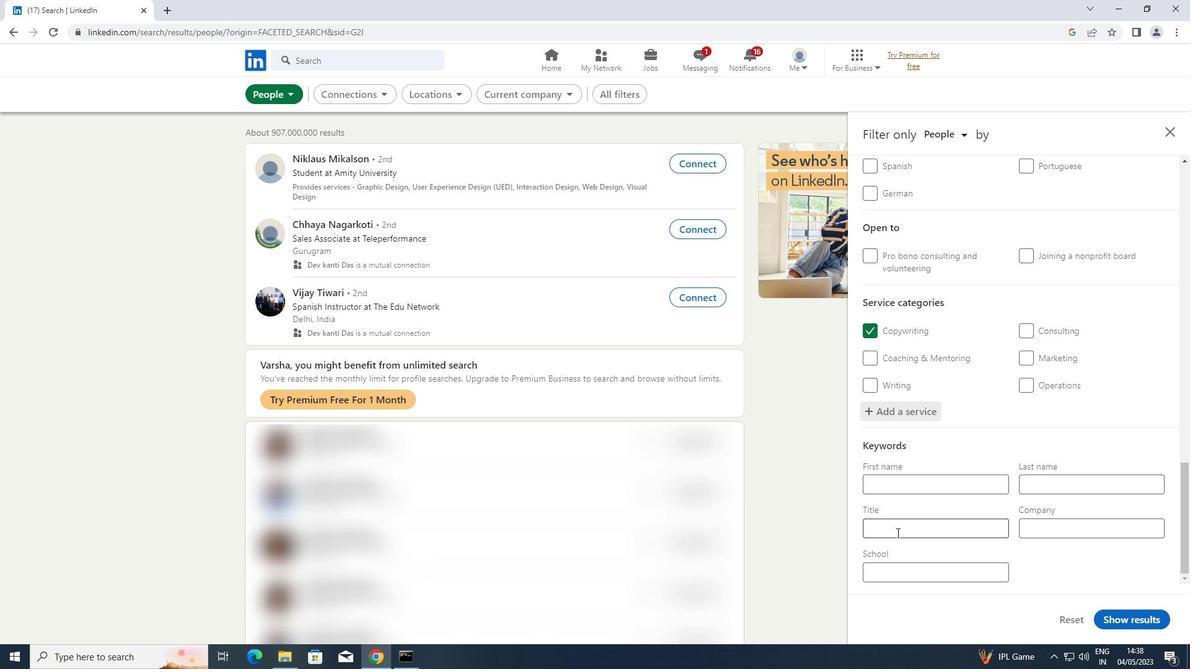 
Action: Mouse pressed left at (899, 530)
Screenshot: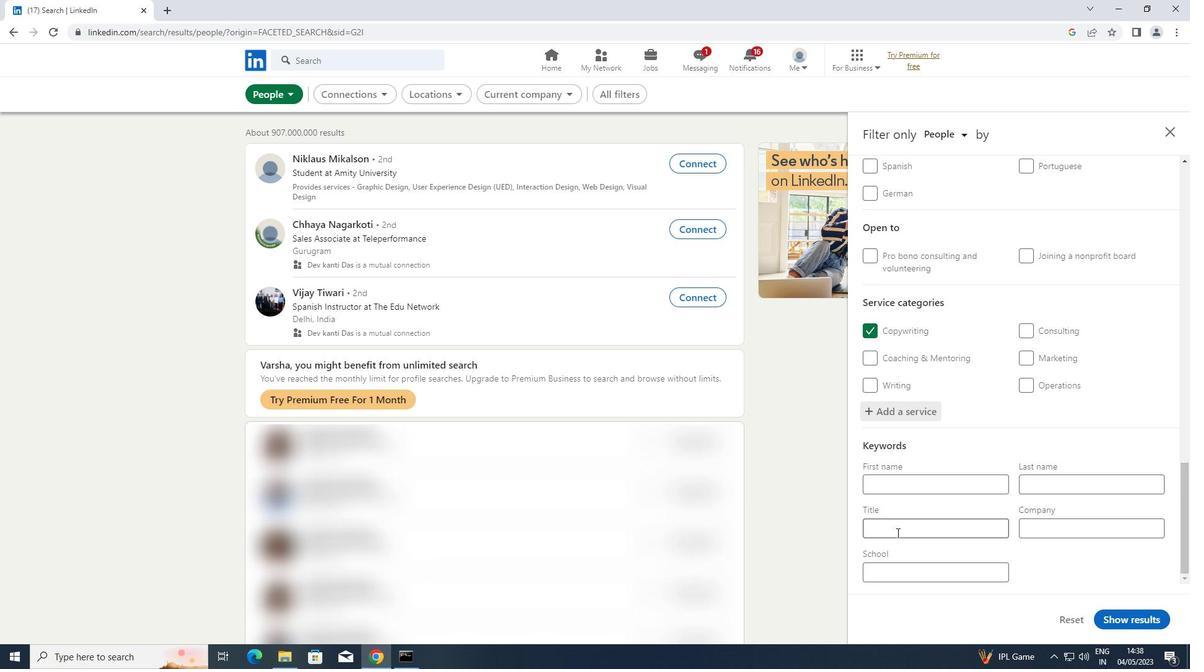 
Action: Key pressed <Key.shift>MUSIC<Key.space><Key.shift>PRODUCER
Screenshot: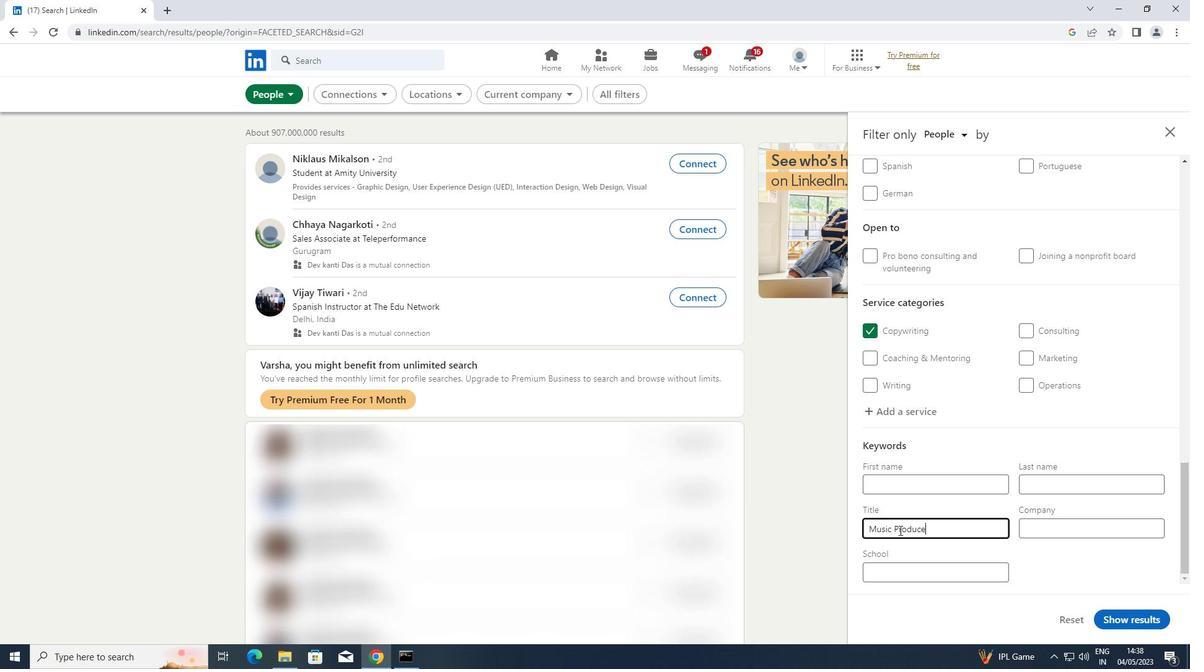 
Action: Mouse moved to (1136, 621)
Screenshot: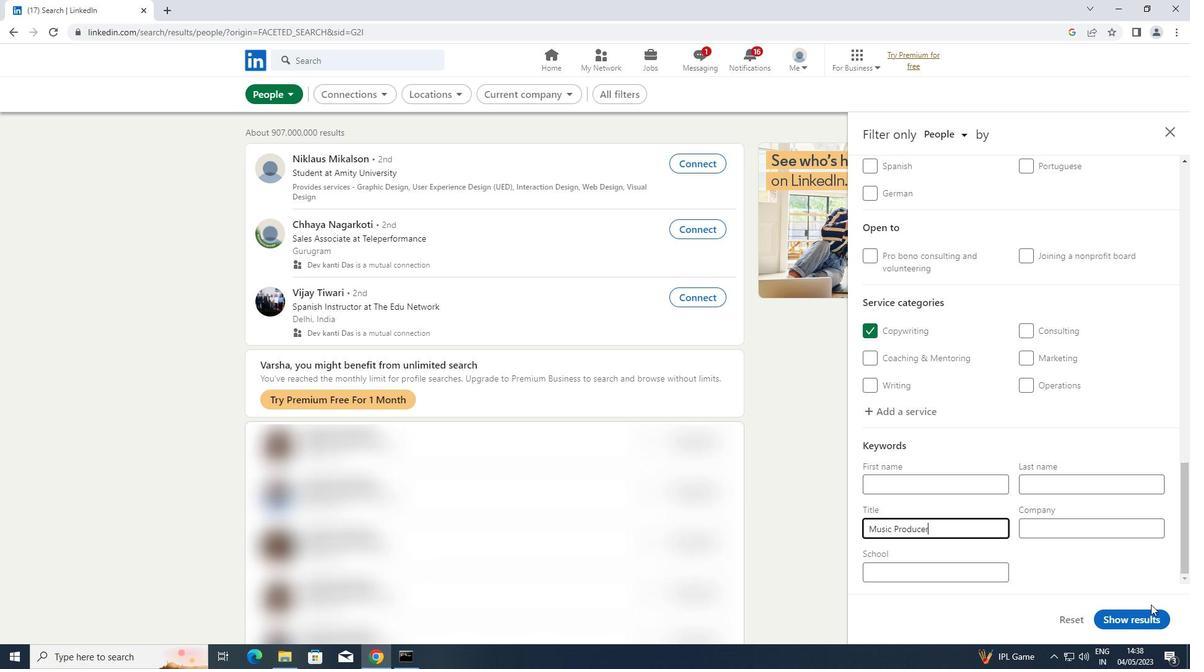 
Action: Mouse pressed left at (1136, 621)
Screenshot: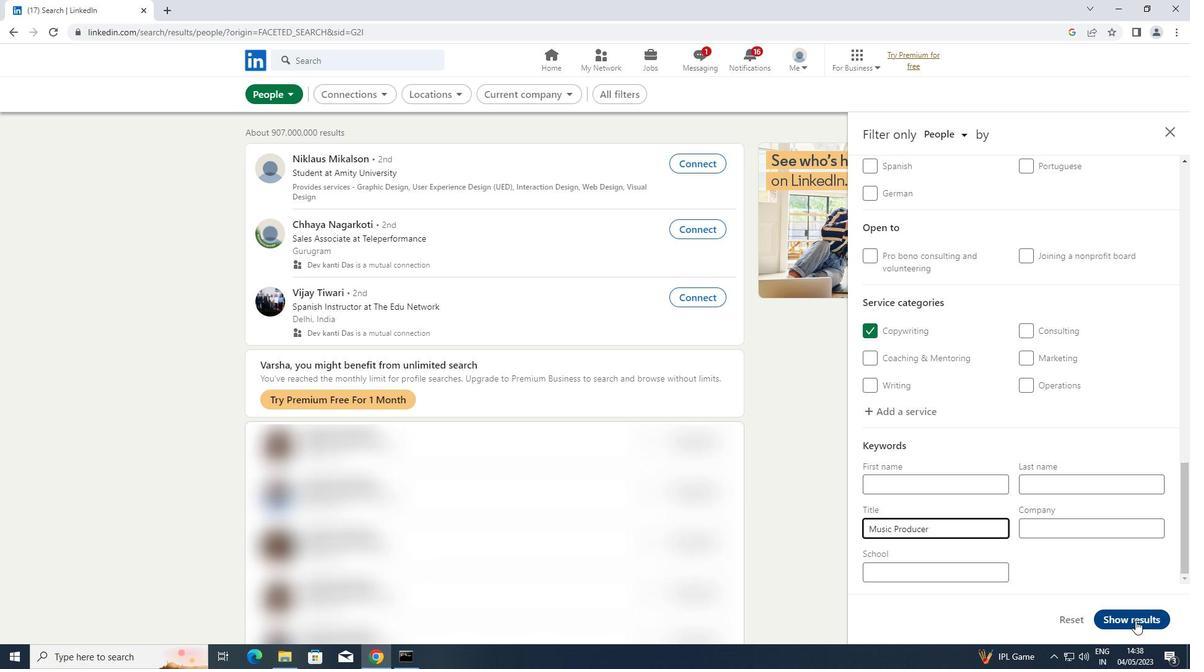 
Action: Mouse moved to (1135, 621)
Screenshot: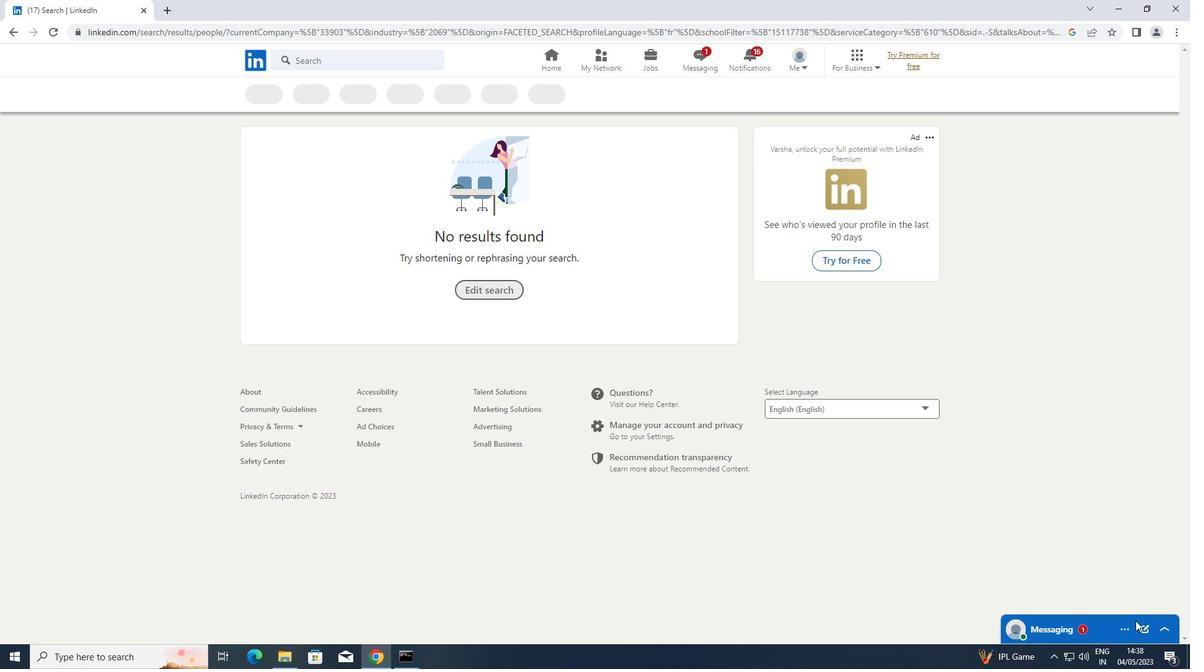 
